 Task: Open a blank sheet, save the file as Mindfulness.epub and add heading 'Mindfulness',with the parapraph 'Mindfulness is the practice of being fully present in the moment, observing thoughts and feelings without judgment. It cultivates awareness, clarity, and a deeper connection with oneself and the surrounding world. Mindfulness helps reduce stress, enhance focus, and promote overall well-being.'Apply Font Style Oswald And font size 18. Apply font style in  Heading 'Tahoma' and font size 30 Change heading alignment to  Left and paragraph alignment to  Left
Action: Mouse moved to (337, 192)
Screenshot: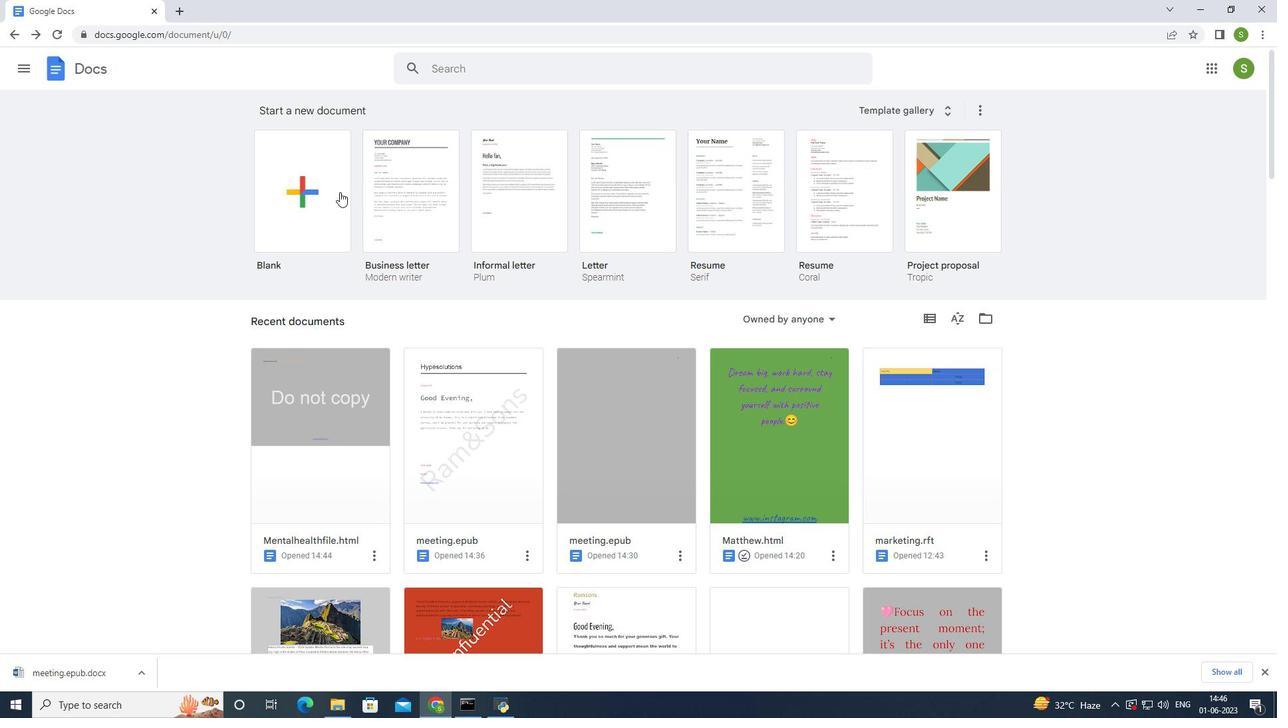 
Action: Mouse pressed left at (337, 192)
Screenshot: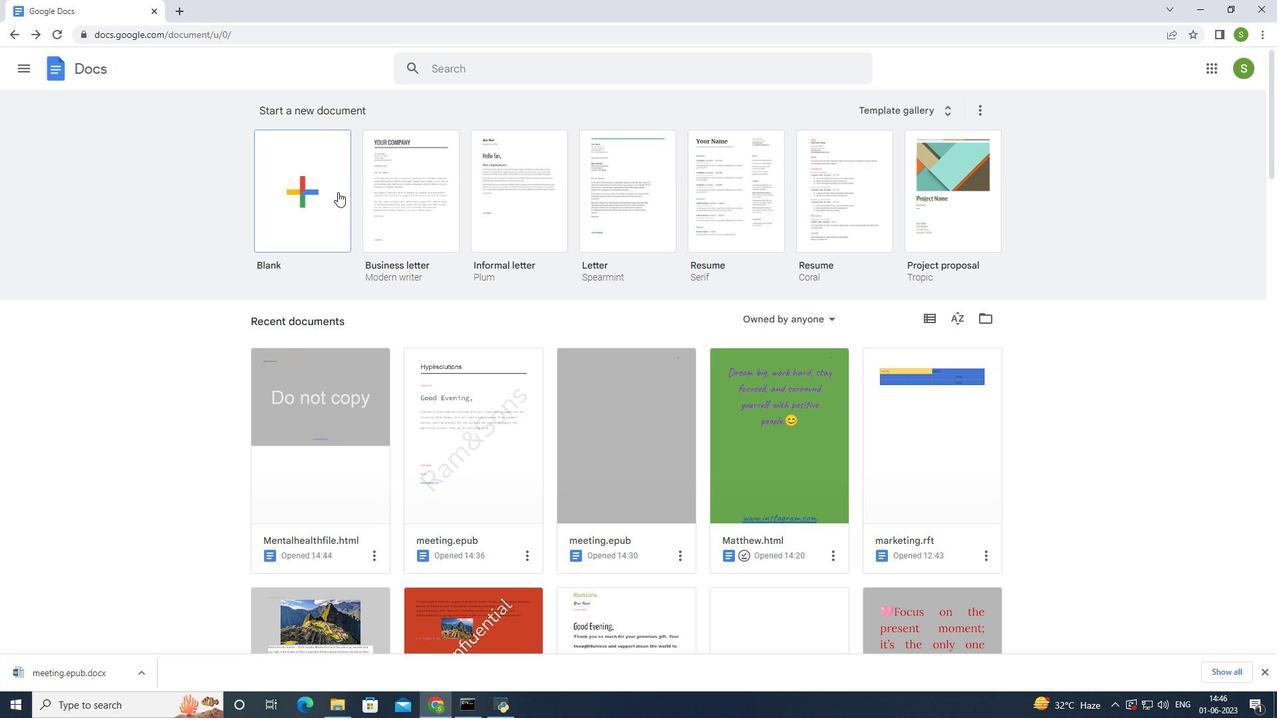 
Action: Mouse moved to (99, 55)
Screenshot: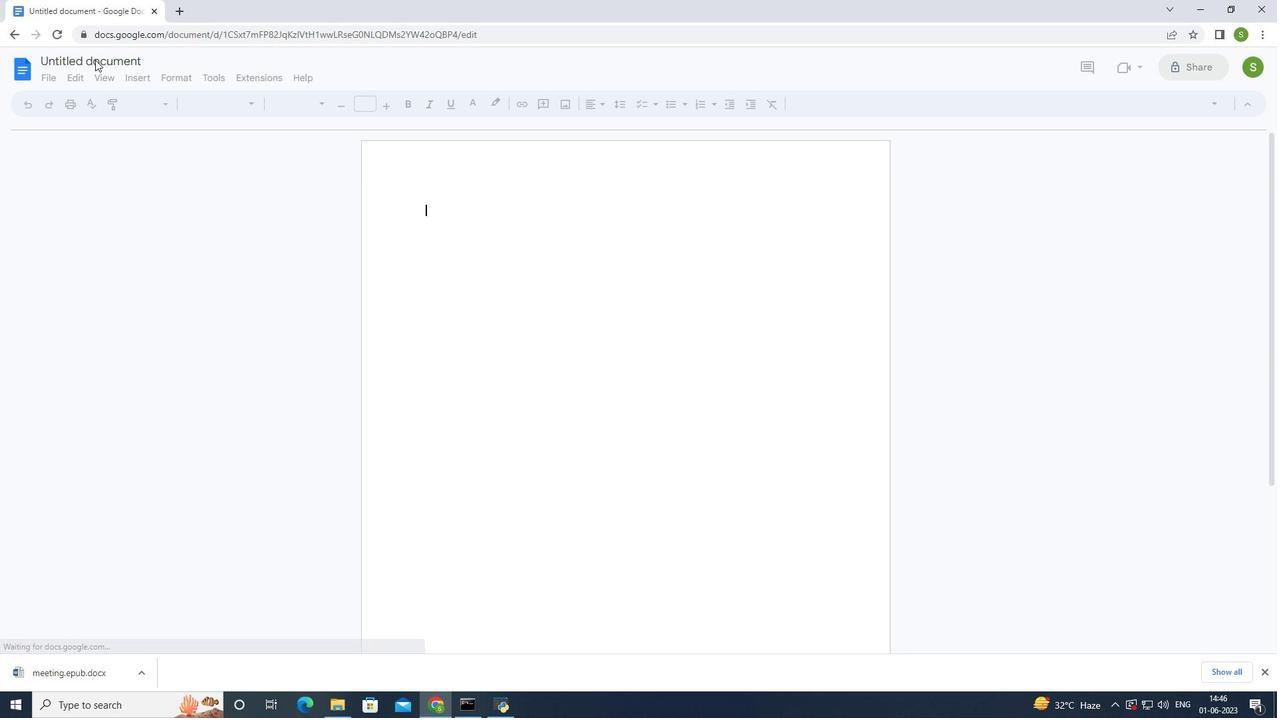 
Action: Mouse pressed left at (99, 55)
Screenshot: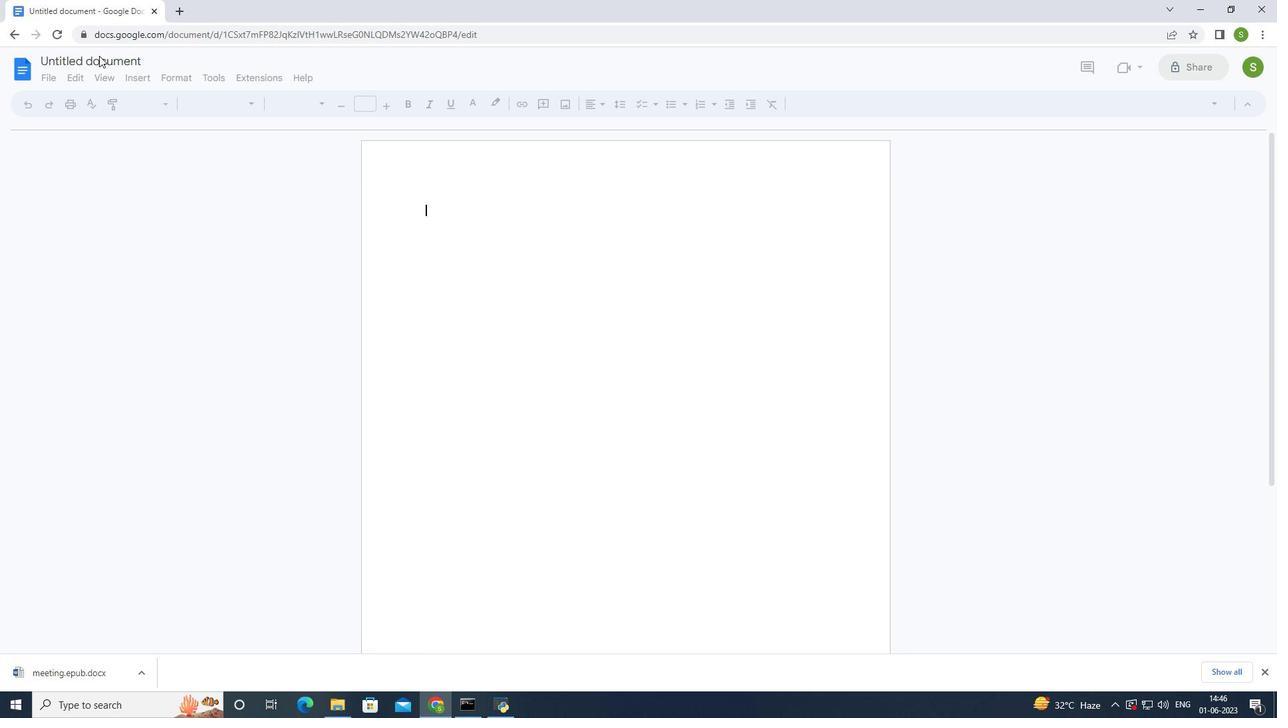 
Action: Mouse moved to (953, 310)
Screenshot: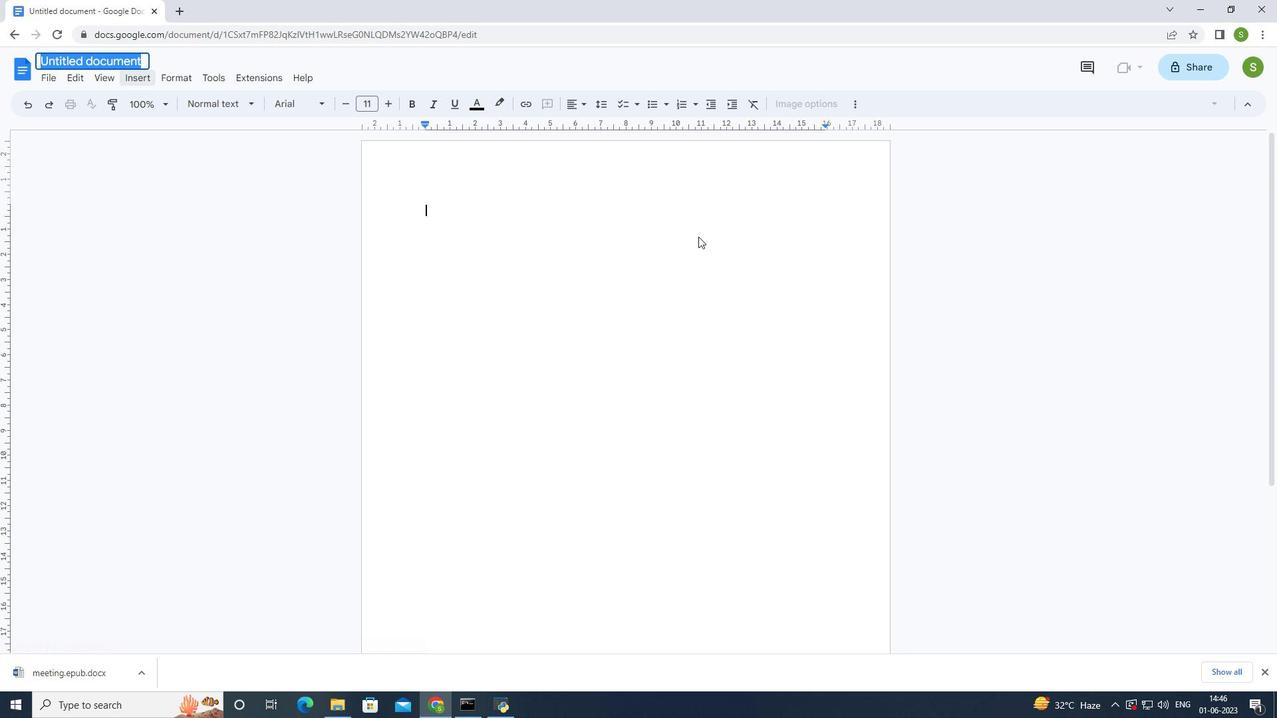 
Action: Key pressed <Key.shift>Mindfulness
Screenshot: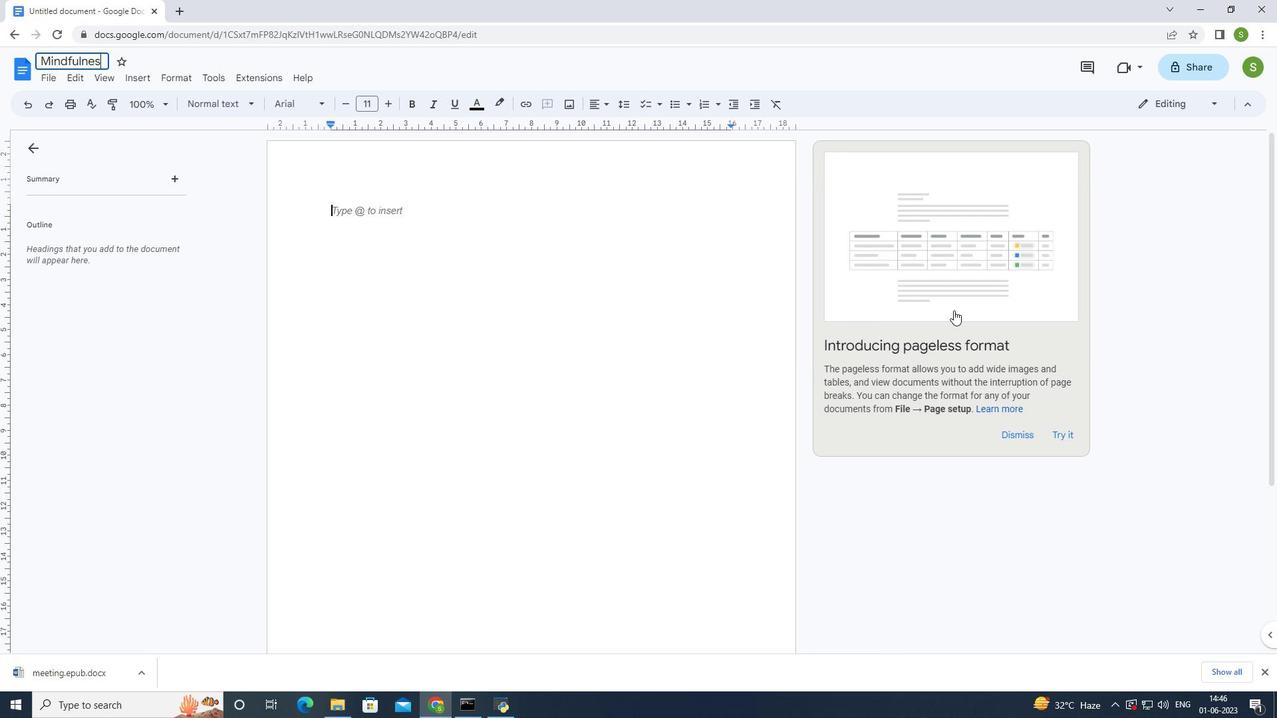 
Action: Mouse moved to (967, 333)
Screenshot: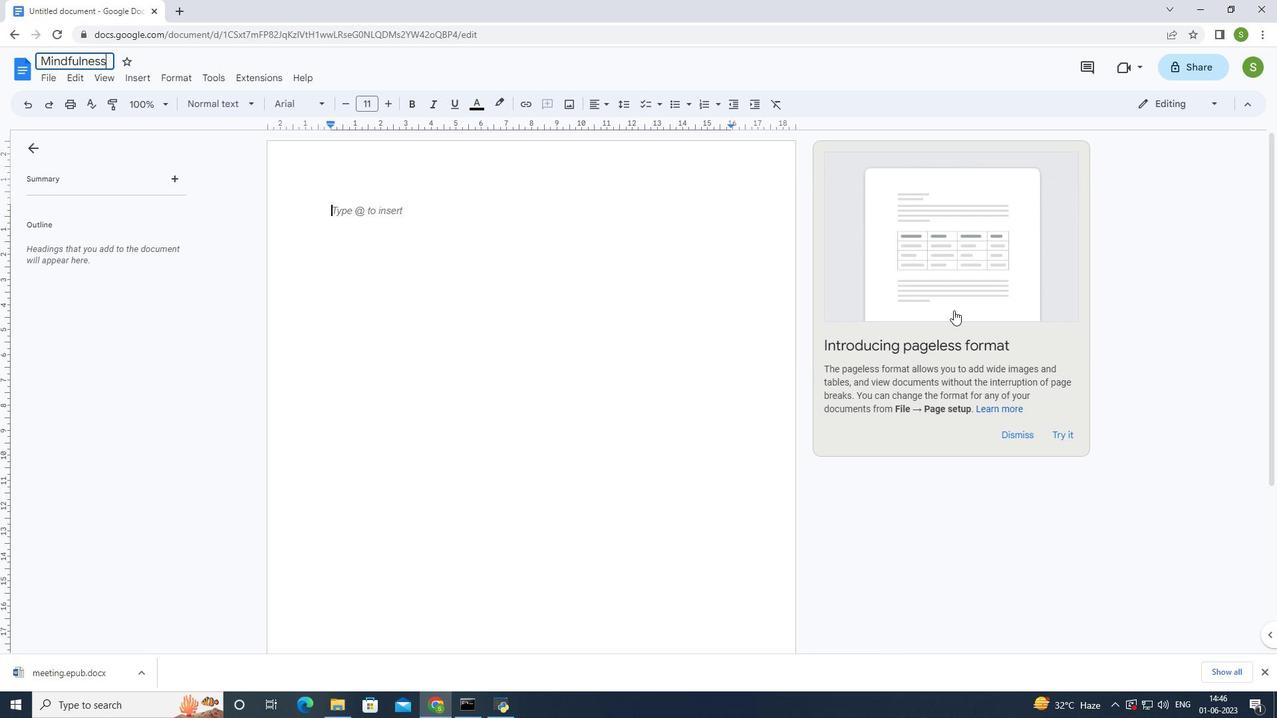 
Action: Key pressed <Key.enter>
Screenshot: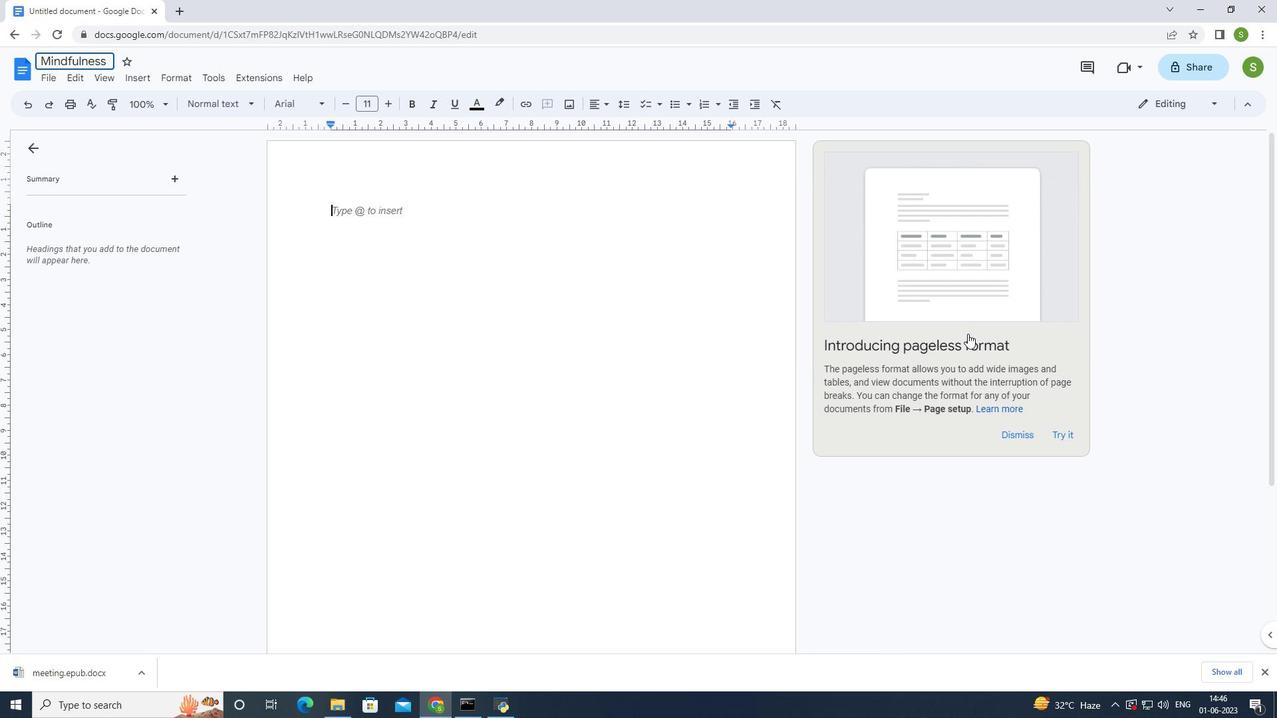 
Action: Mouse moved to (522, 314)
Screenshot: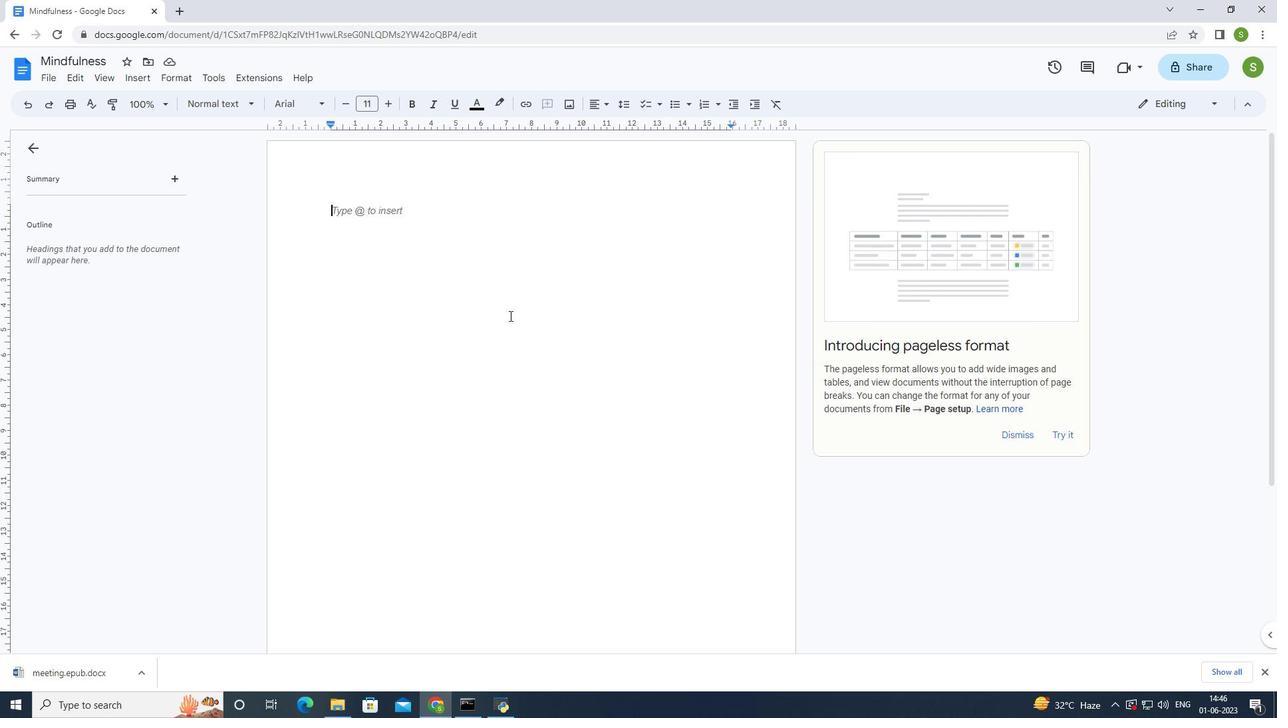 
Action: Key pressed <Key.shift>Mindfulness
Screenshot: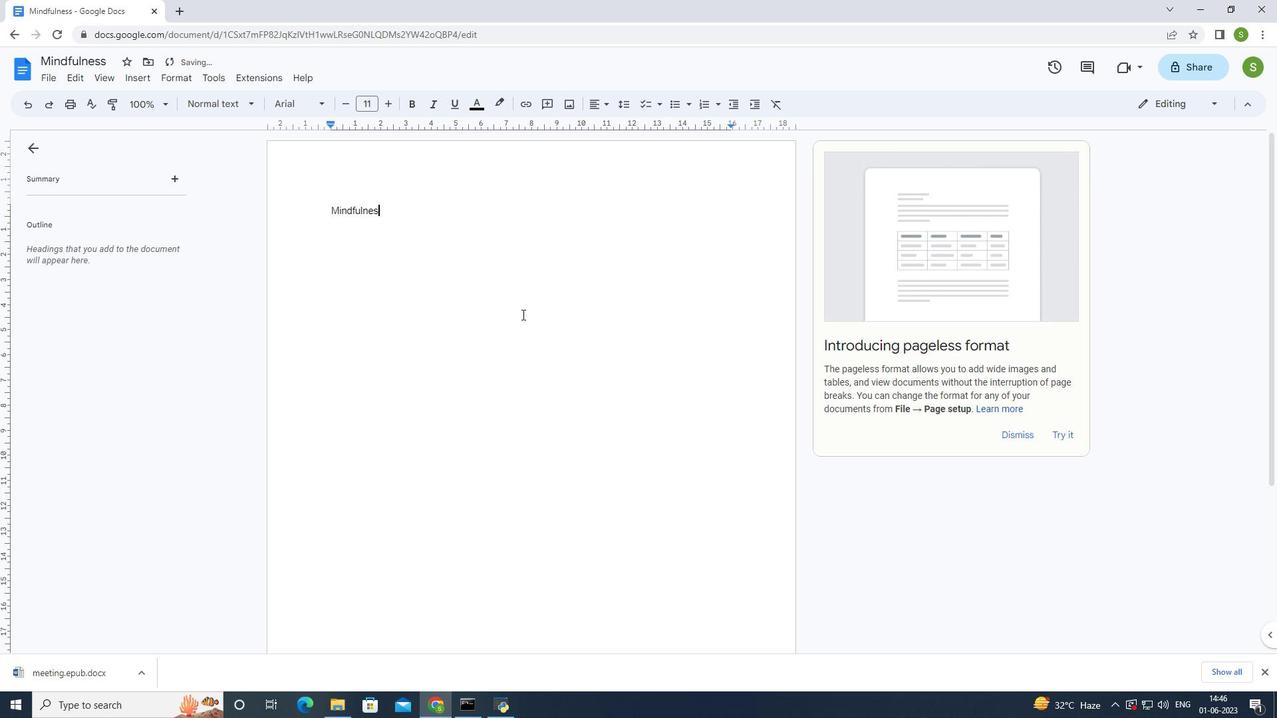 
Action: Mouse moved to (603, 429)
Screenshot: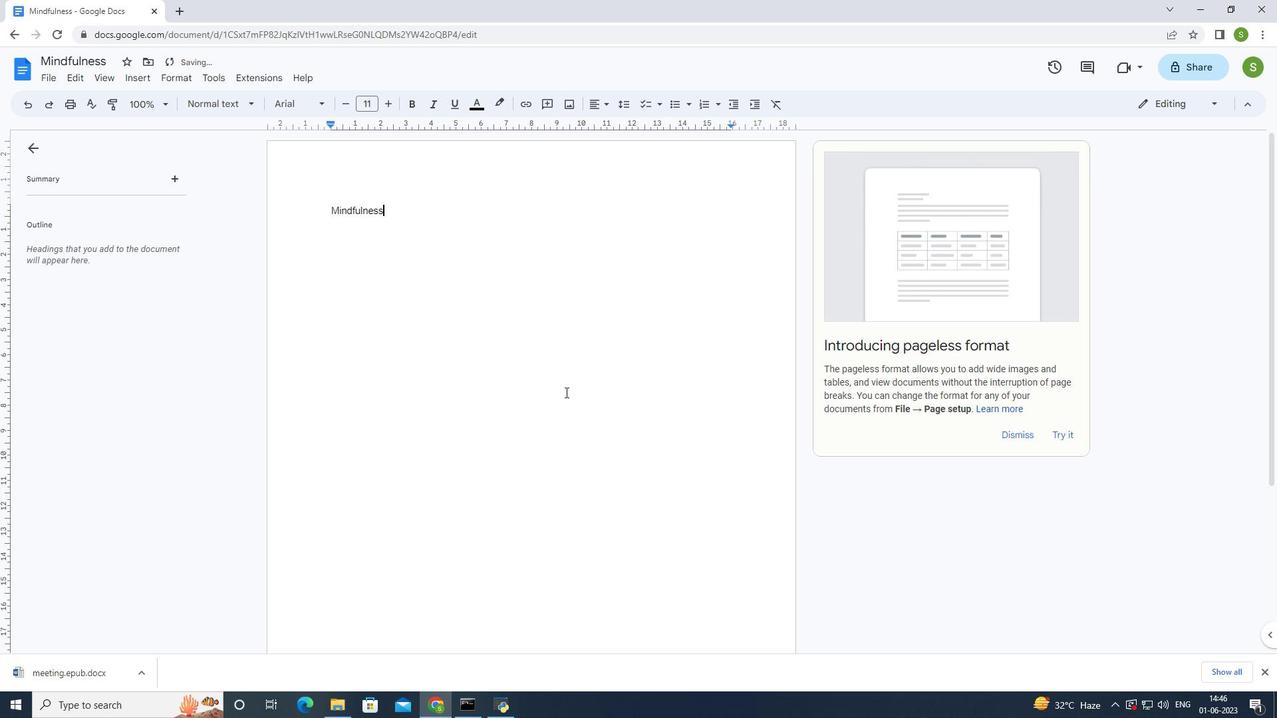 
Action: Key pressed <Key.enter><Key.shift>Mind
Screenshot: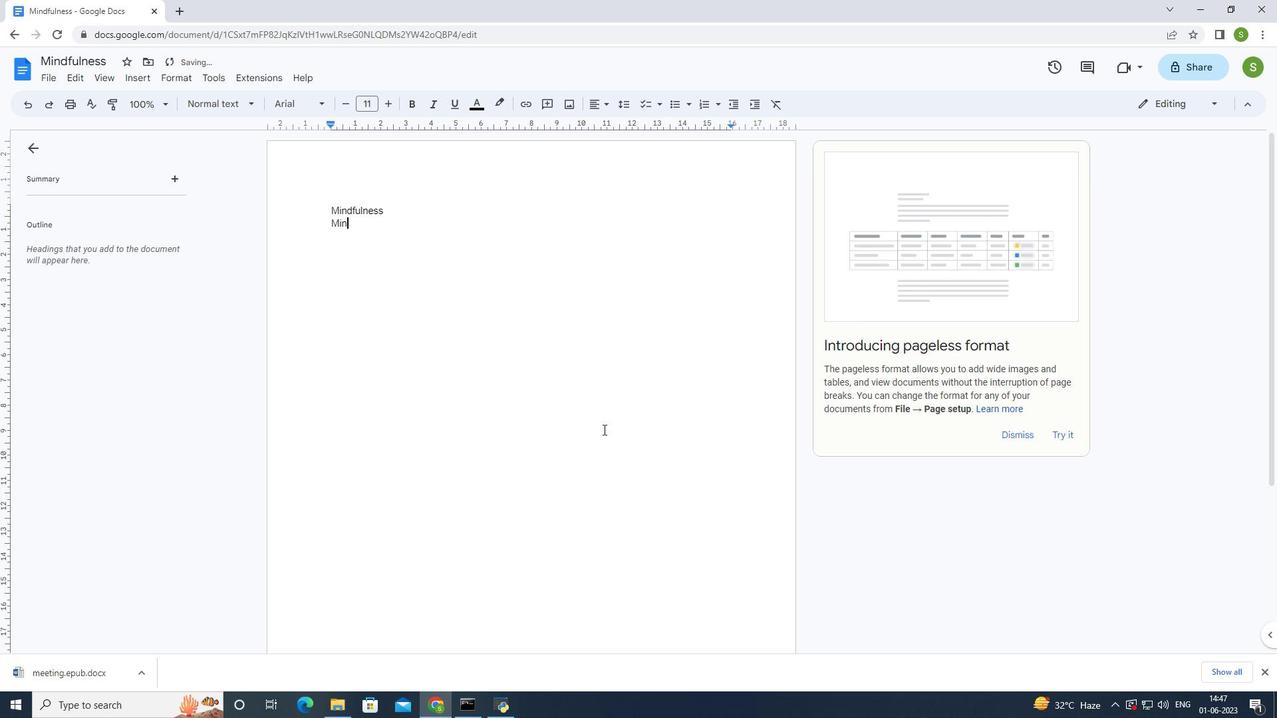 
Action: Mouse moved to (692, 405)
Screenshot: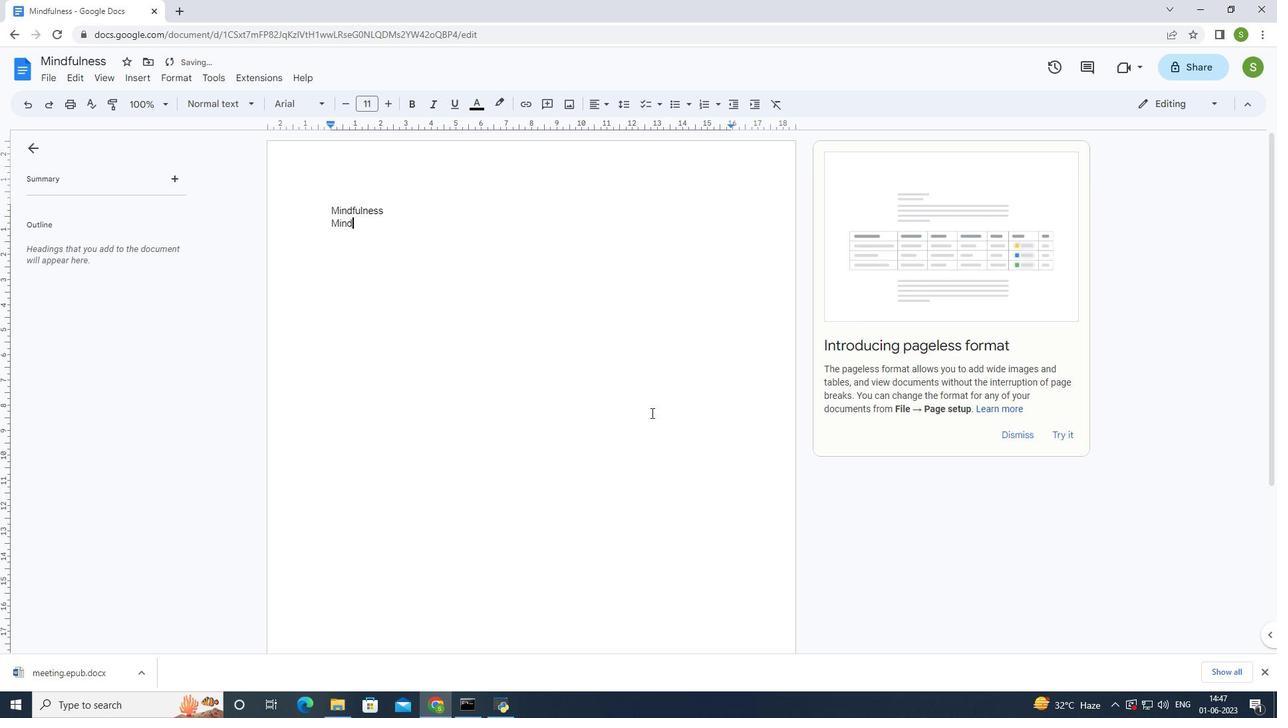 
Action: Key pressed f
Screenshot: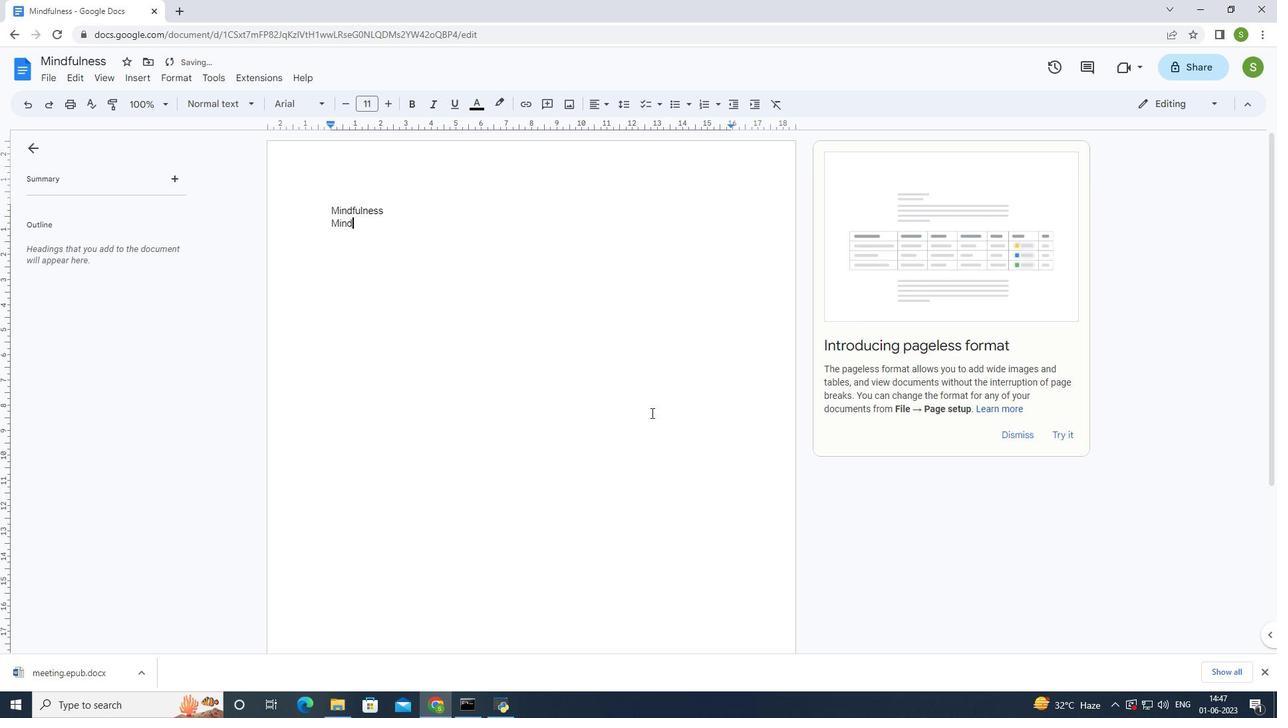 
Action: Mouse moved to (791, 390)
Screenshot: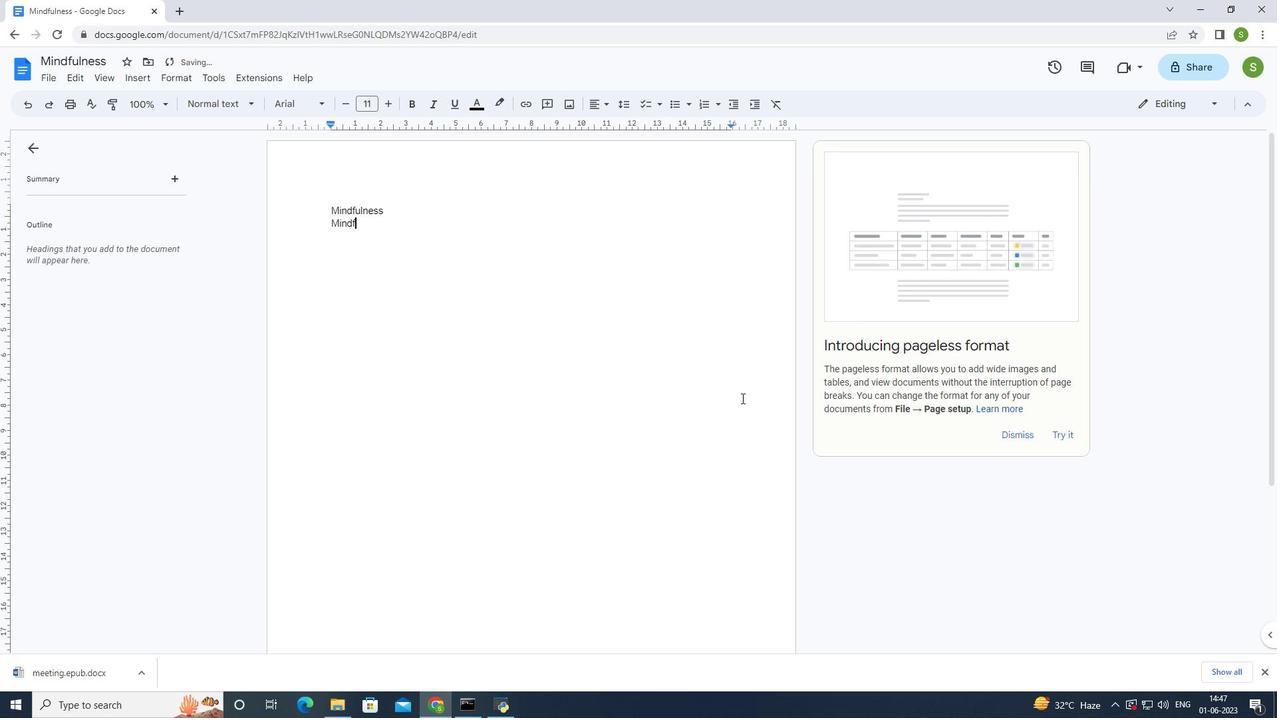 
Action: Key pressed ulness<Key.space>is<Key.space>the<Key.space>
Screenshot: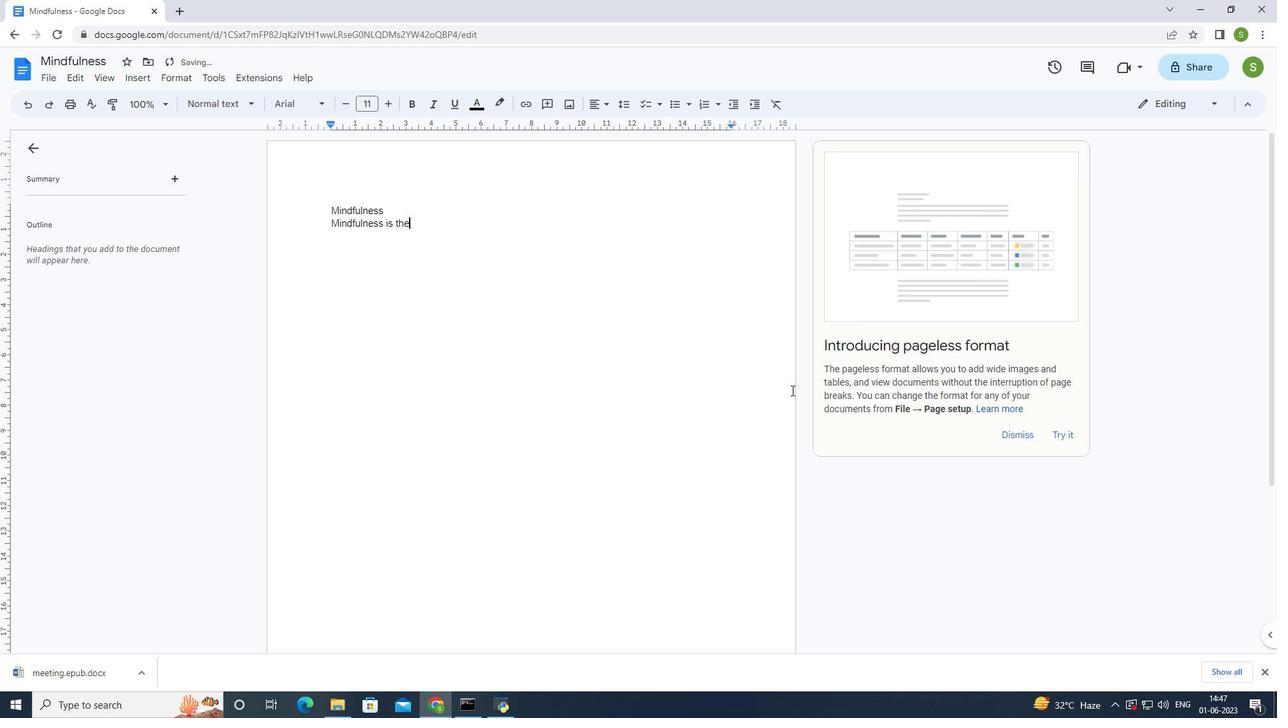 
Action: Mouse moved to (812, 396)
Screenshot: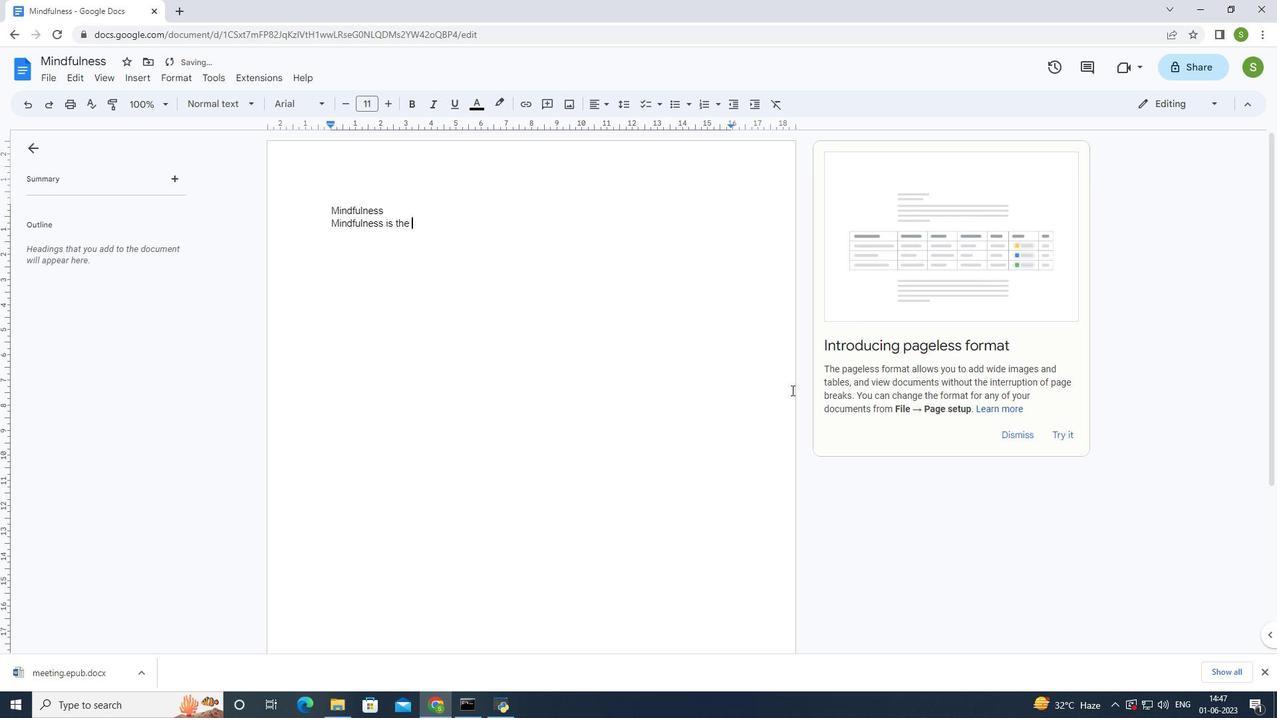 
Action: Key pressed practis
Screenshot: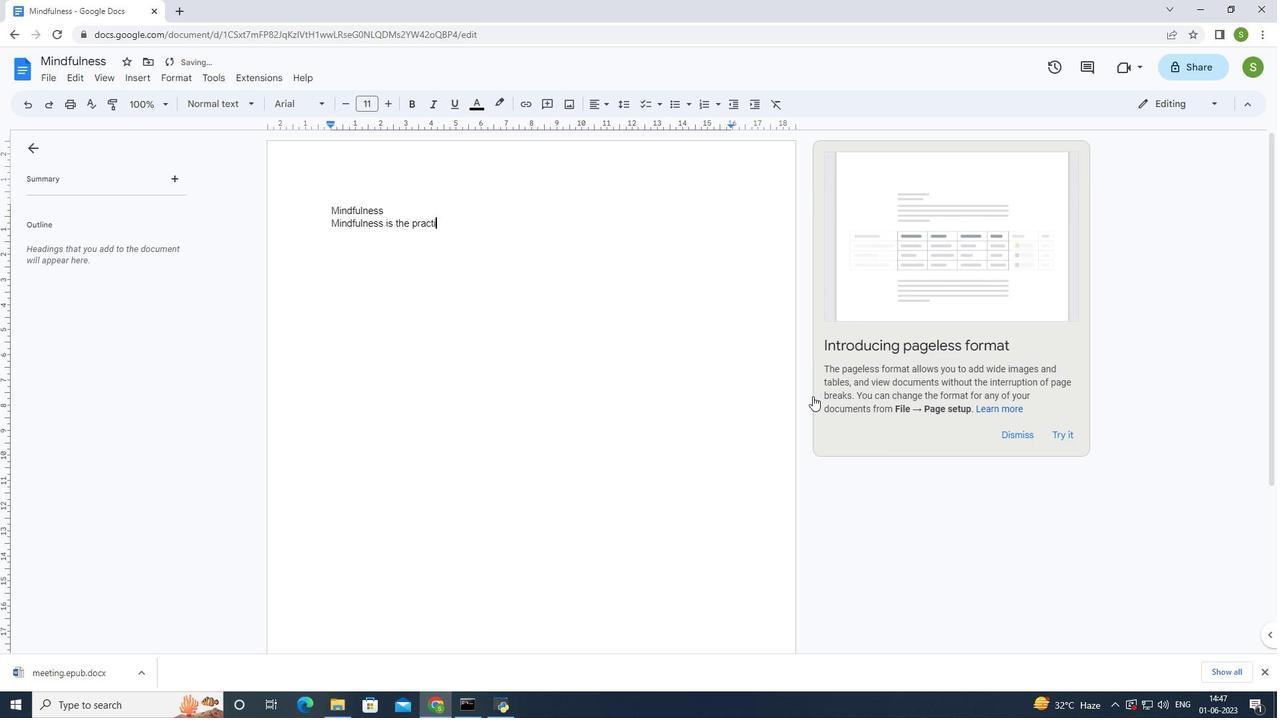 
Action: Mouse moved to (894, 407)
Screenshot: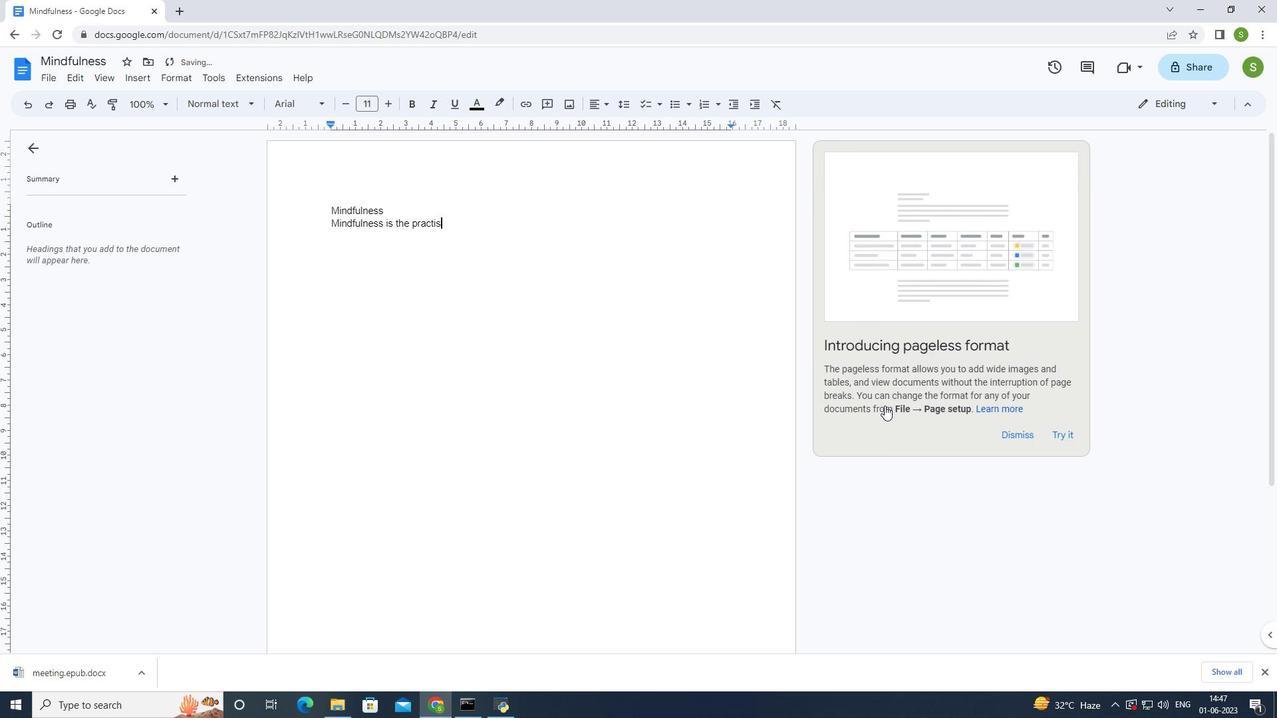 
Action: Key pressed <Key.backspace>
Screenshot: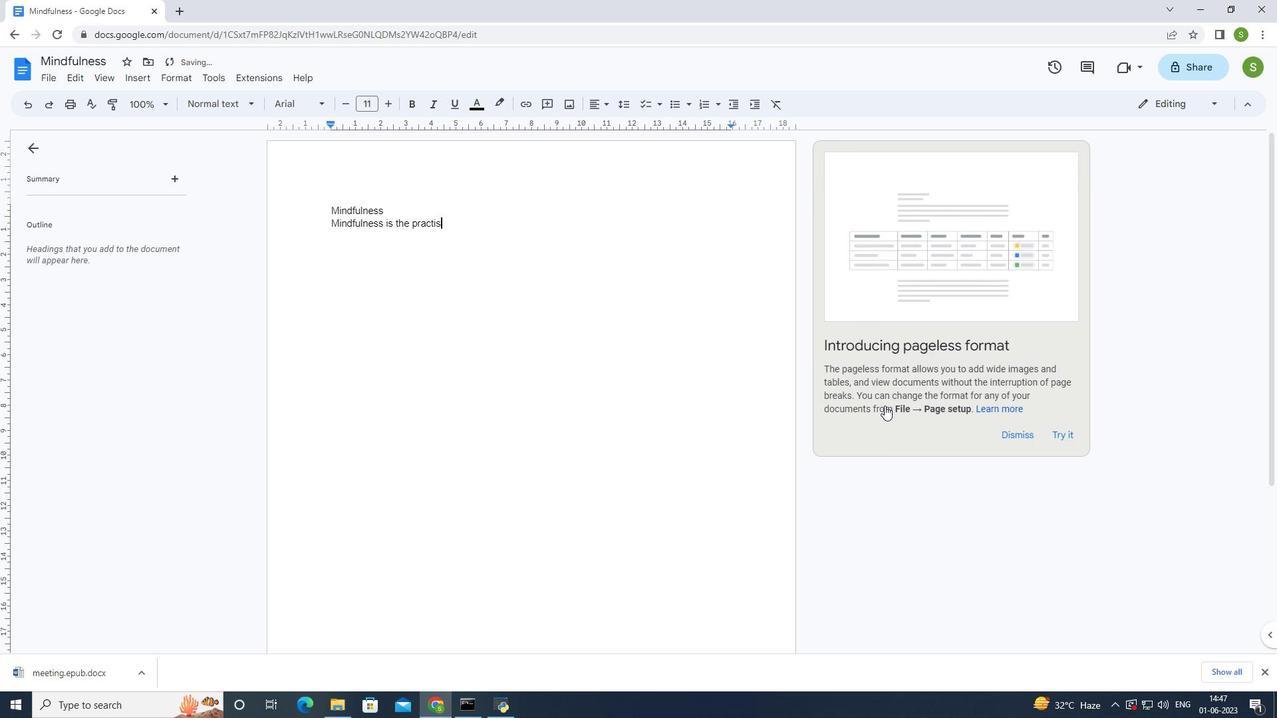
Action: Mouse moved to (902, 409)
Screenshot: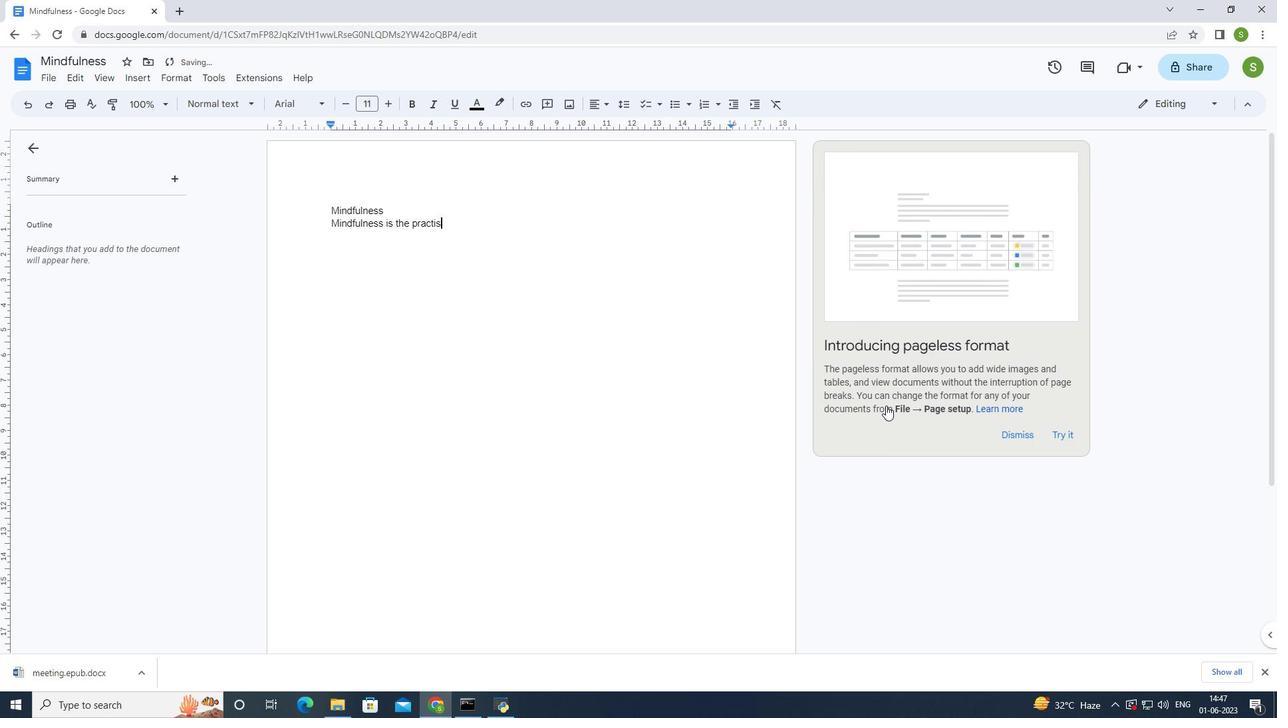 
Action: Key pressed ce<Key.space>of<Key.space>being<Key.space>fully<Key.space>
Screenshot: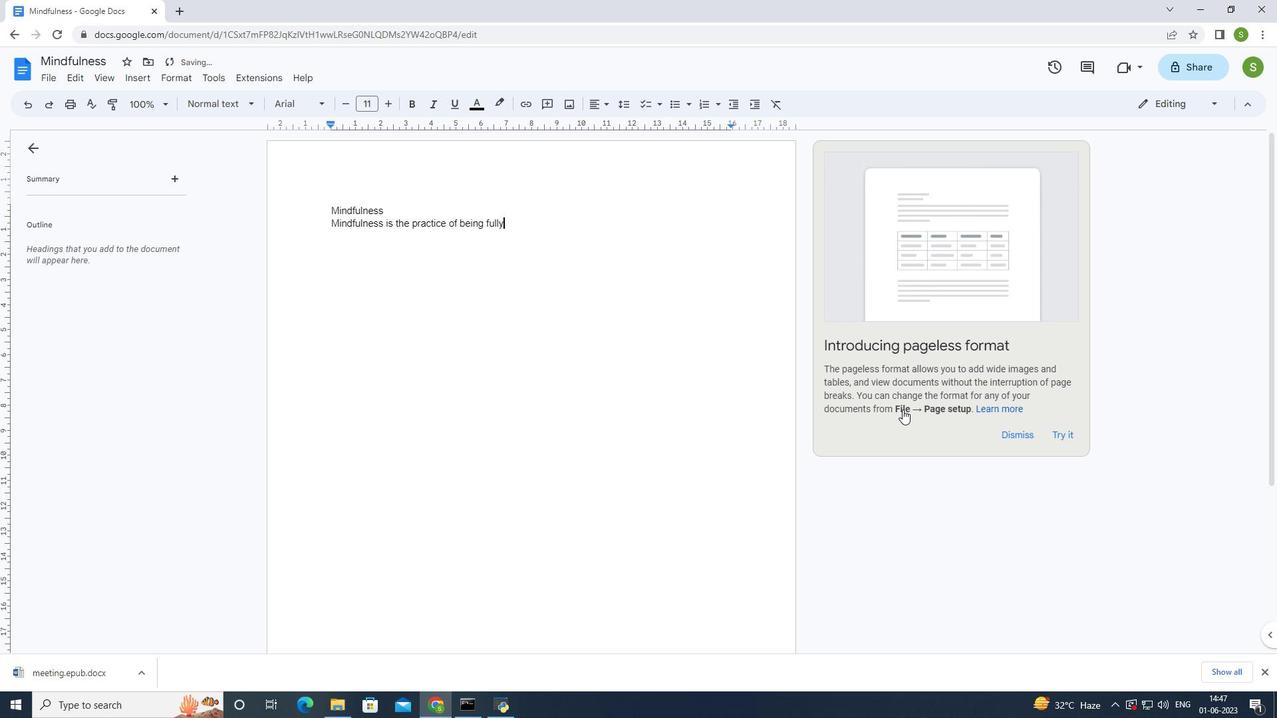 
Action: Mouse moved to (938, 420)
Screenshot: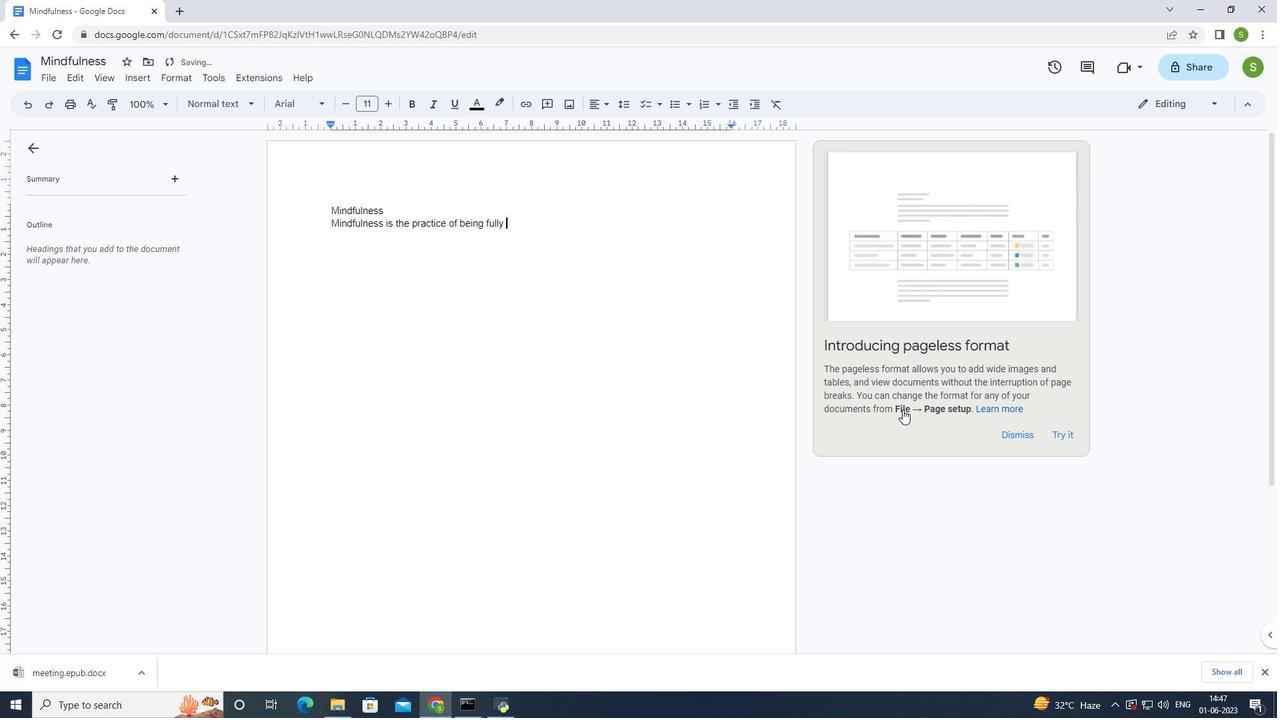 
Action: Key pressed present<Key.space>in<Key.space>the<Key.space>moment,<Key.space>observing<Key.space>thoughts<Key.space>and<Key.space>filing<Key.space>without<Key.space>judgment.<Key.space>it<Key.backspace>
Screenshot: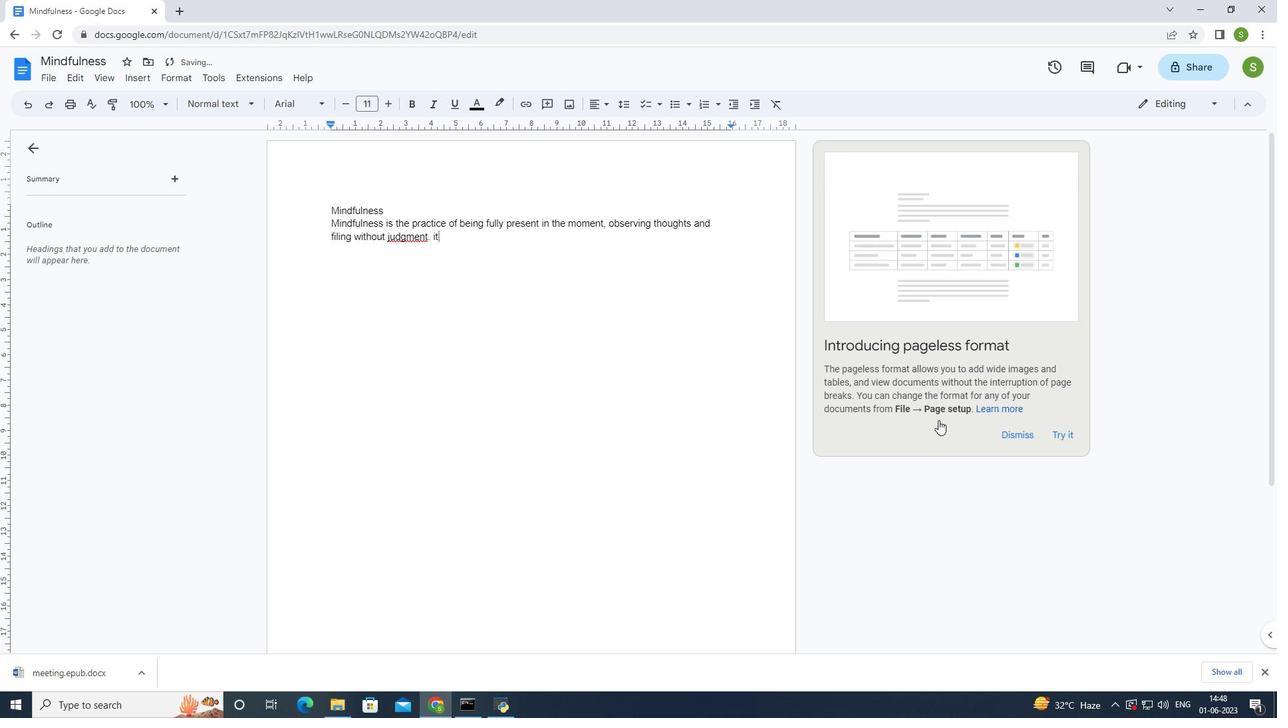 
Action: Mouse moved to (940, 420)
Screenshot: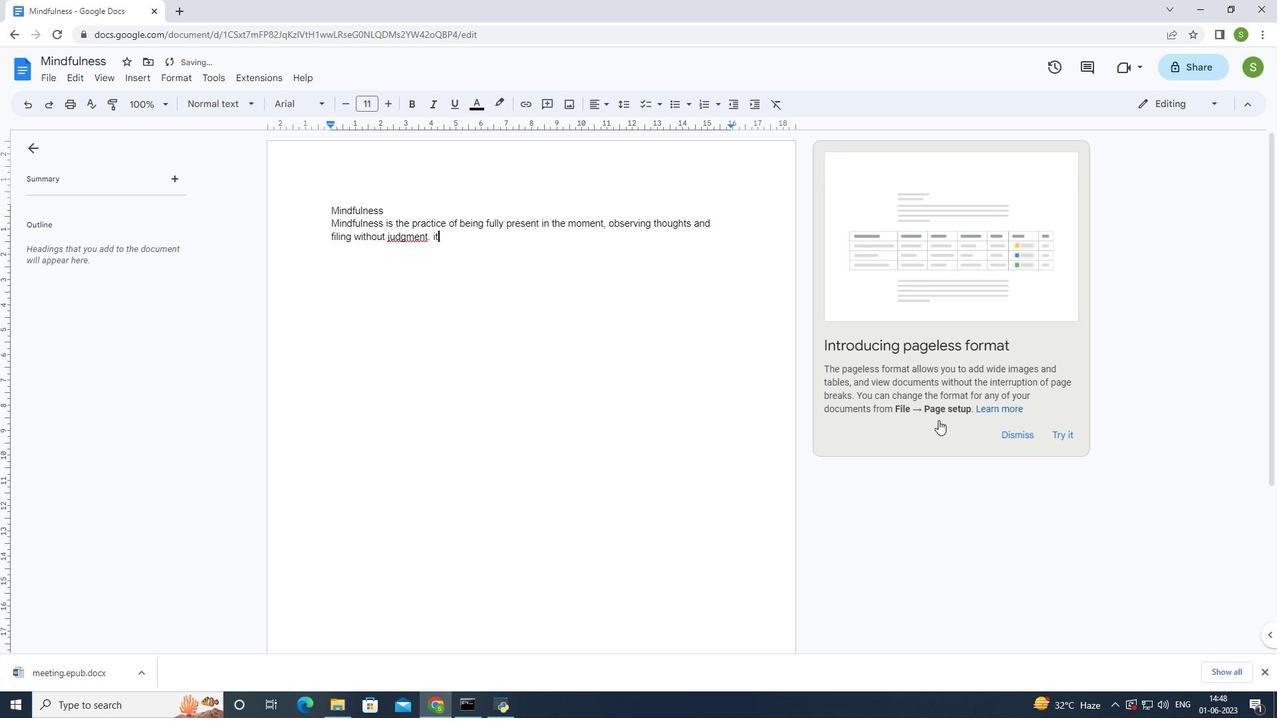 
Action: Key pressed <Key.backspace><Key.shift>It<Key.space>cultivates<Key.space>awareness
Screenshot: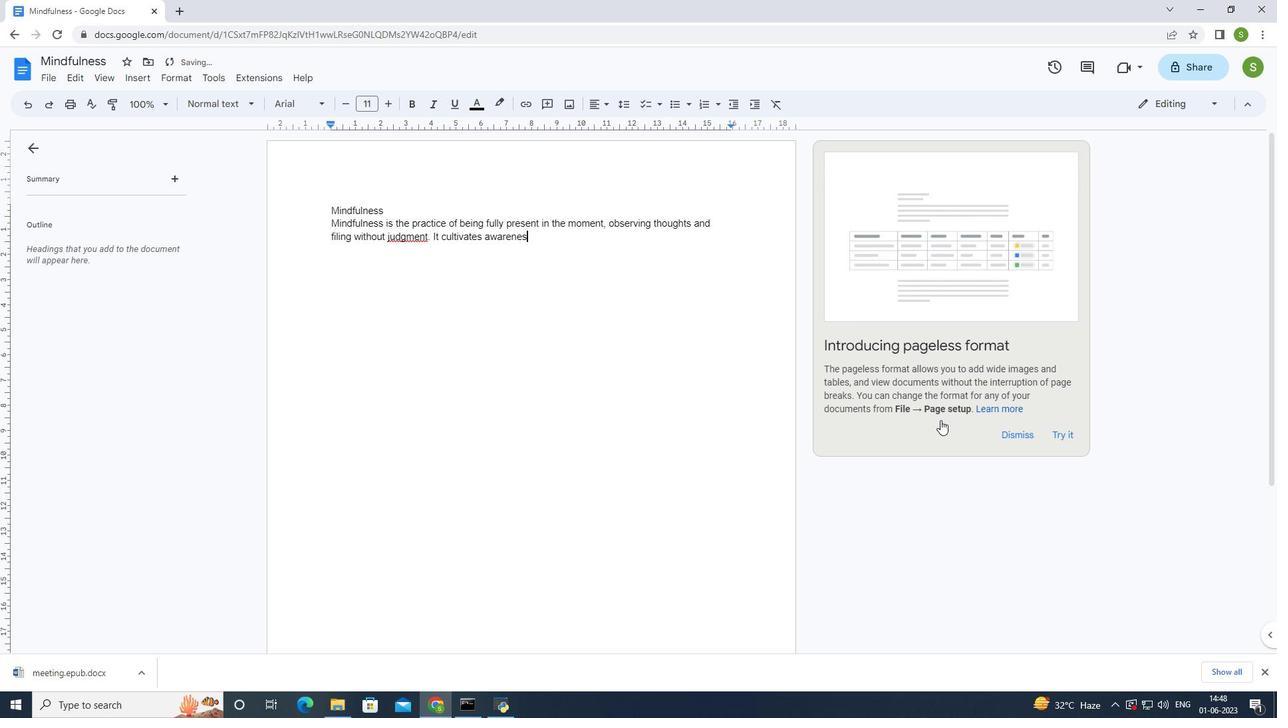 
Action: Mouse moved to (952, 425)
Screenshot: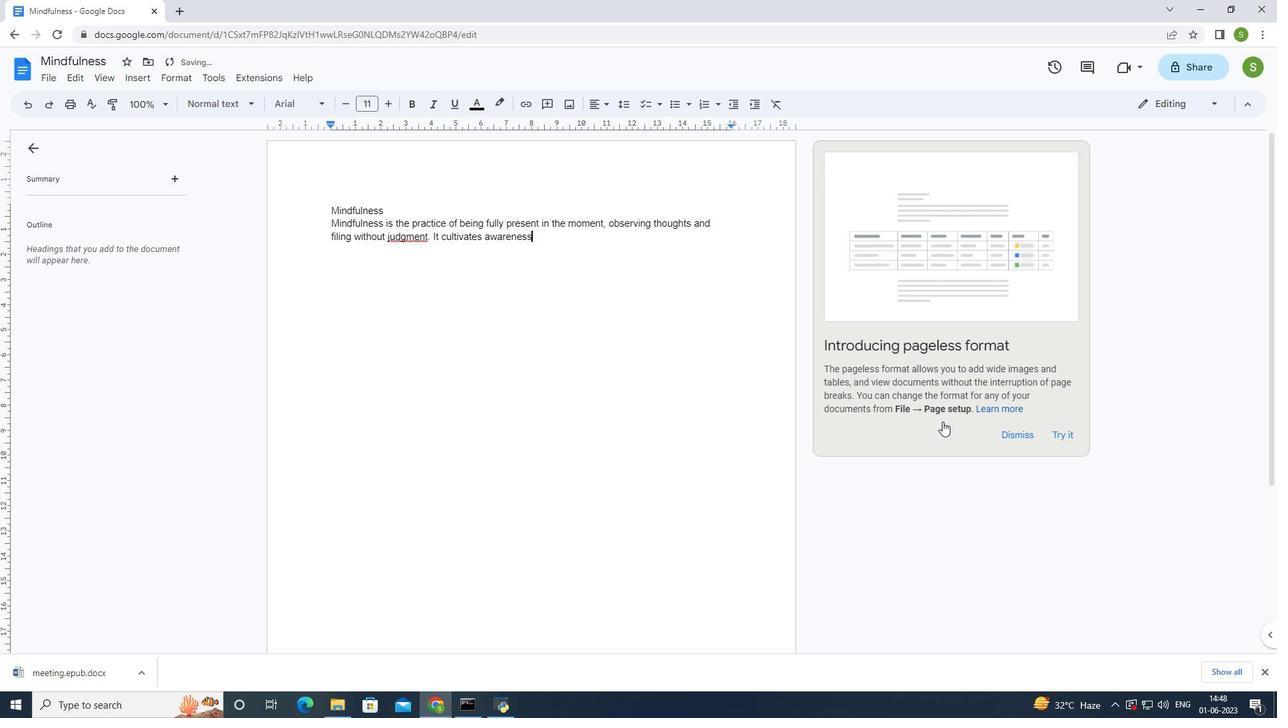 
Action: Key pressed ,<Key.space>clarity,<Key.space>and<Key.space>a<Key.space>deeper<Key.space>connection<Key.space>with<Key.space>oneself<Key.space>and<Key.space>the<Key.space>surrounding<Key.space>world.<Key.space><Key.shift>Mindfulness<Key.space>helps<Key.space>reduce<Key.space>stree<Key.space>enhance<Key.space>fou<Key.backspace>cus<Key.space>
Screenshot: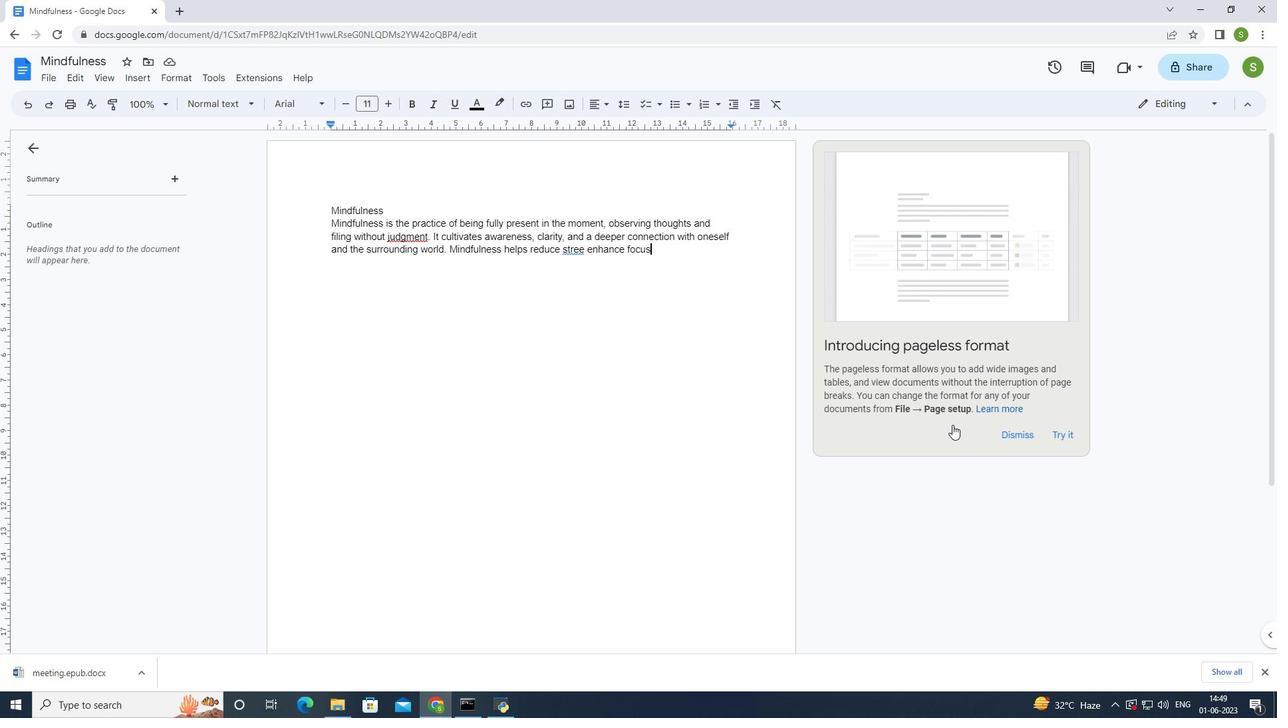 
Action: Mouse moved to (1145, 478)
Screenshot: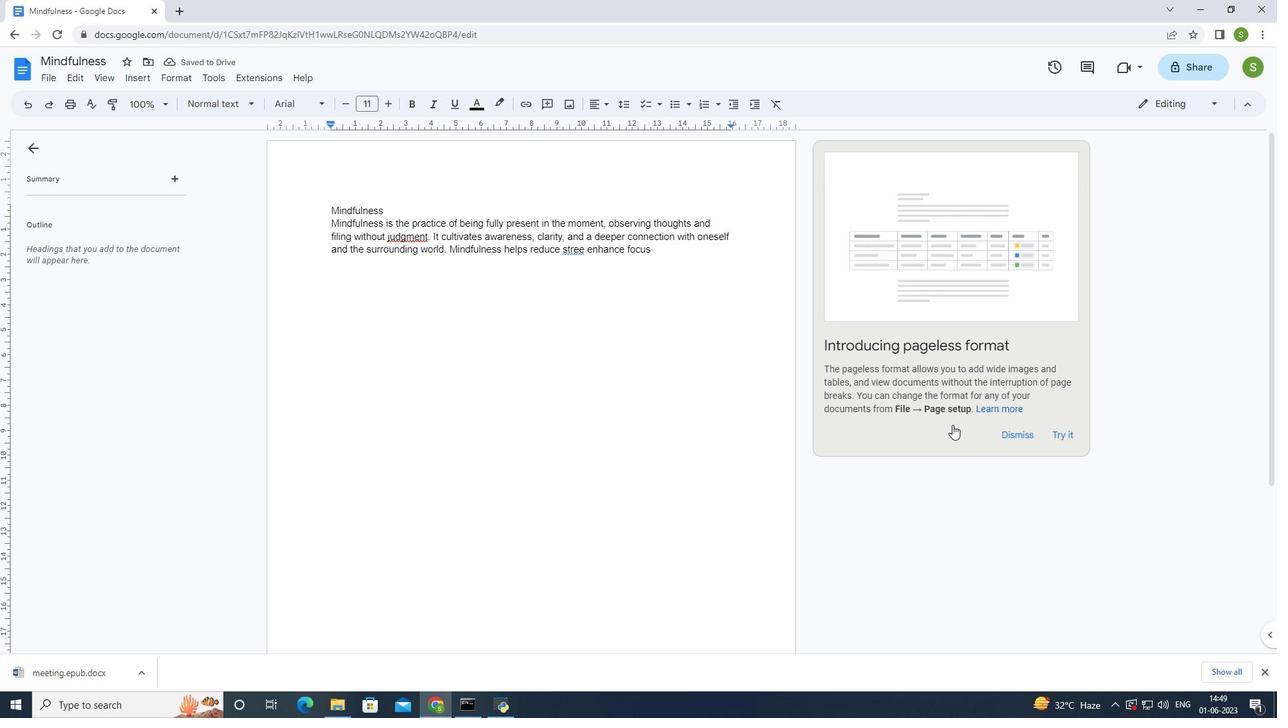
Action: Key pressed ,<Key.space>and<Key.space>promote<Key.space>overall<Key.space>well-being
Screenshot: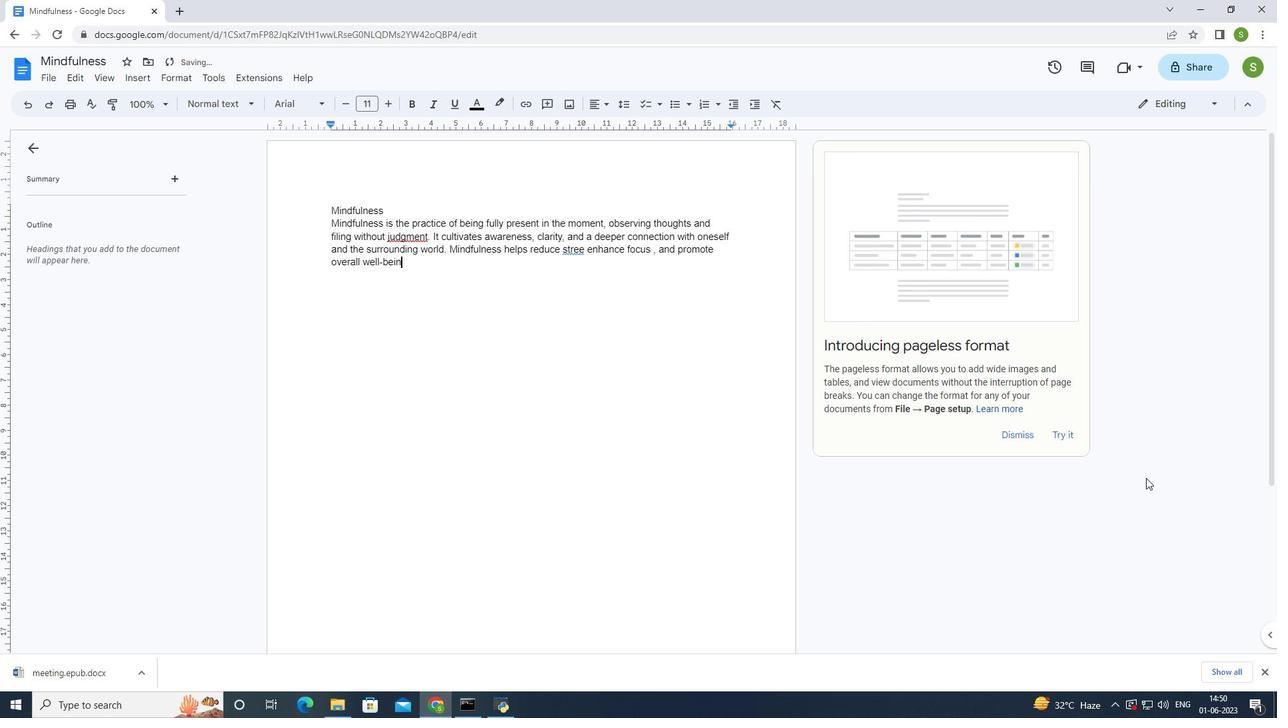 
Action: Mouse moved to (1276, 524)
Screenshot: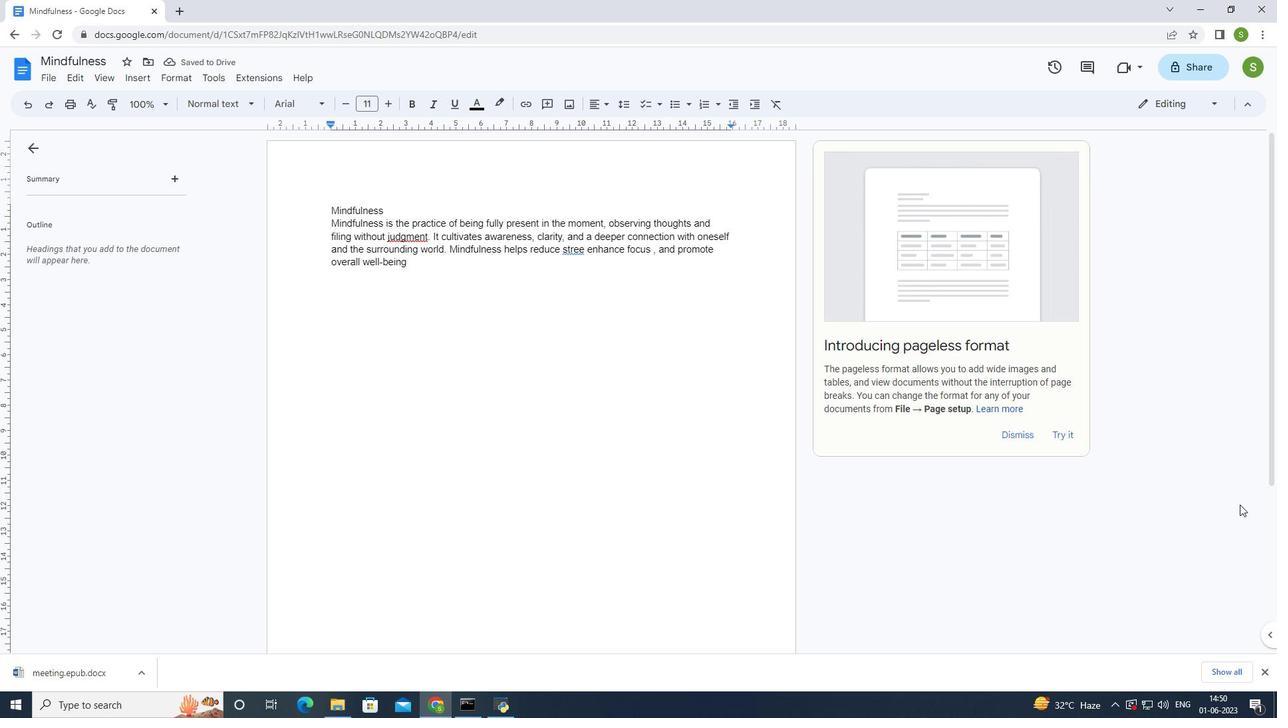 
Action: Key pressed .
Screenshot: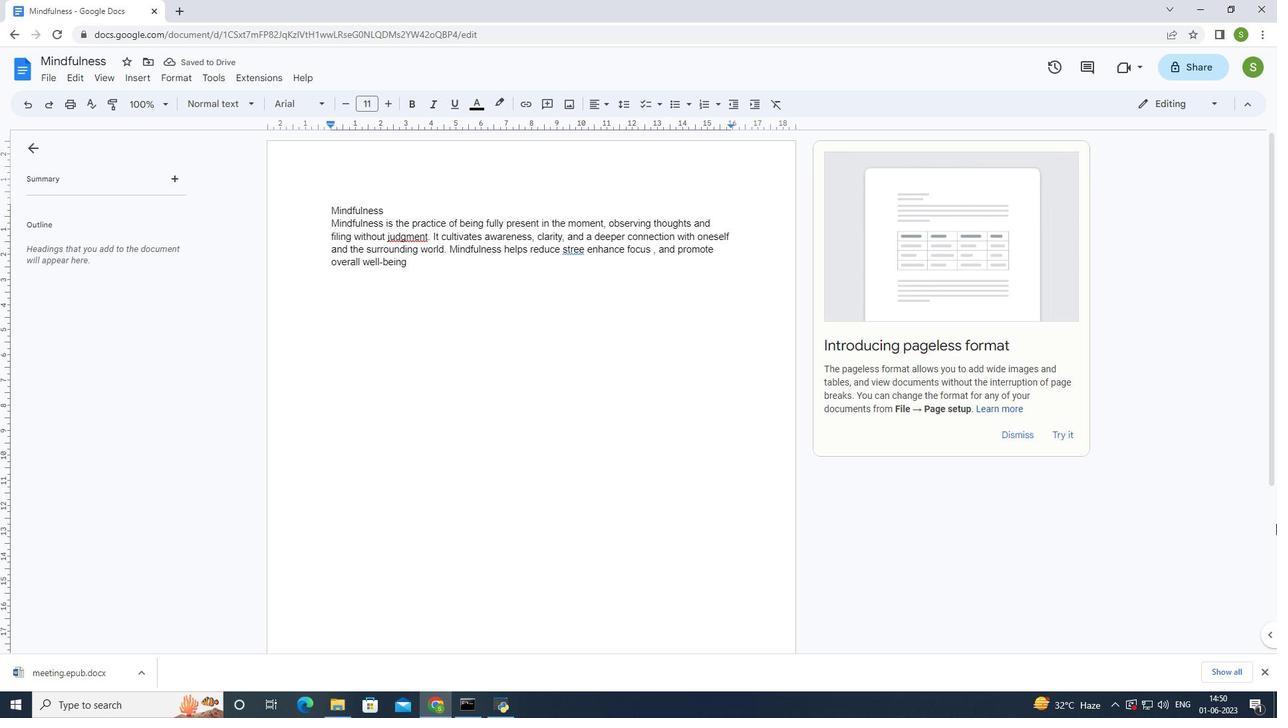
Action: Mouse moved to (422, 236)
Screenshot: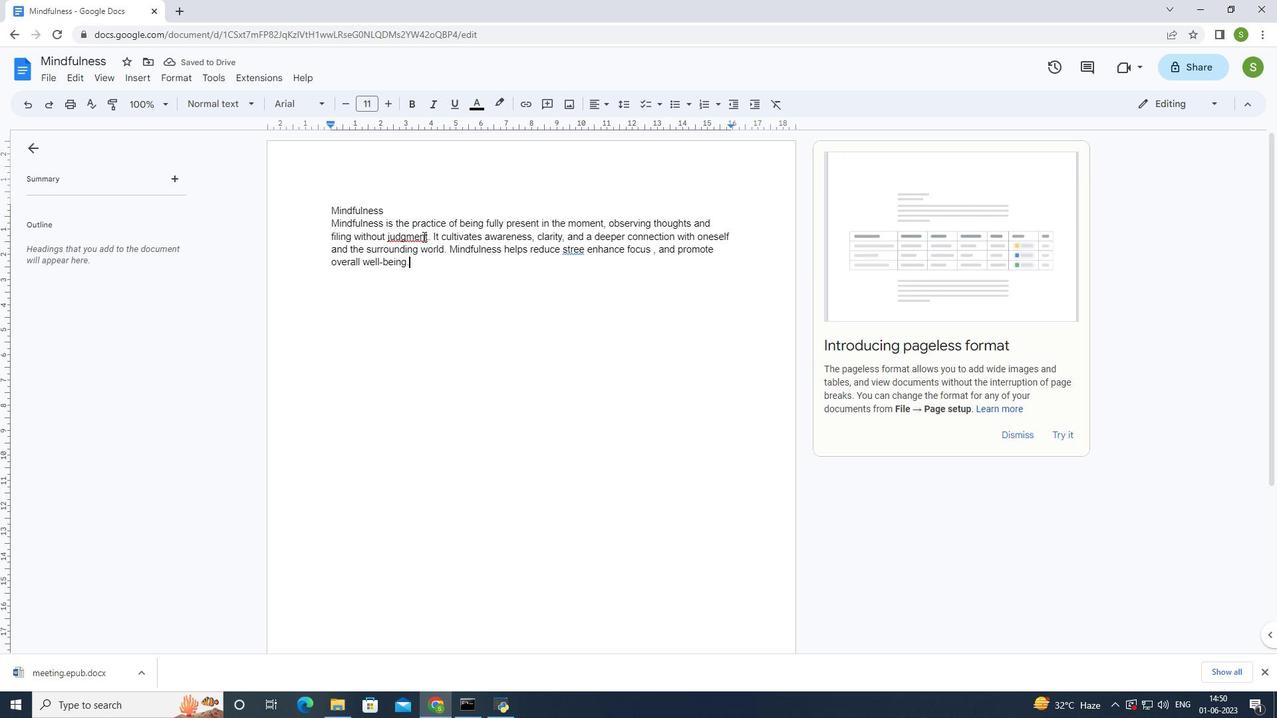
Action: Mouse pressed right at (422, 236)
Screenshot: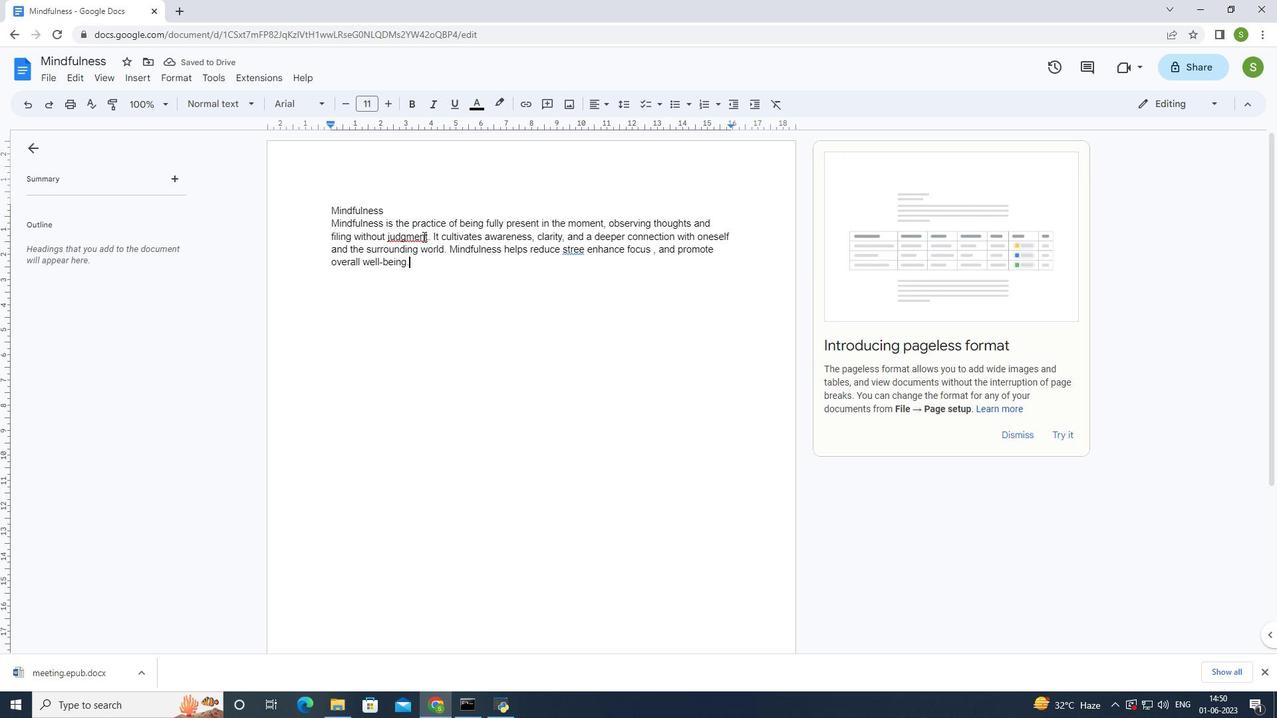 
Action: Mouse moved to (451, 266)
Screenshot: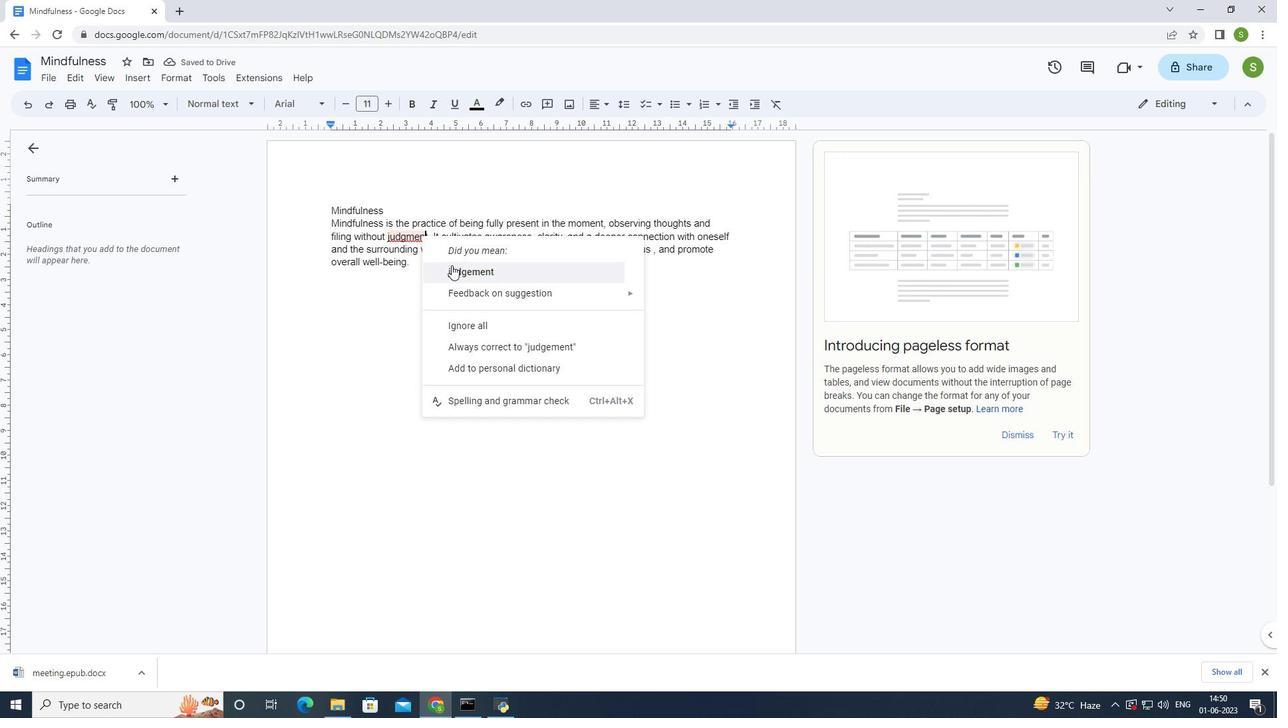 
Action: Mouse pressed left at (451, 266)
Screenshot: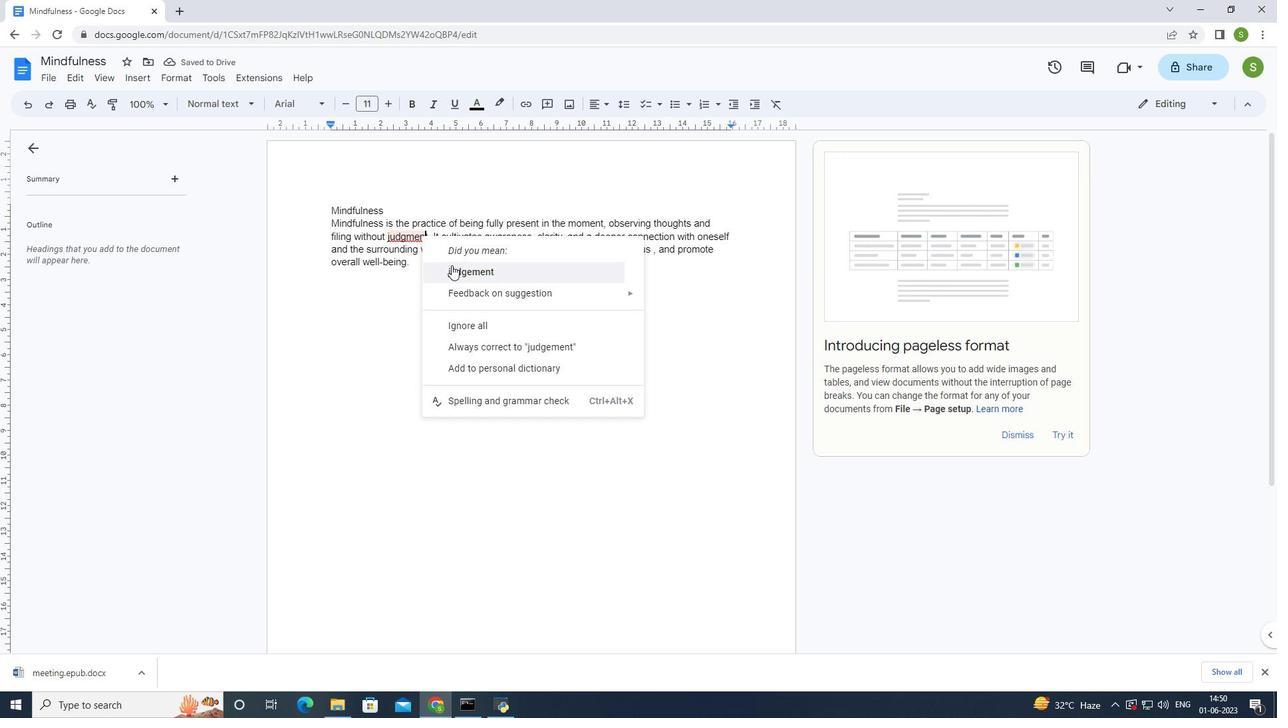 
Action: Mouse moved to (611, 254)
Screenshot: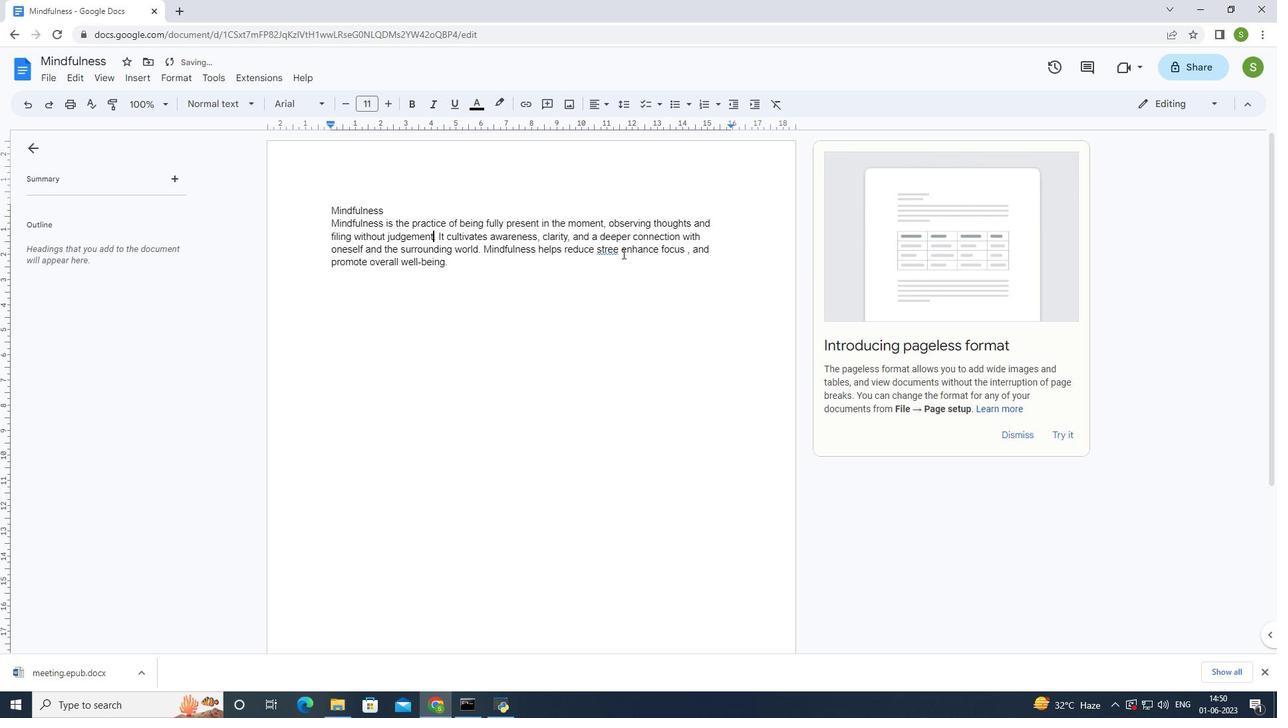 
Action: Mouse pressed right at (611, 254)
Screenshot: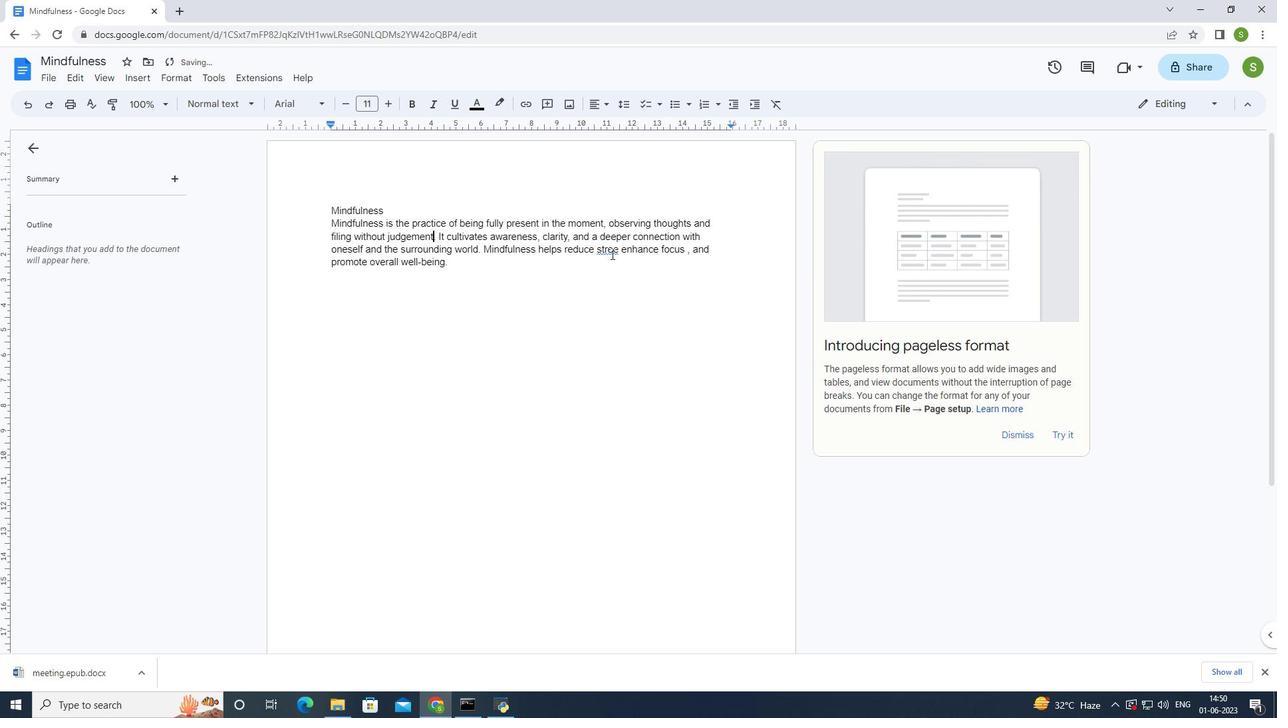 
Action: Mouse moved to (660, 294)
Screenshot: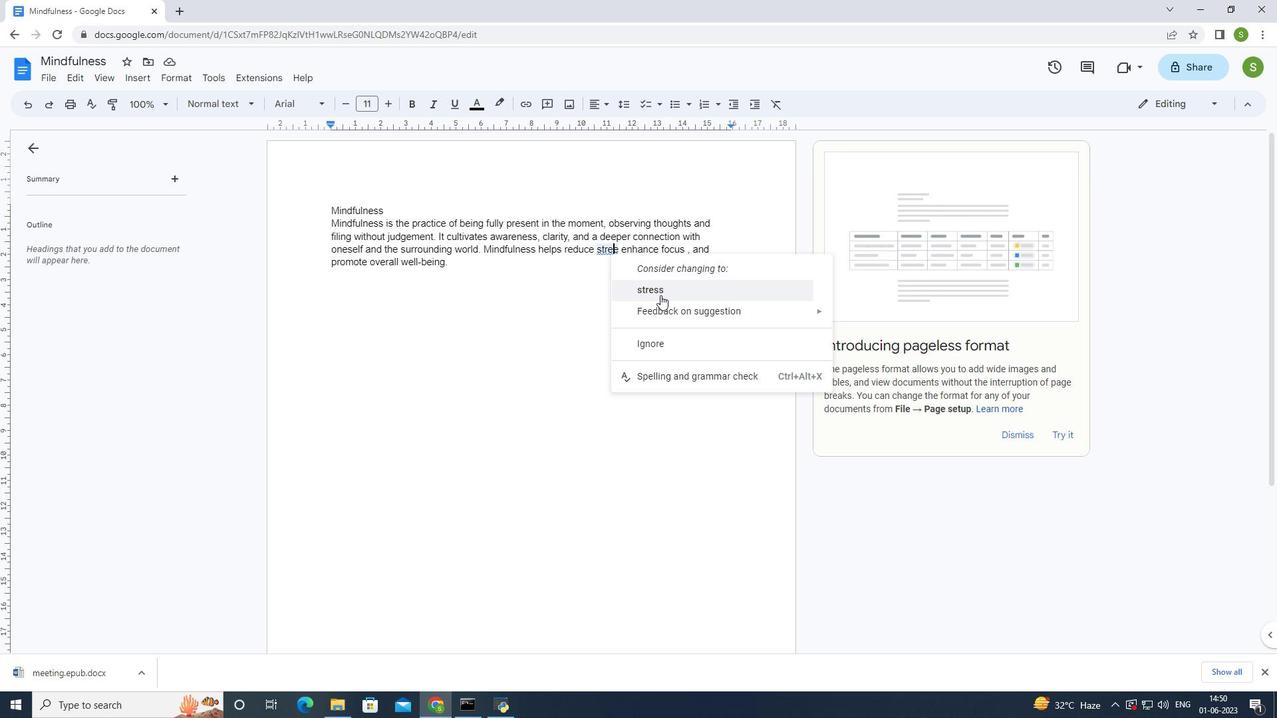 
Action: Mouse pressed right at (660, 294)
Screenshot: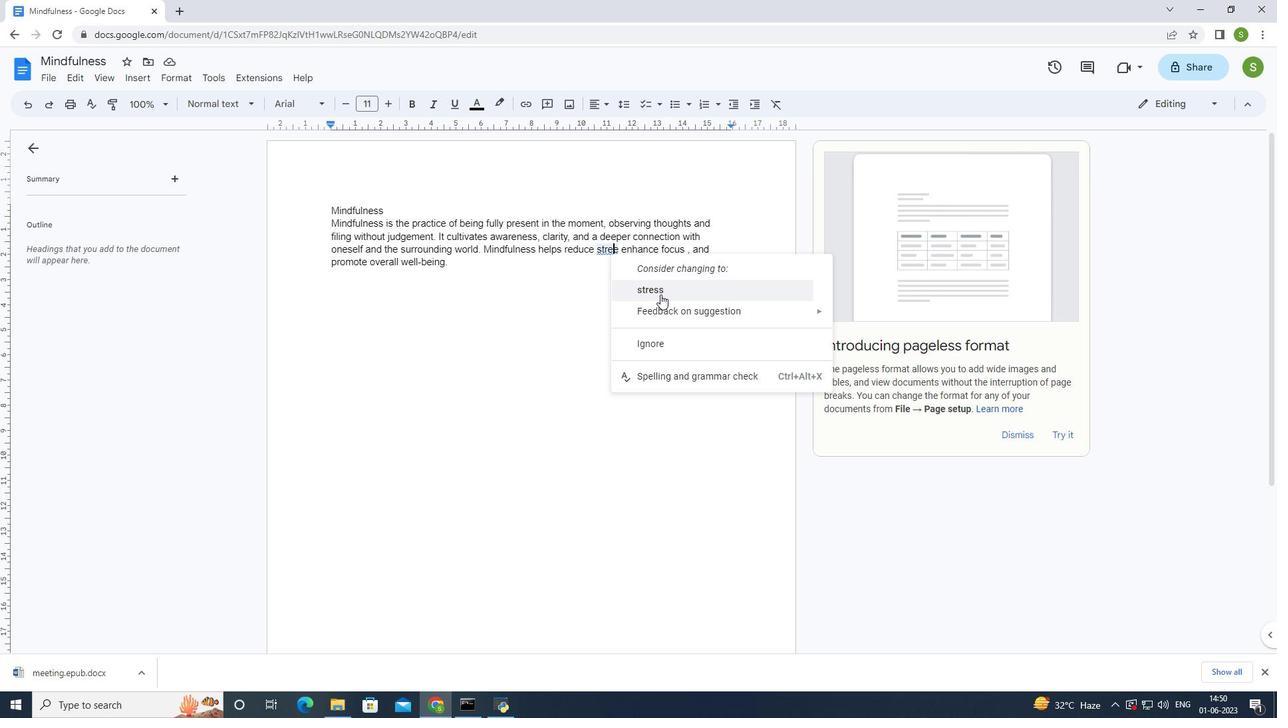 
Action: Mouse moved to (660, 289)
Screenshot: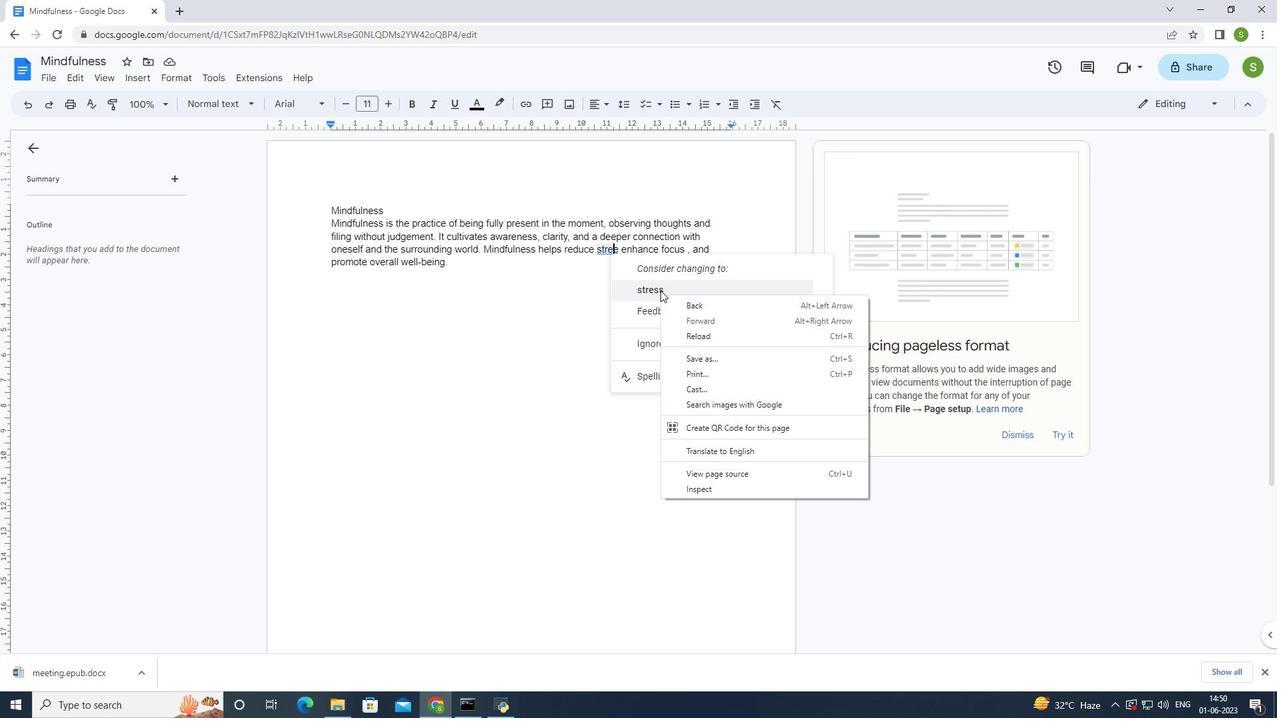 
Action: Mouse pressed right at (660, 289)
Screenshot: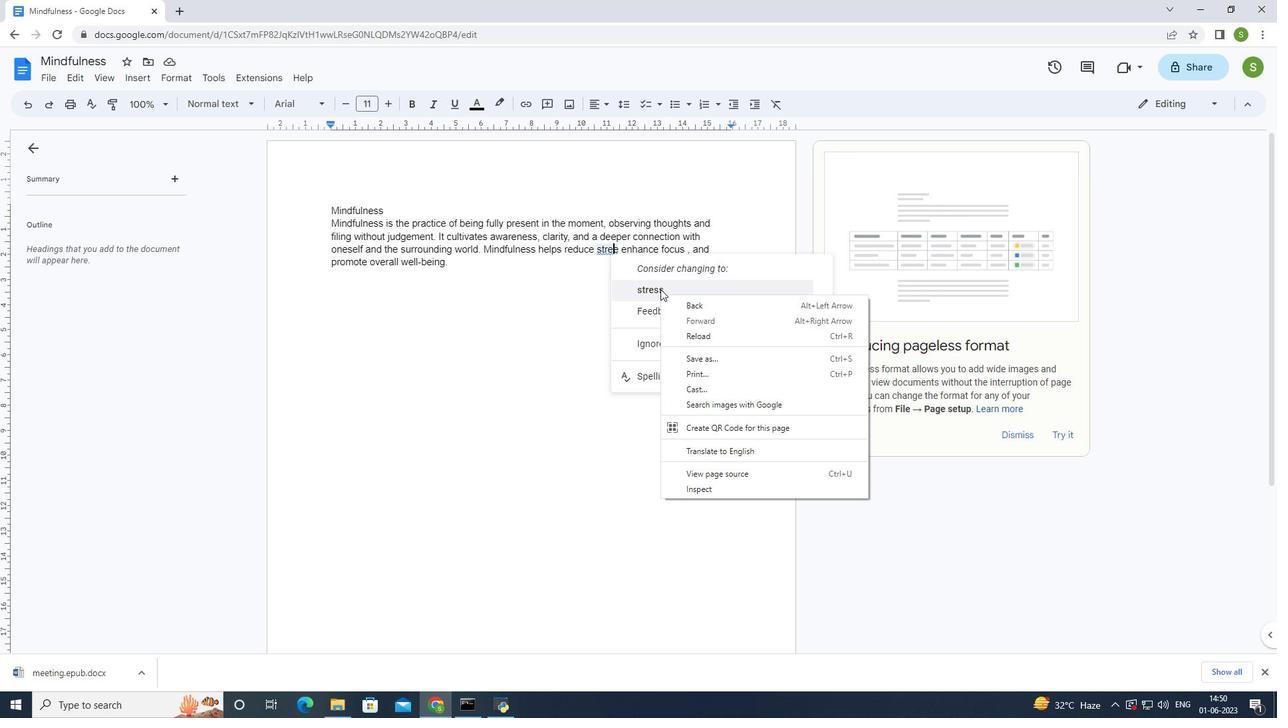 
Action: Mouse pressed left at (660, 289)
Screenshot: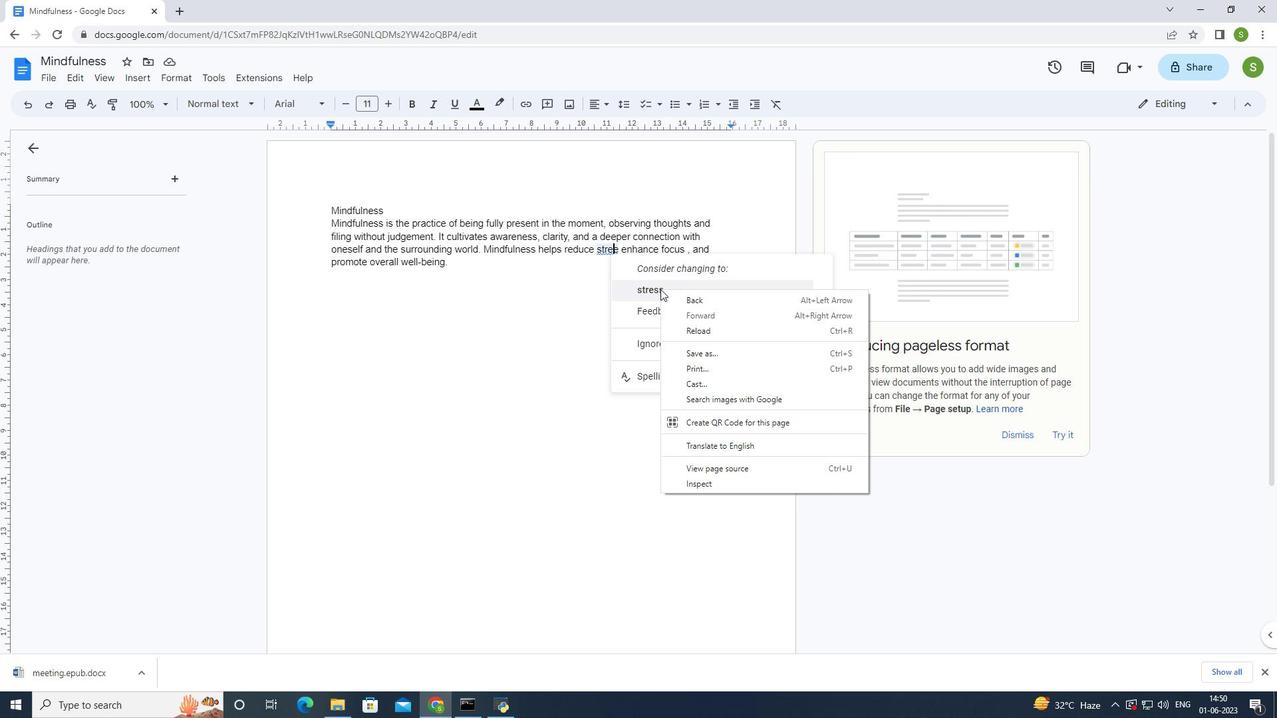 
Action: Mouse moved to (325, 220)
Screenshot: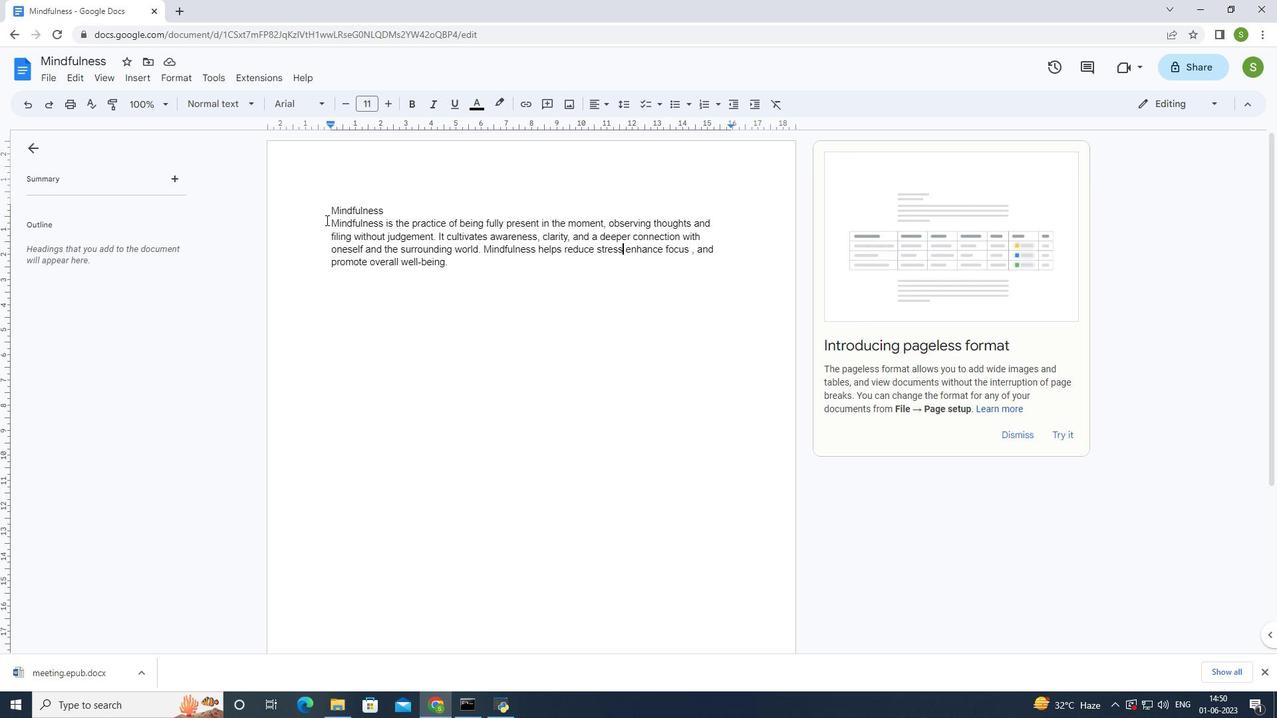 
Action: Mouse pressed left at (325, 220)
Screenshot: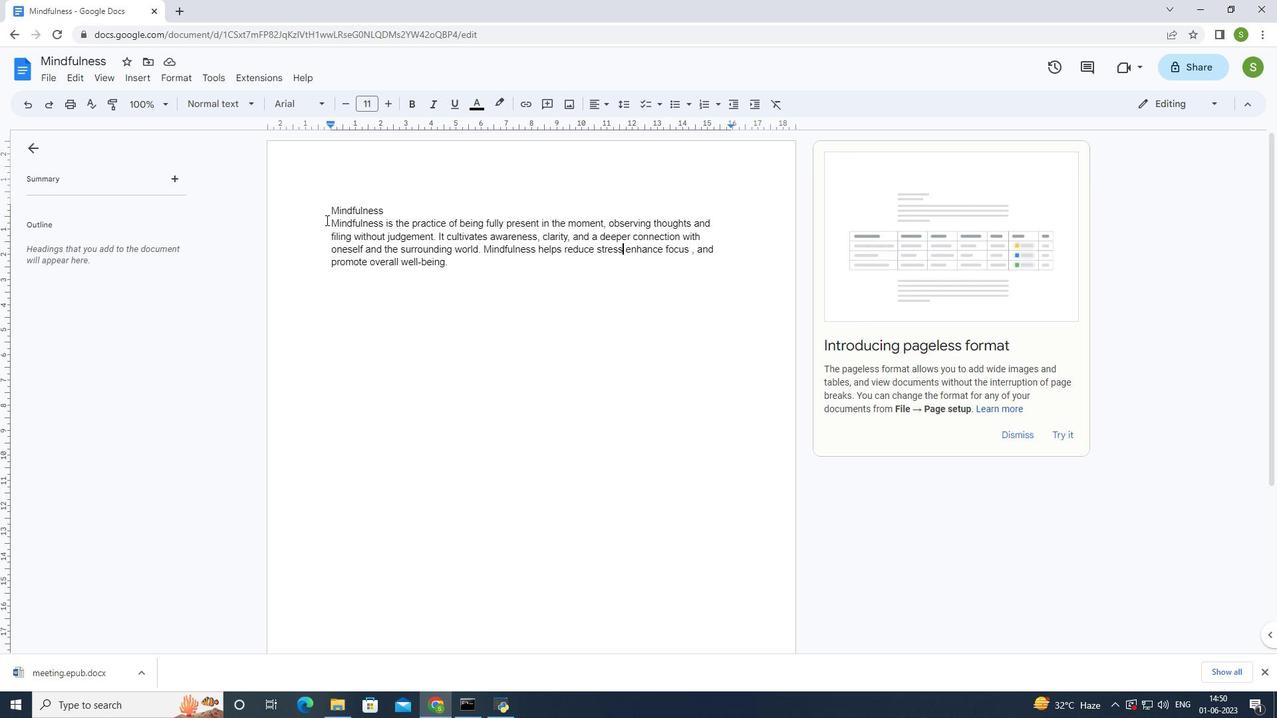 
Action: Mouse moved to (278, 97)
Screenshot: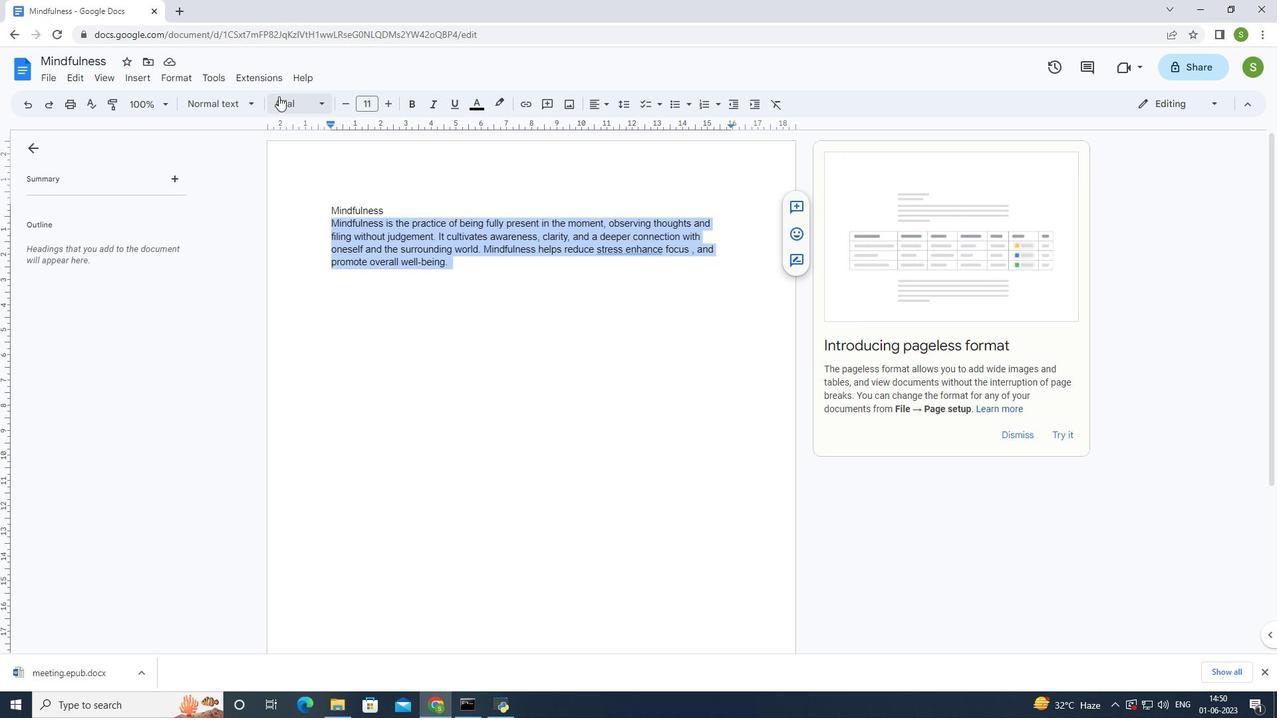 
Action: Mouse pressed left at (278, 97)
Screenshot: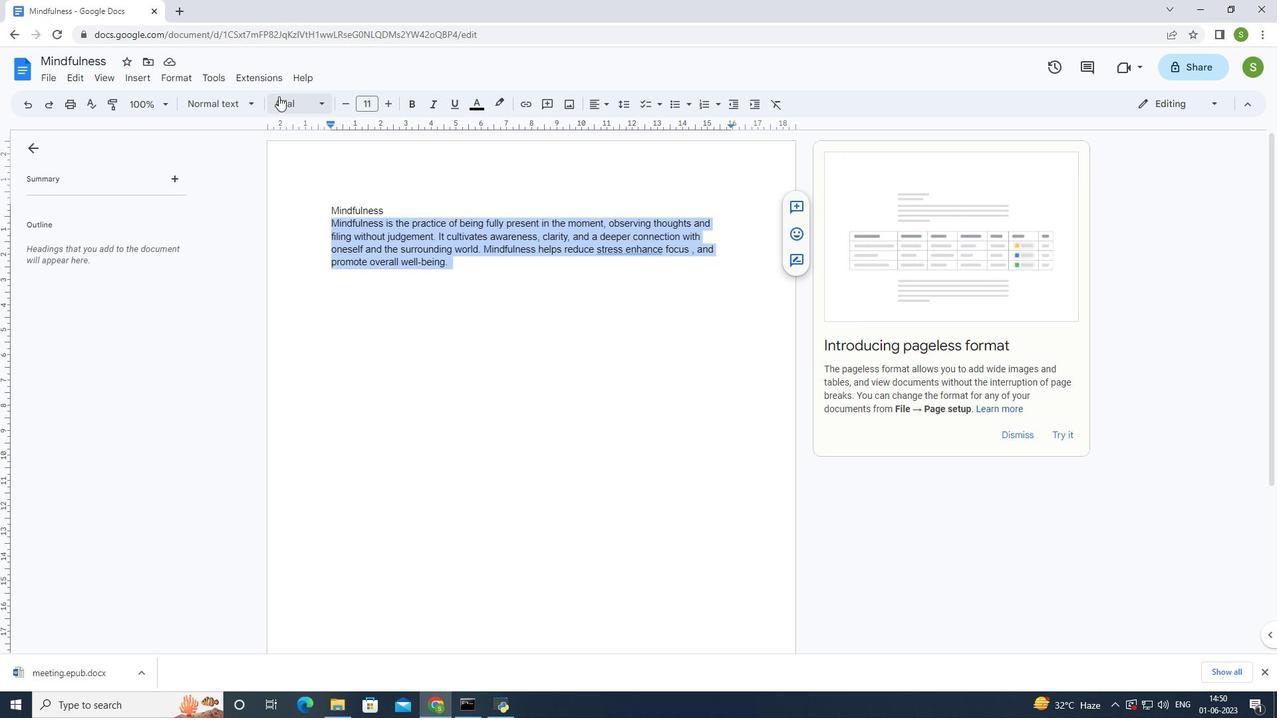 
Action: Mouse moved to (303, 118)
Screenshot: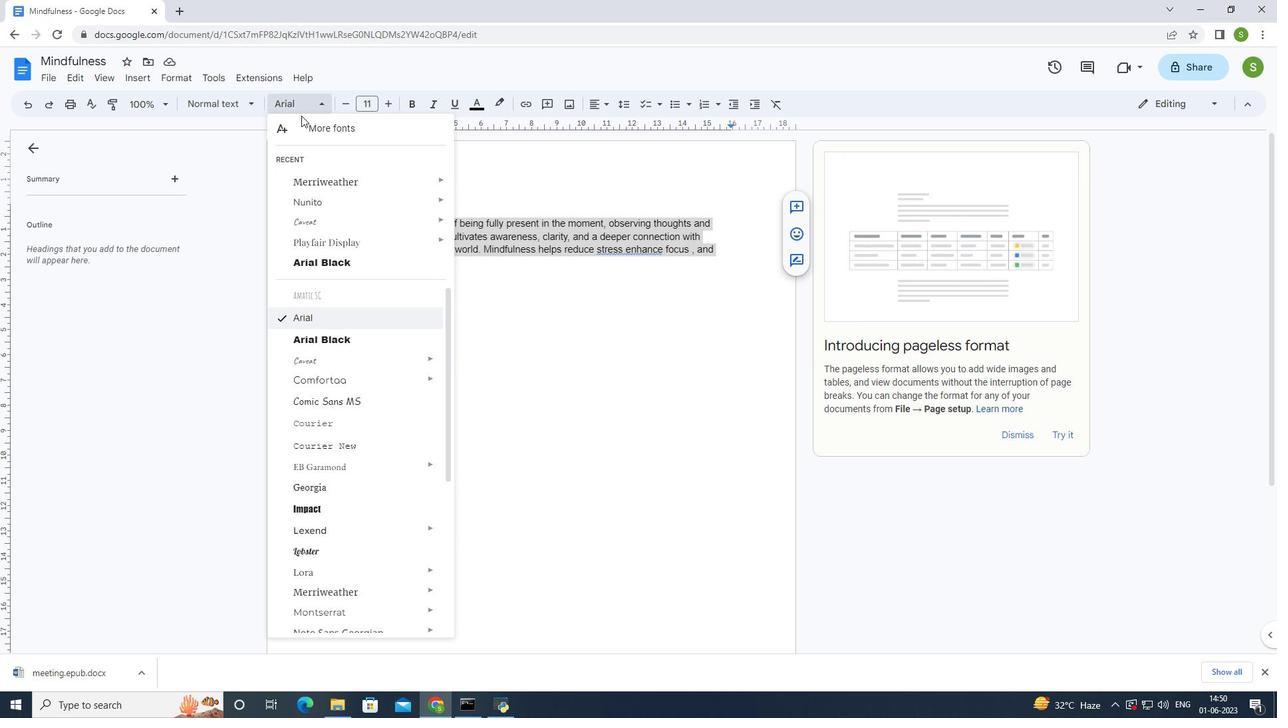 
Action: Mouse pressed left at (303, 118)
Screenshot: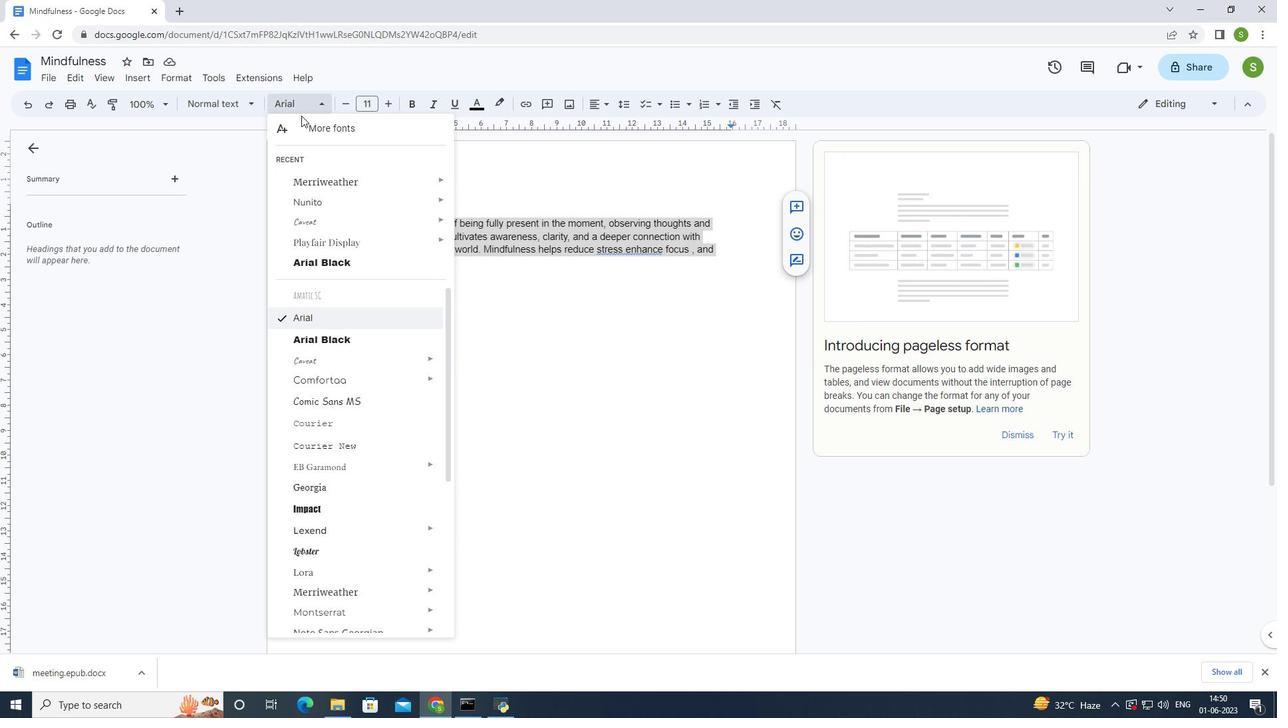 
Action: Mouse moved to (406, 190)
Screenshot: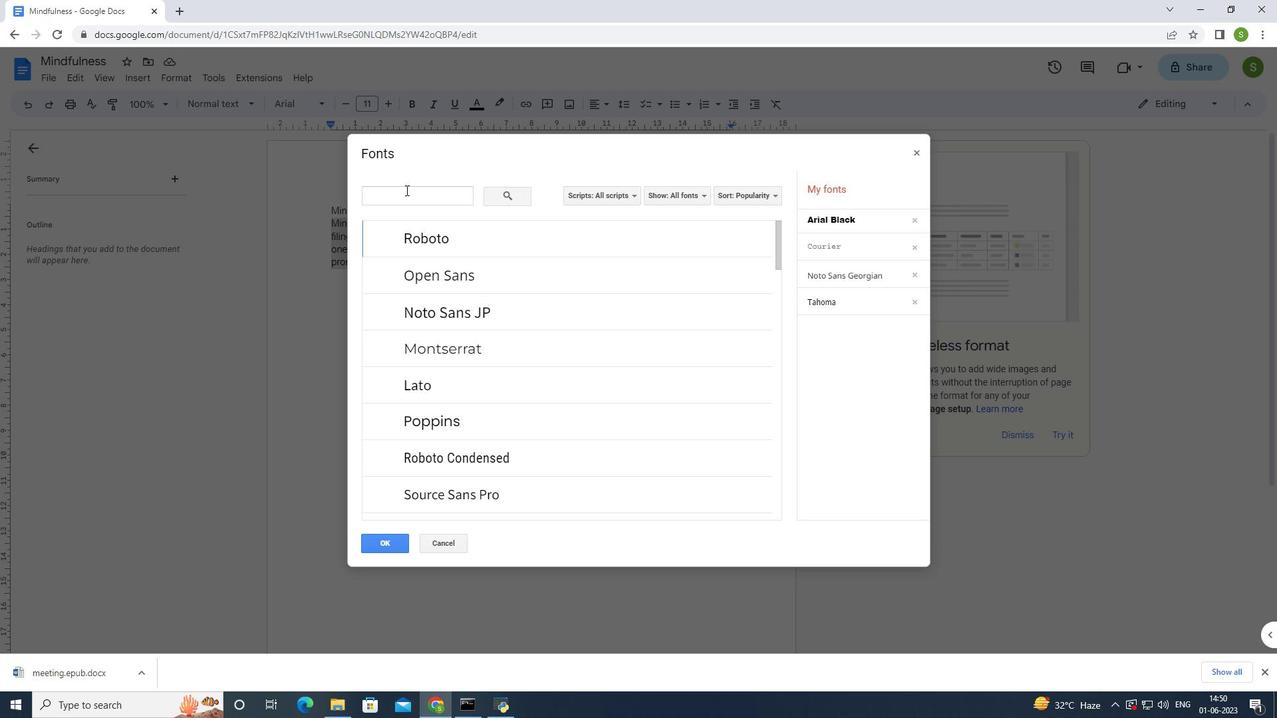 
Action: Mouse pressed left at (406, 190)
Screenshot: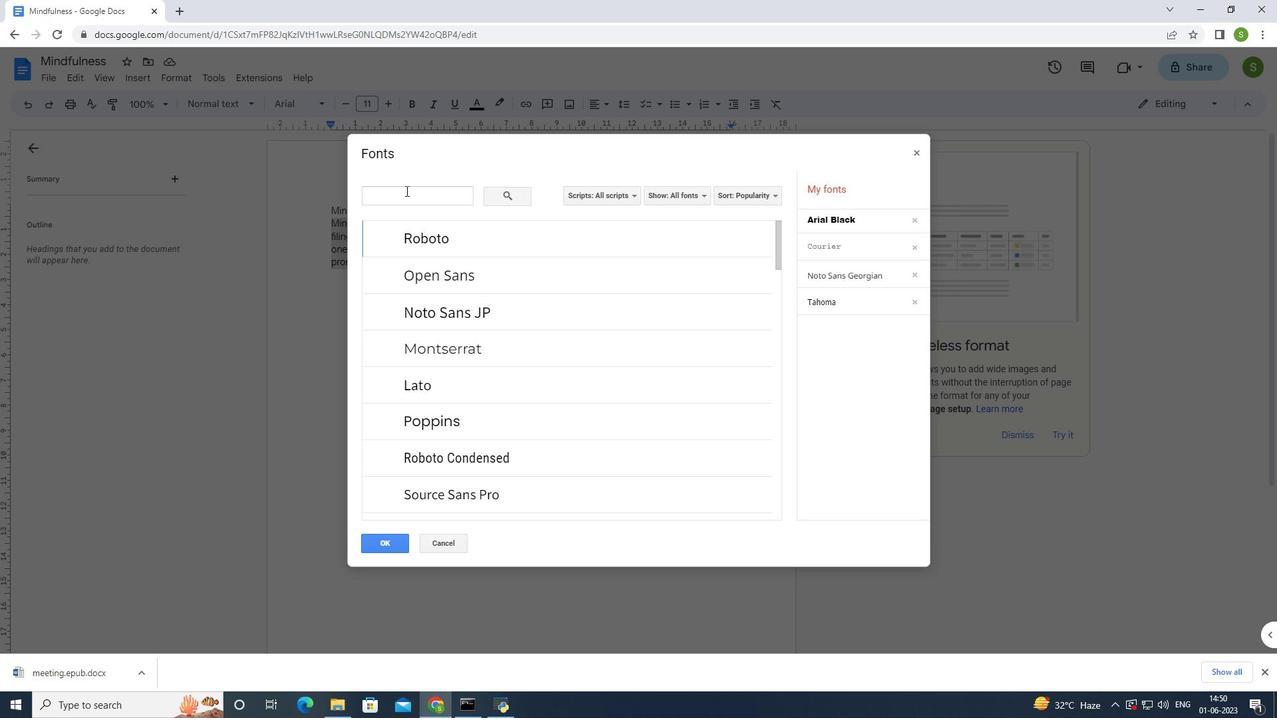 
Action: Mouse moved to (732, 253)
Screenshot: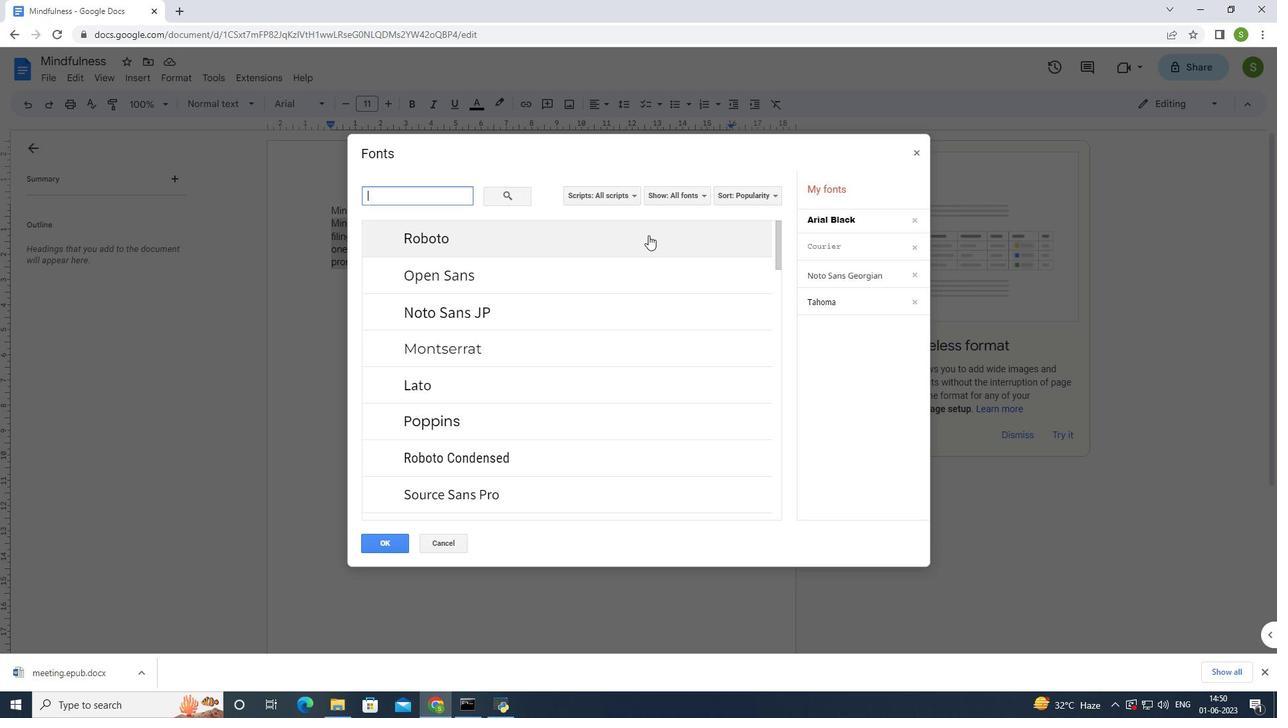 
Action: Key pressed <Key.shift>Oswald<Key.enter>
Screenshot: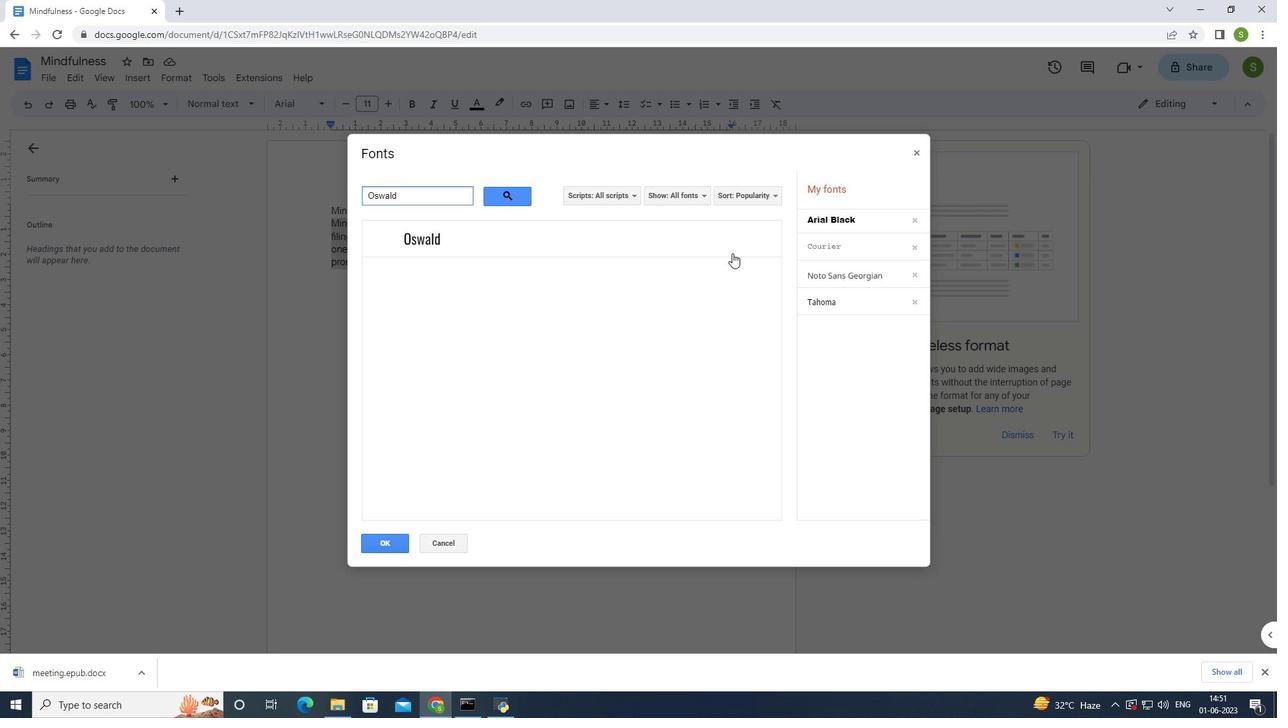 
Action: Mouse moved to (502, 241)
Screenshot: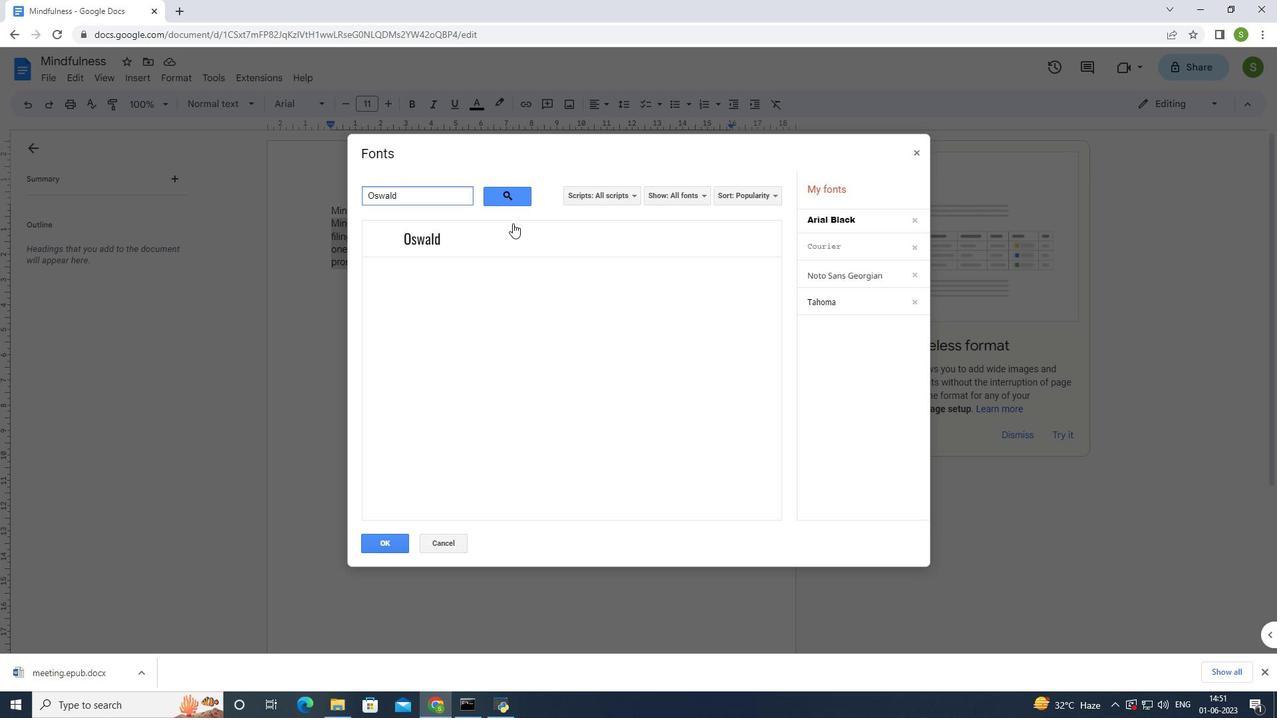 
Action: Mouse pressed left at (502, 241)
Screenshot: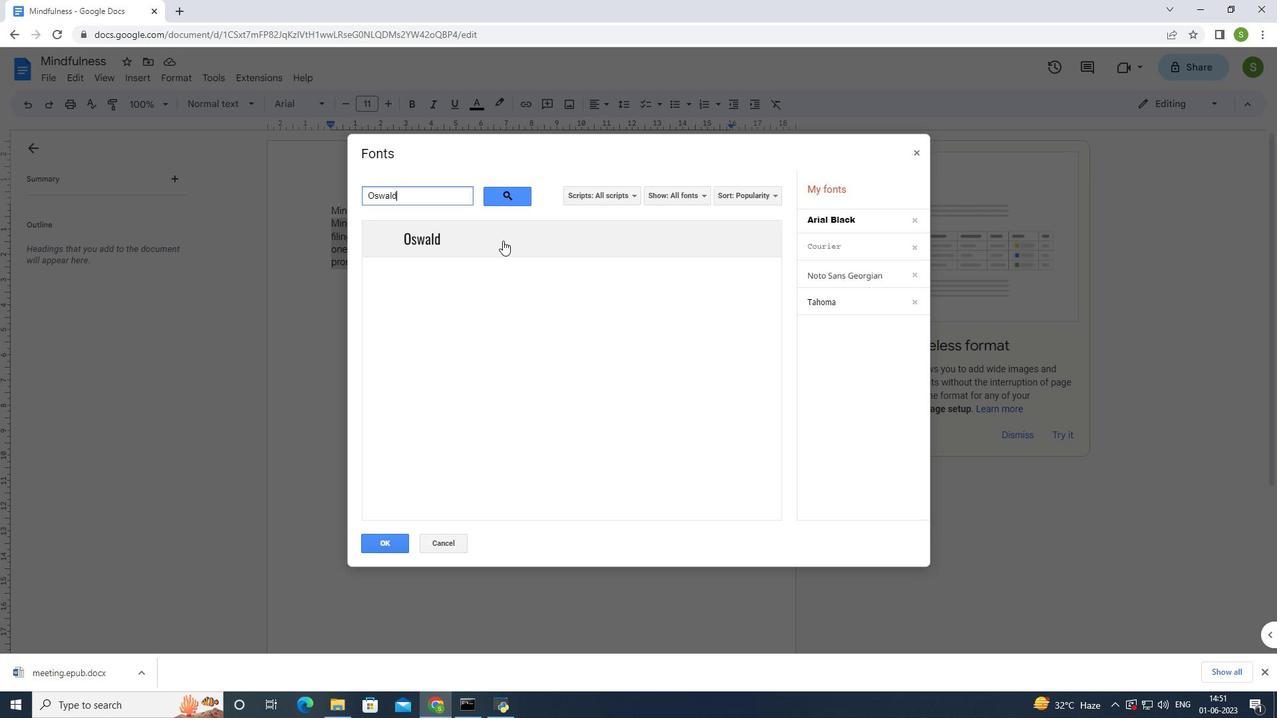 
Action: Mouse moved to (397, 542)
Screenshot: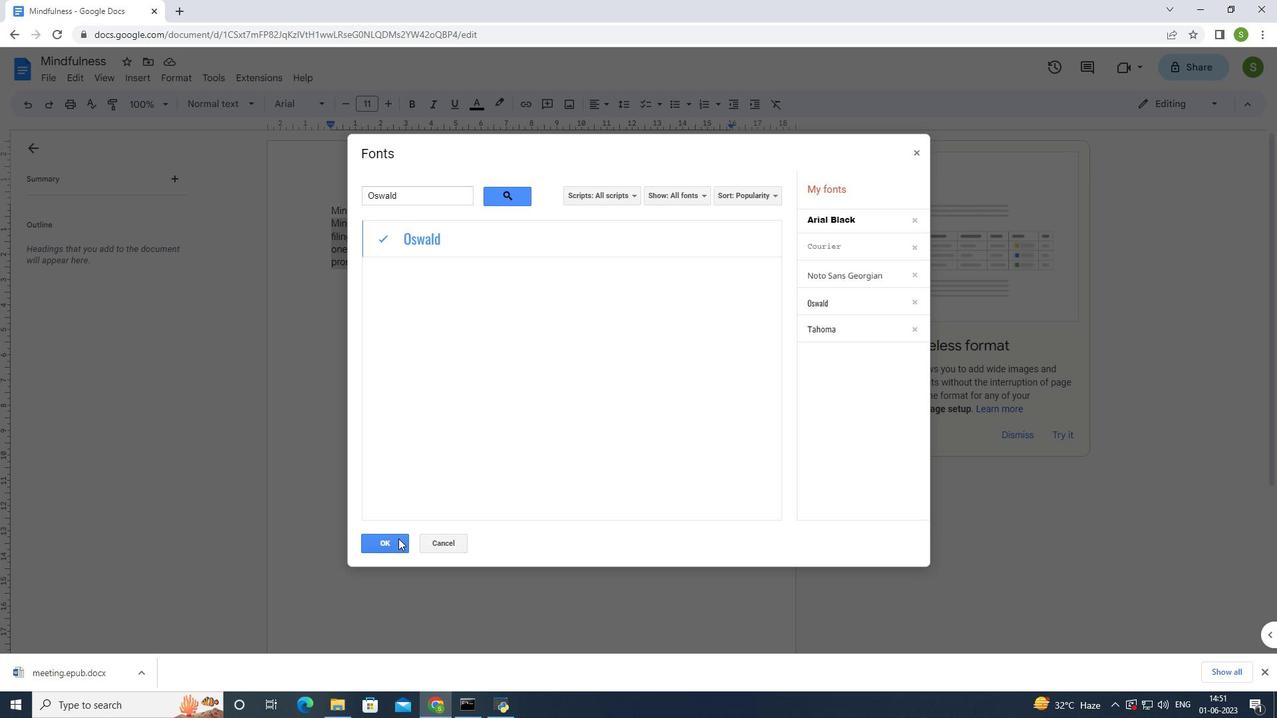 
Action: Mouse pressed left at (397, 542)
Screenshot: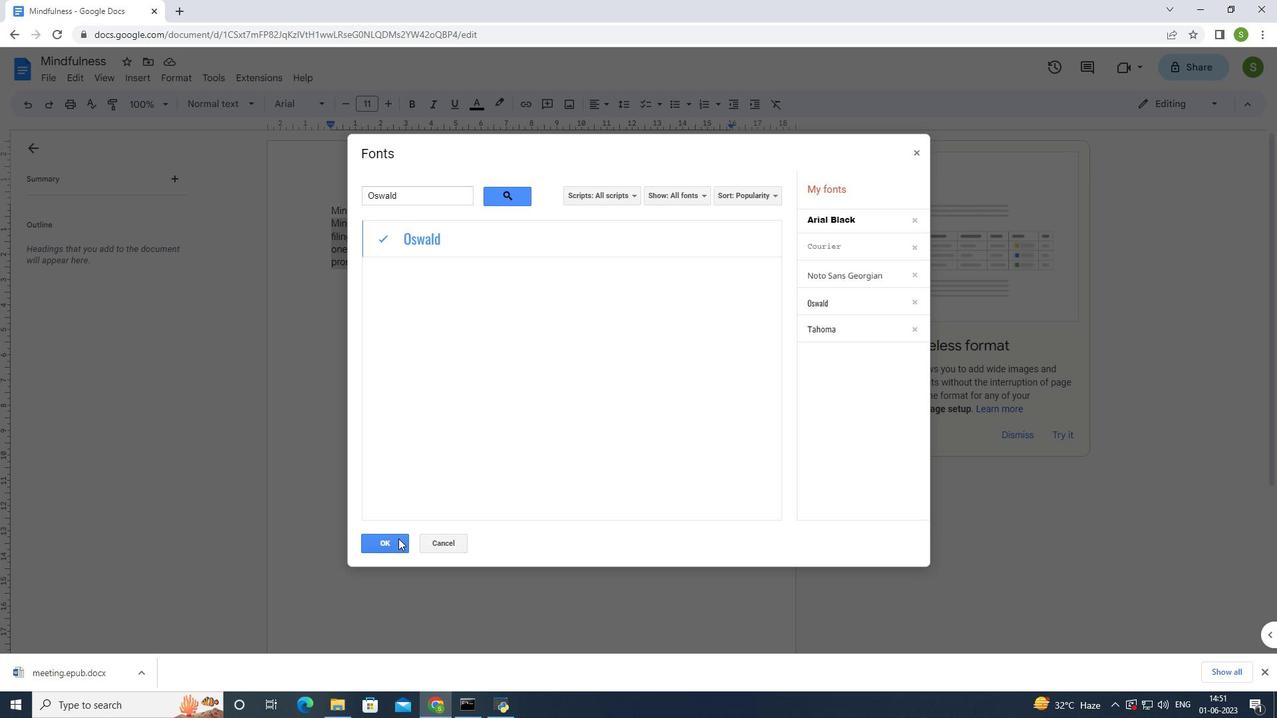 
Action: Mouse moved to (384, 103)
Screenshot: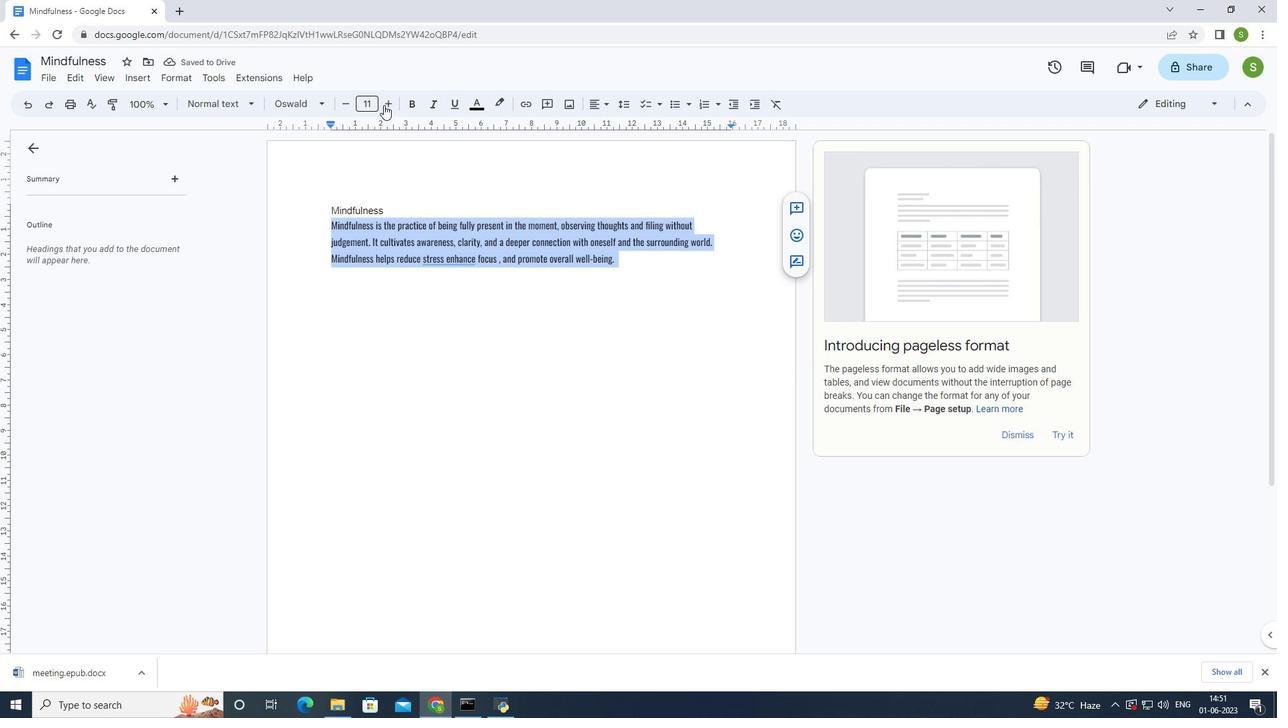 
Action: Mouse pressed left at (384, 103)
Screenshot: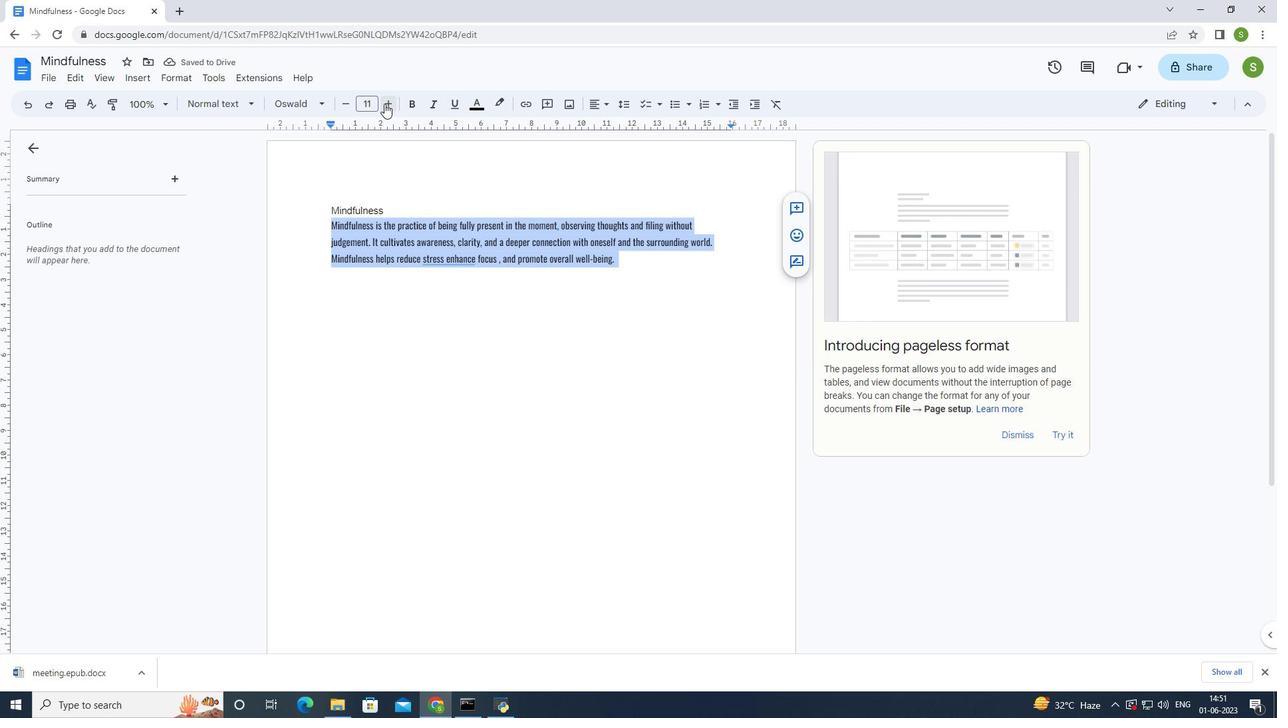 
Action: Mouse pressed left at (384, 103)
Screenshot: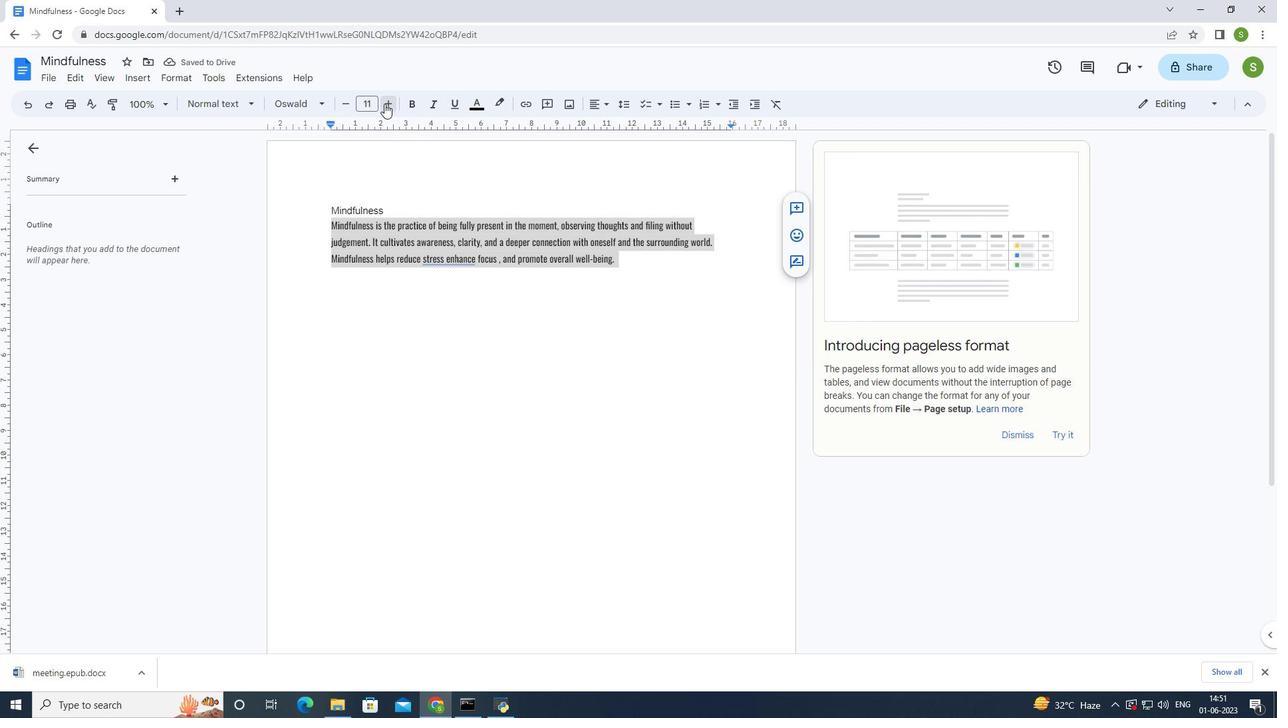 
Action: Mouse pressed left at (384, 103)
Screenshot: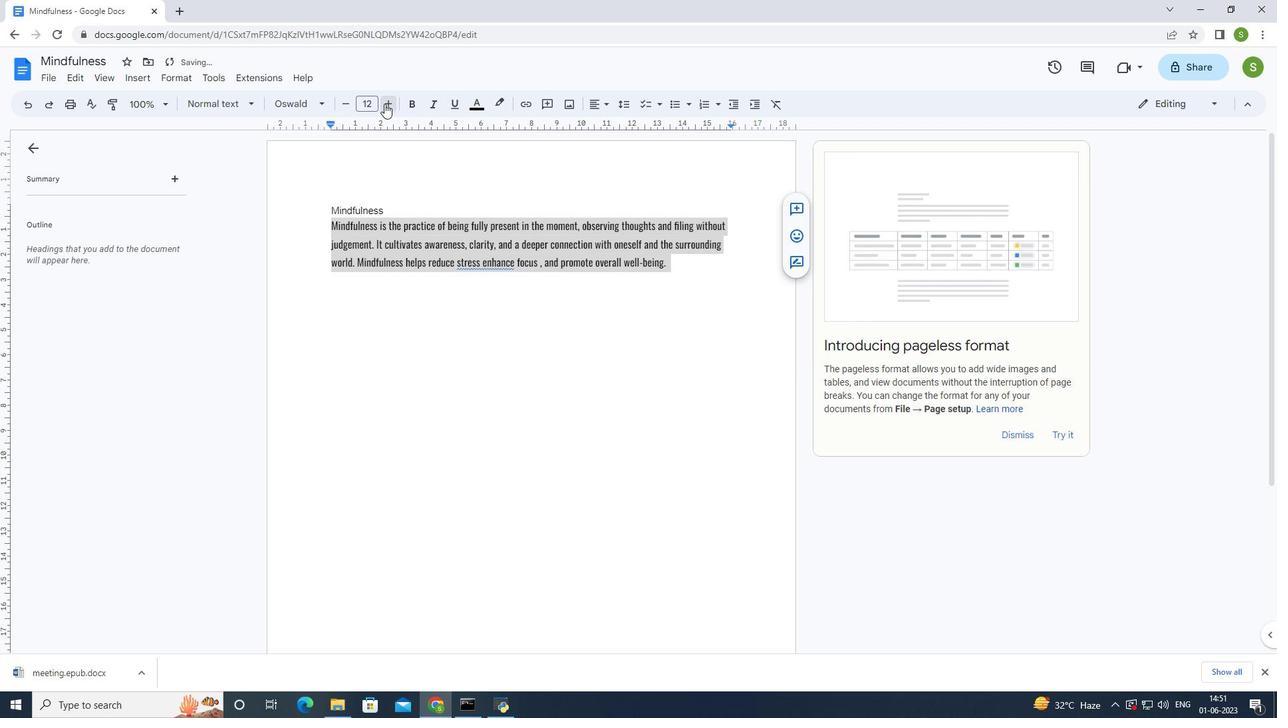 
Action: Mouse pressed left at (384, 103)
Screenshot: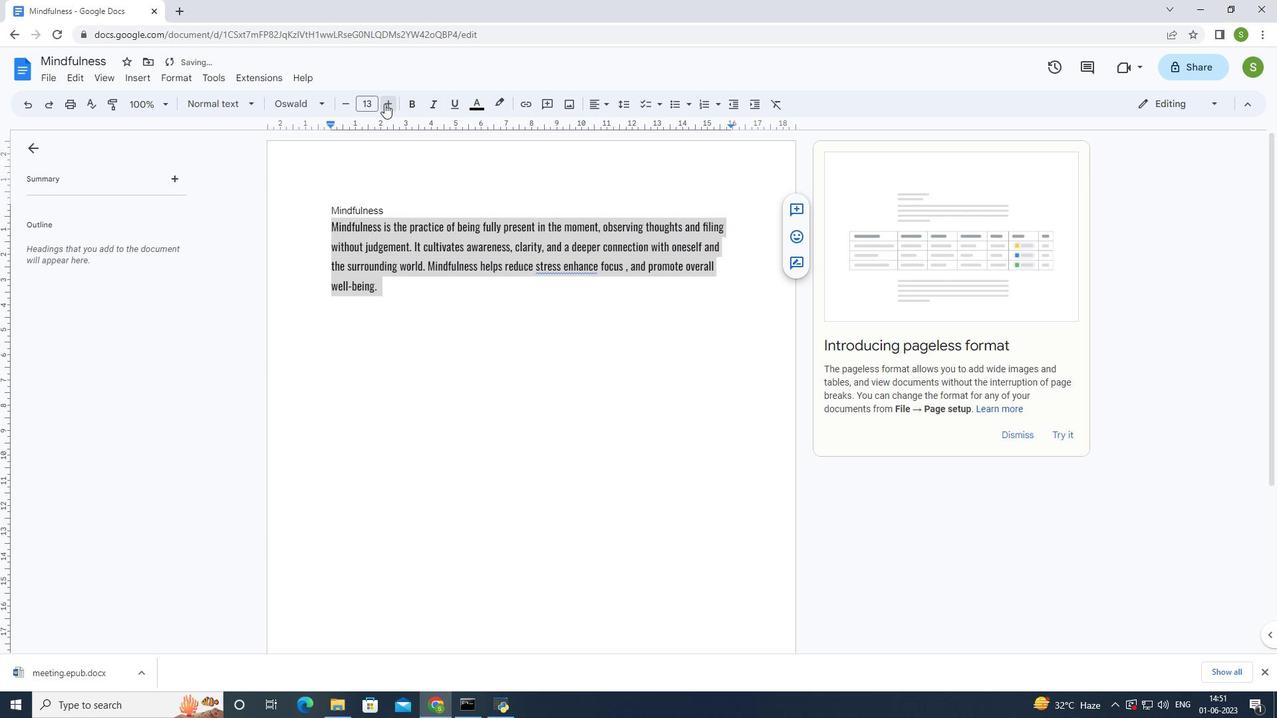 
Action: Mouse pressed left at (384, 103)
Screenshot: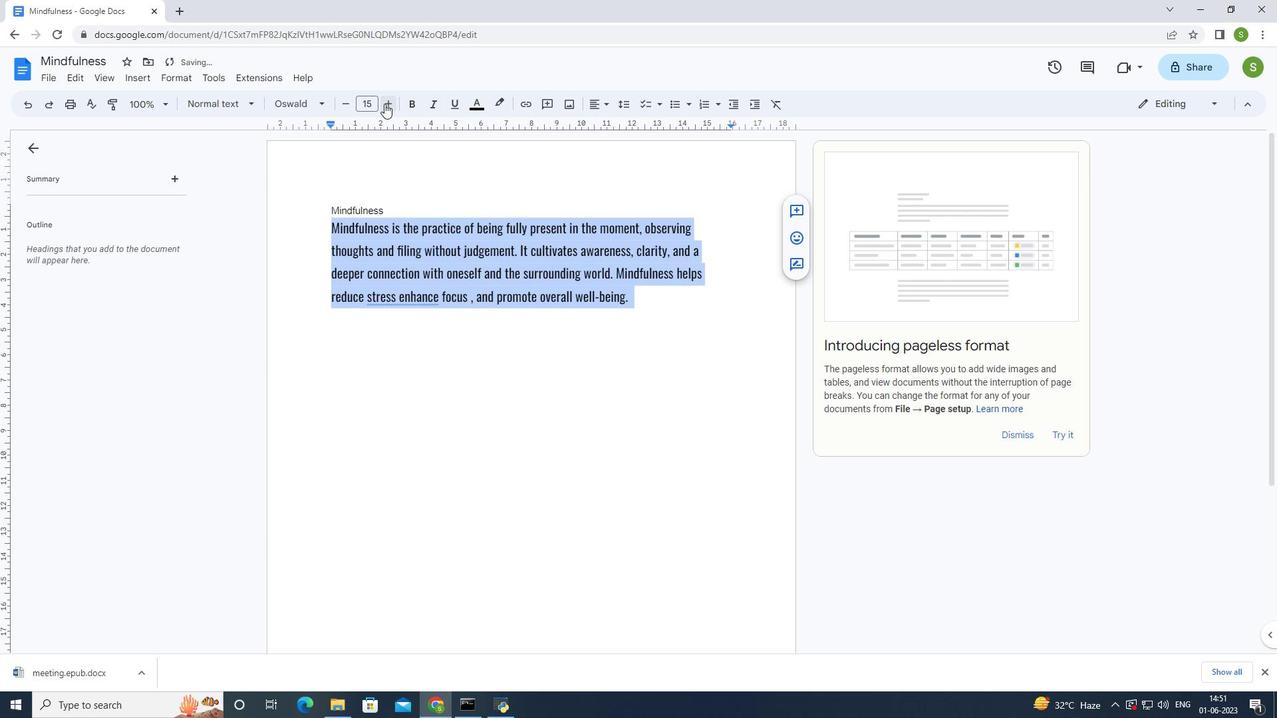 
Action: Mouse pressed left at (384, 103)
Screenshot: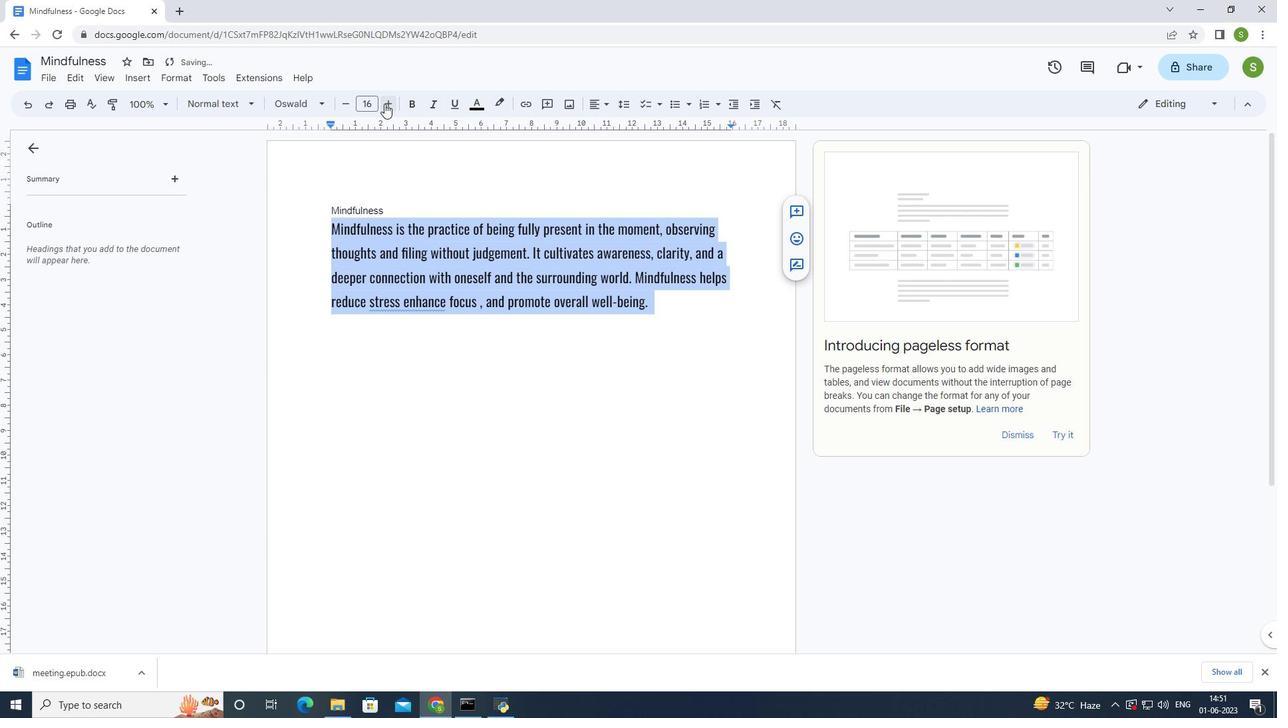 
Action: Mouse pressed left at (384, 103)
Screenshot: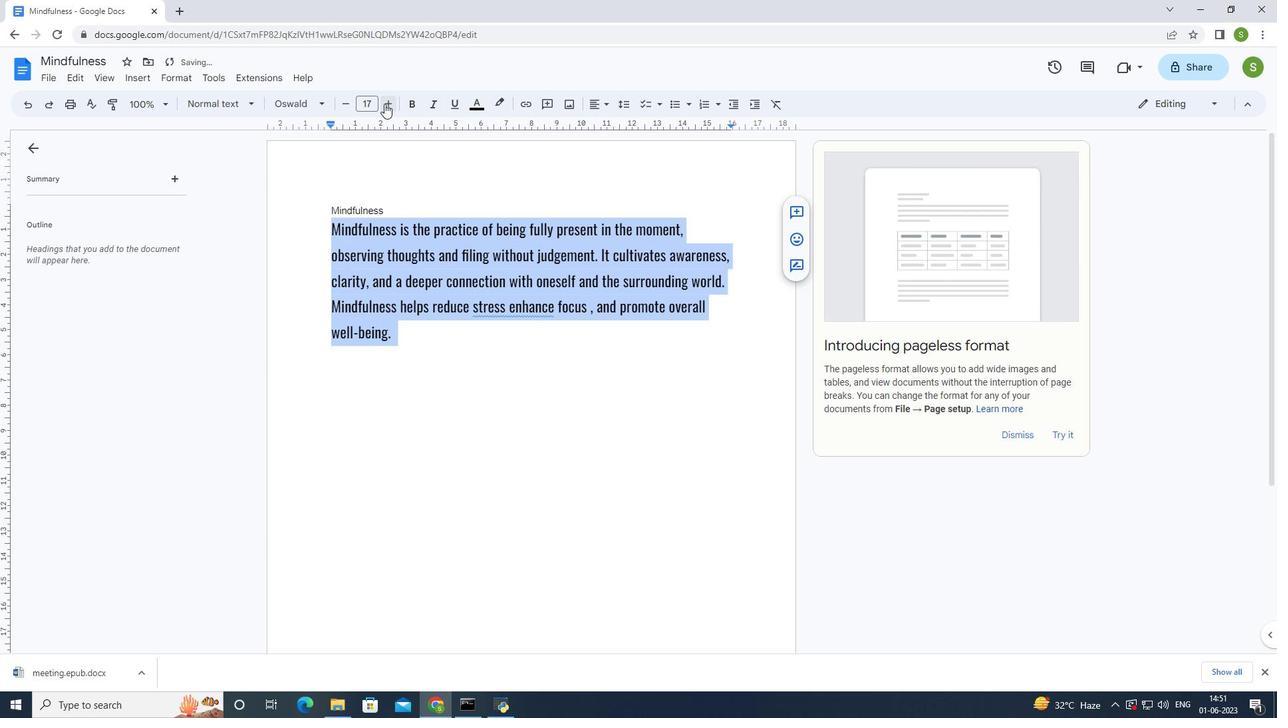 
Action: Mouse moved to (393, 207)
Screenshot: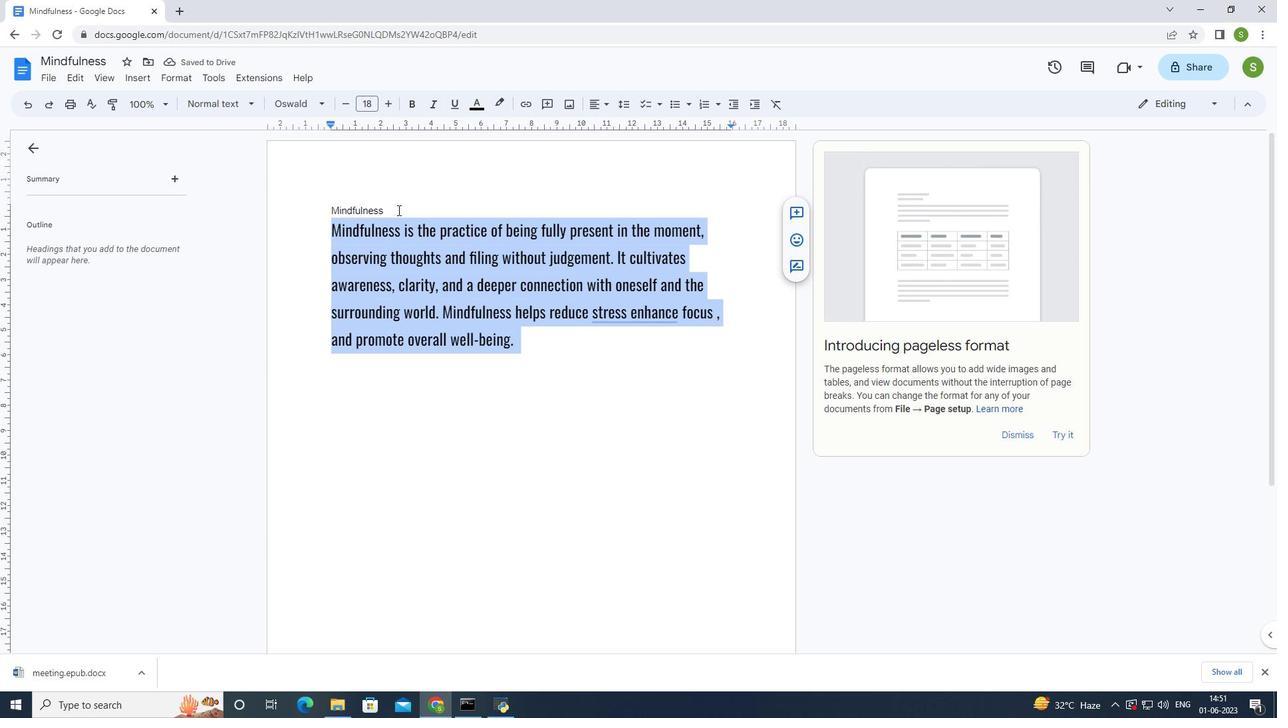 
Action: Mouse pressed left at (393, 207)
Screenshot: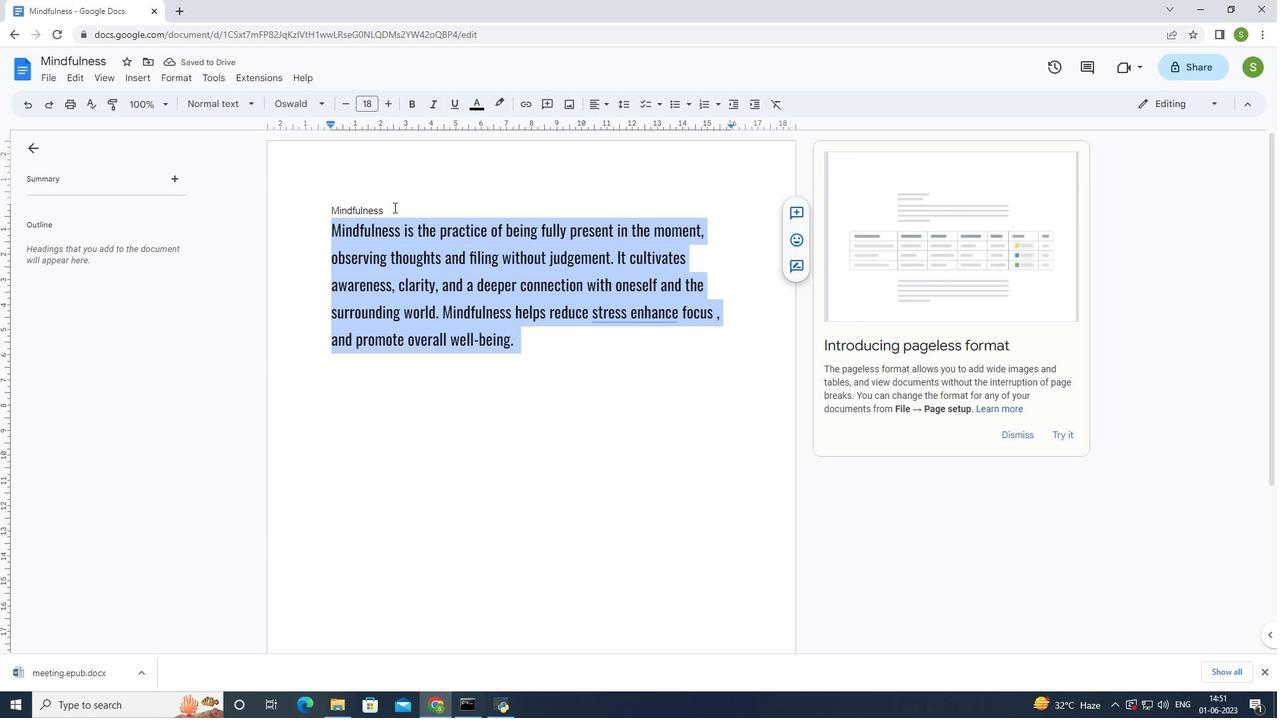 
Action: Mouse moved to (303, 107)
Screenshot: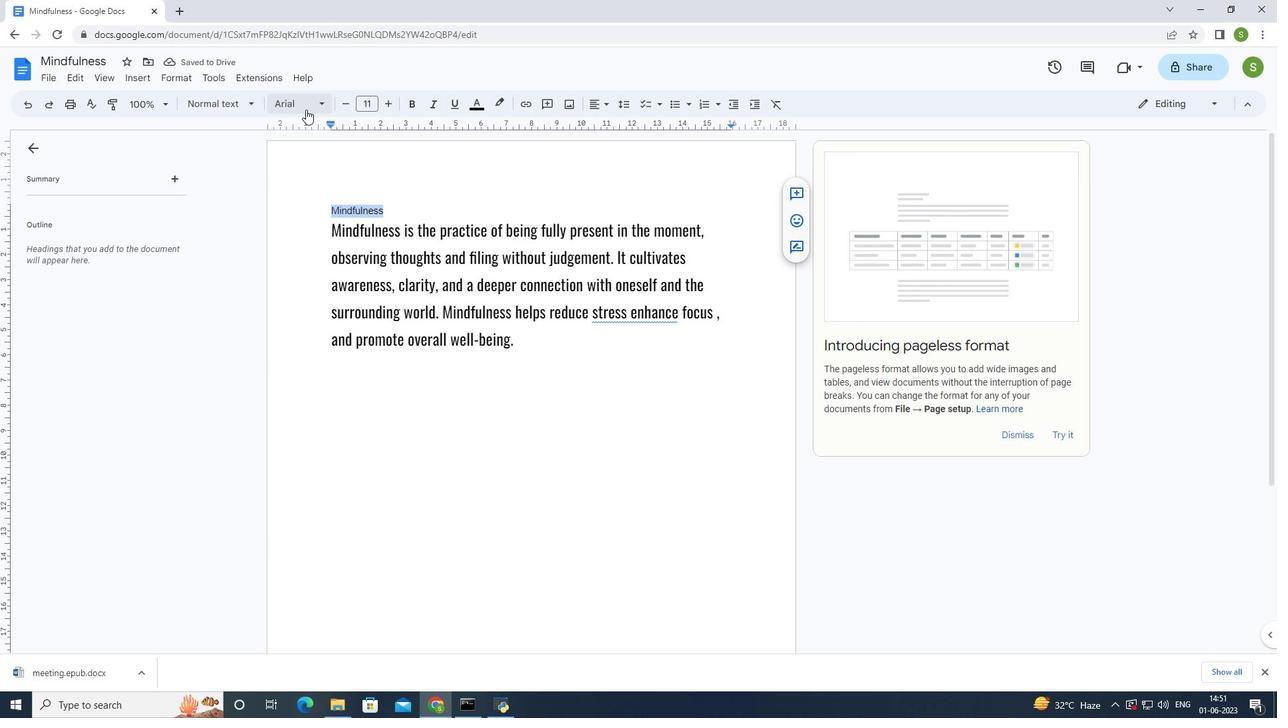 
Action: Mouse pressed left at (303, 107)
Screenshot: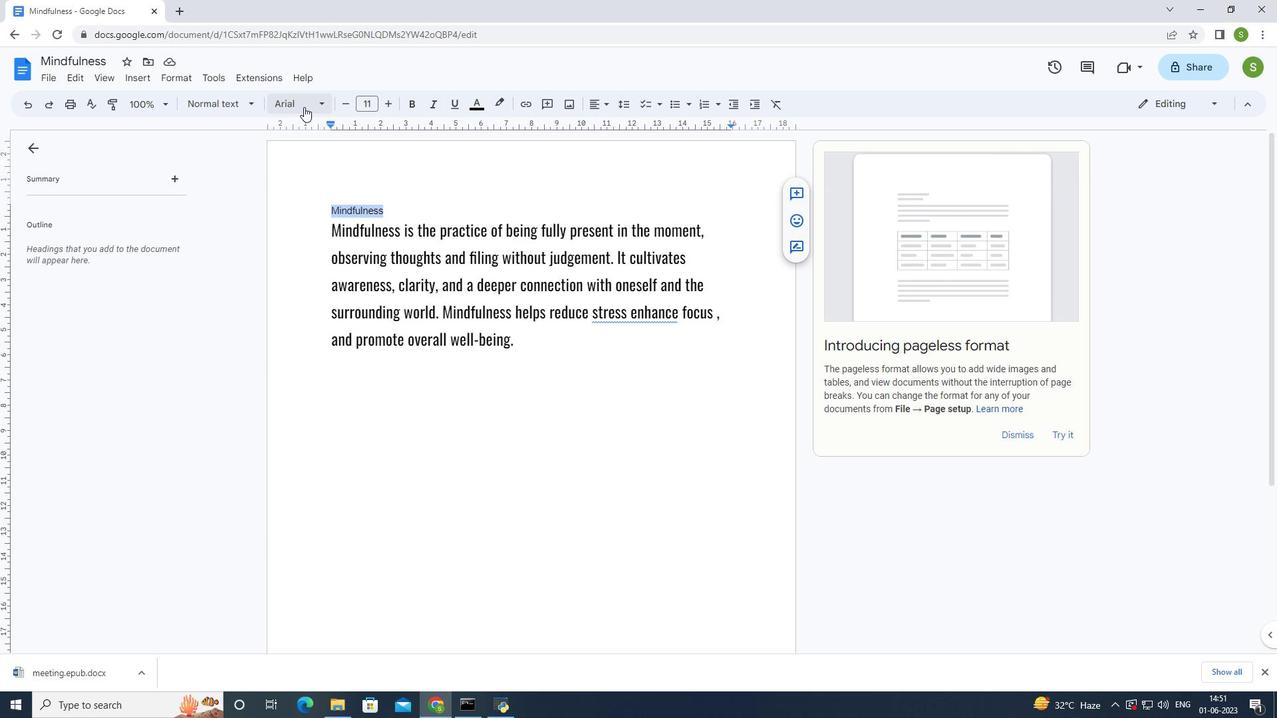 
Action: Mouse moved to (325, 121)
Screenshot: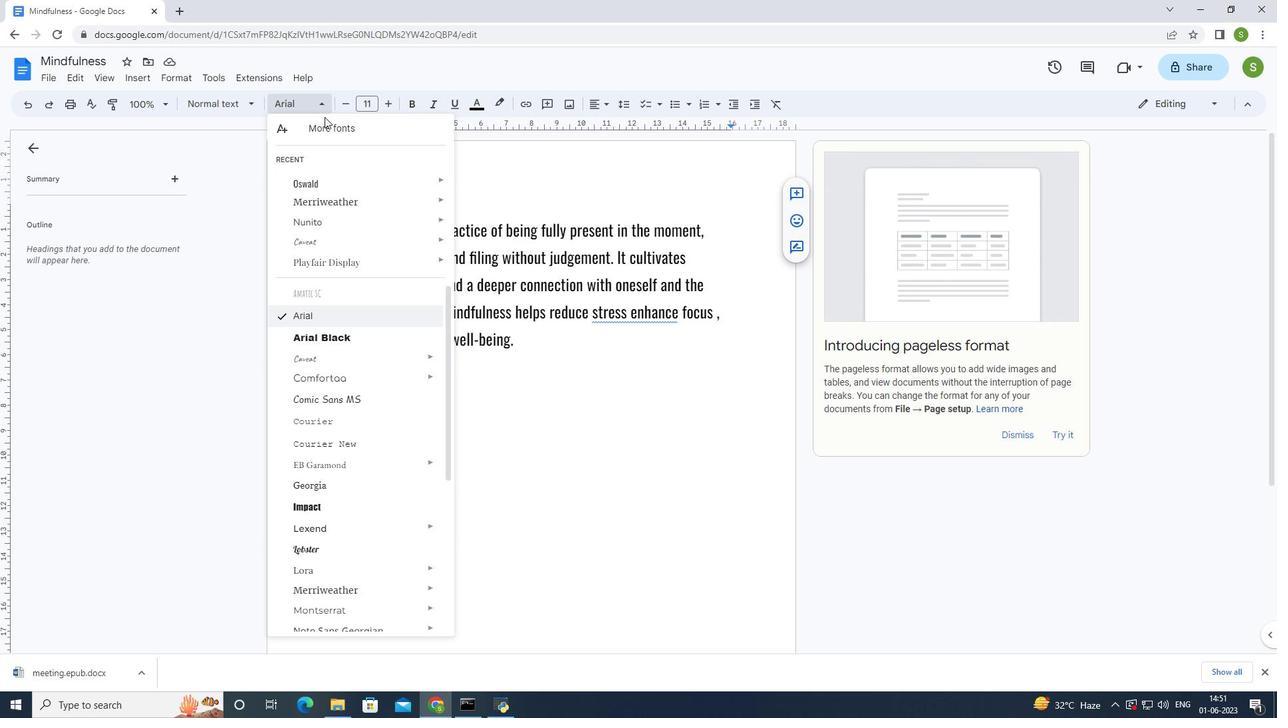 
Action: Mouse pressed left at (325, 121)
Screenshot: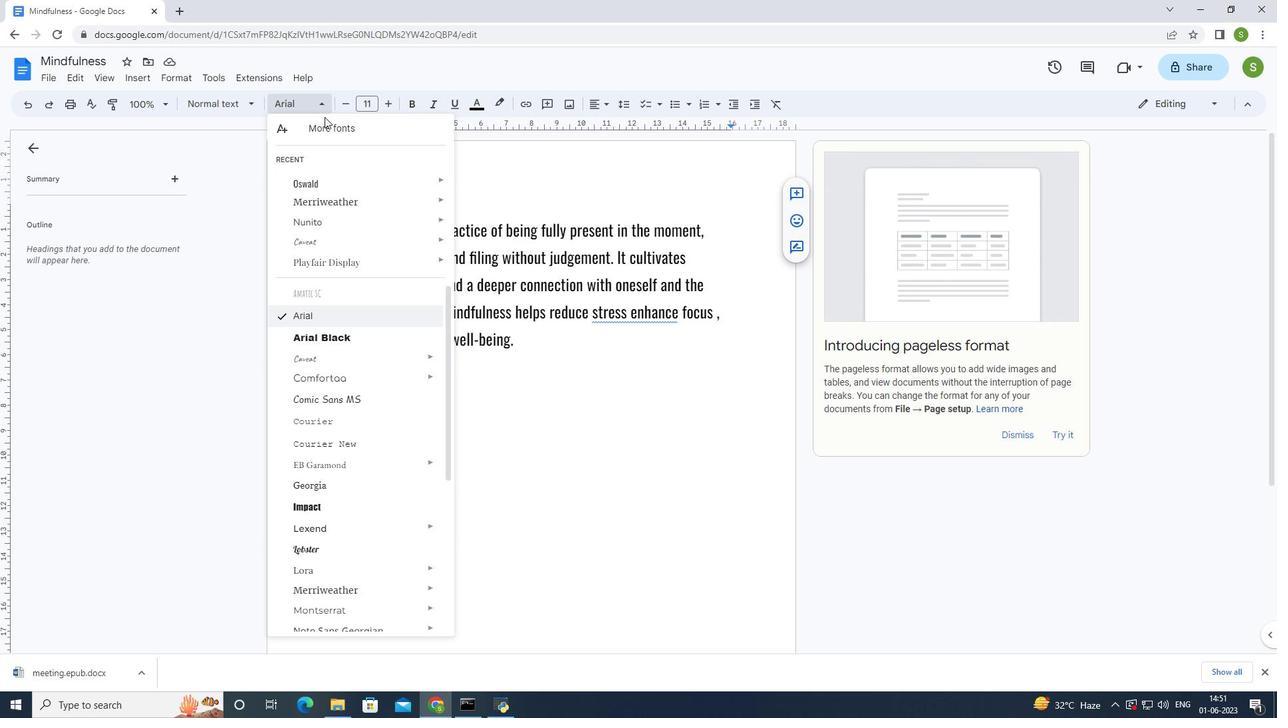 
Action: Mouse moved to (415, 192)
Screenshot: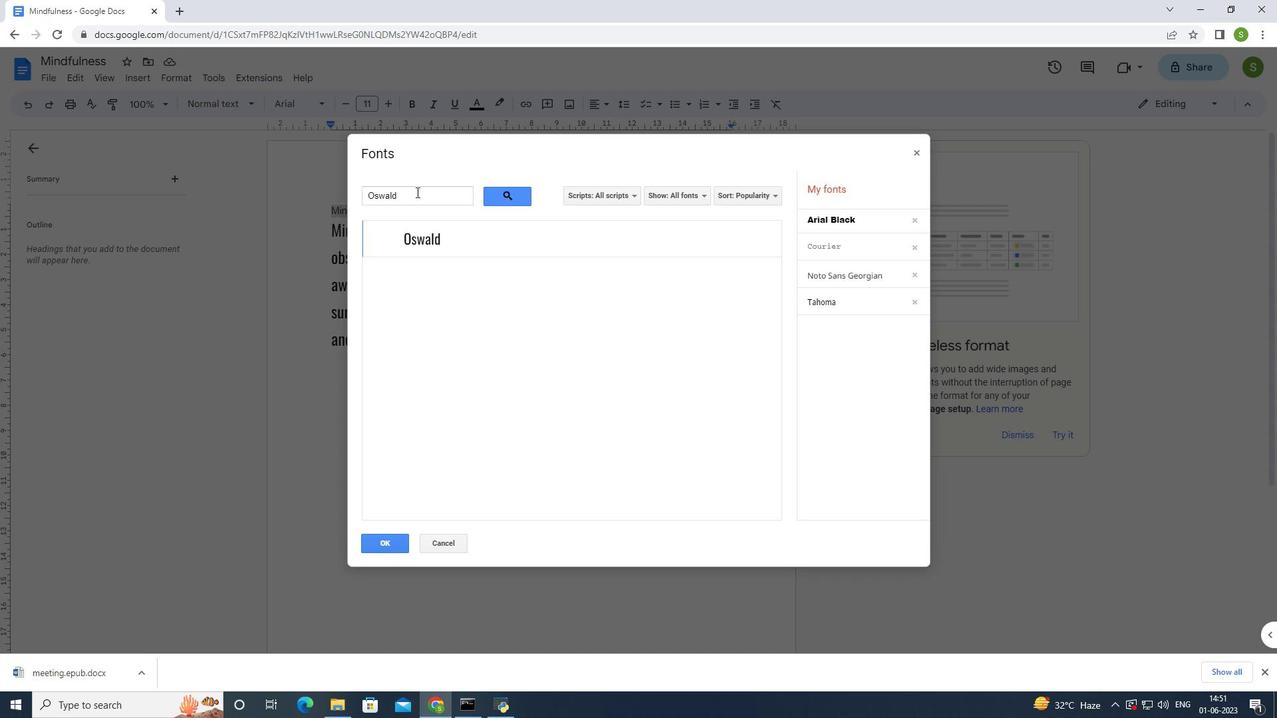 
Action: Mouse pressed left at (415, 192)
Screenshot: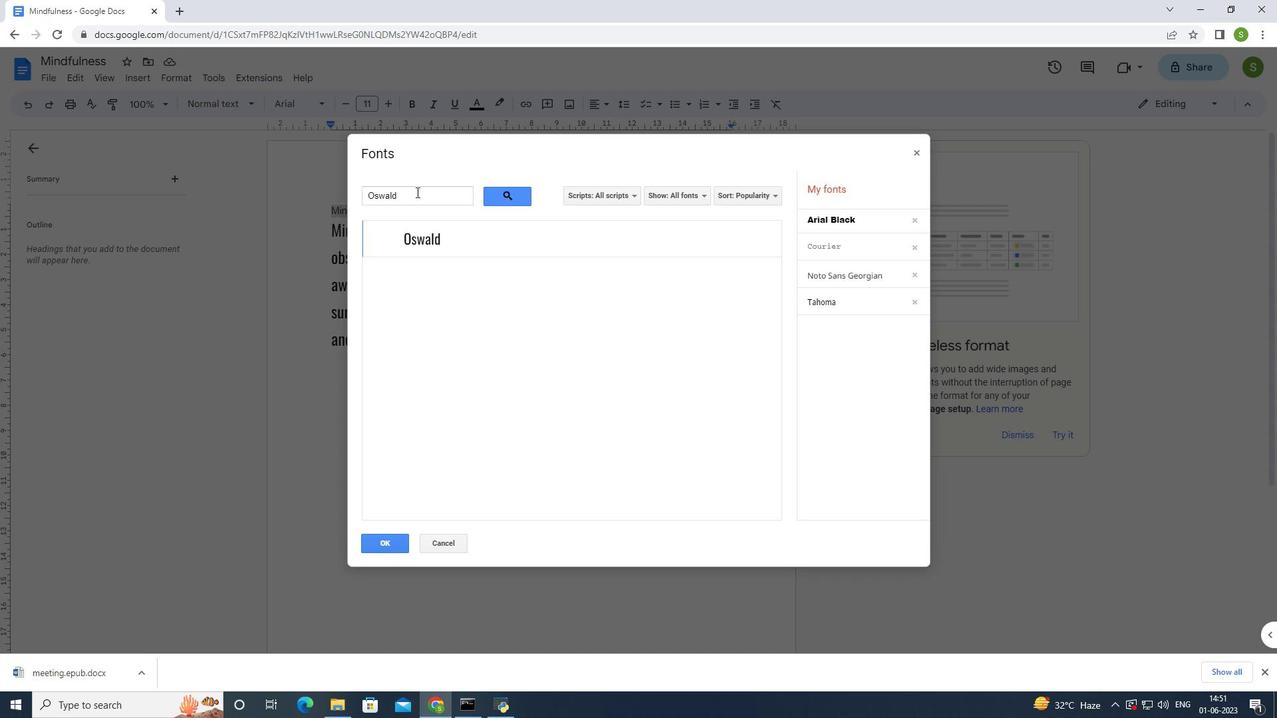 
Action: Mouse moved to (611, 195)
Screenshot: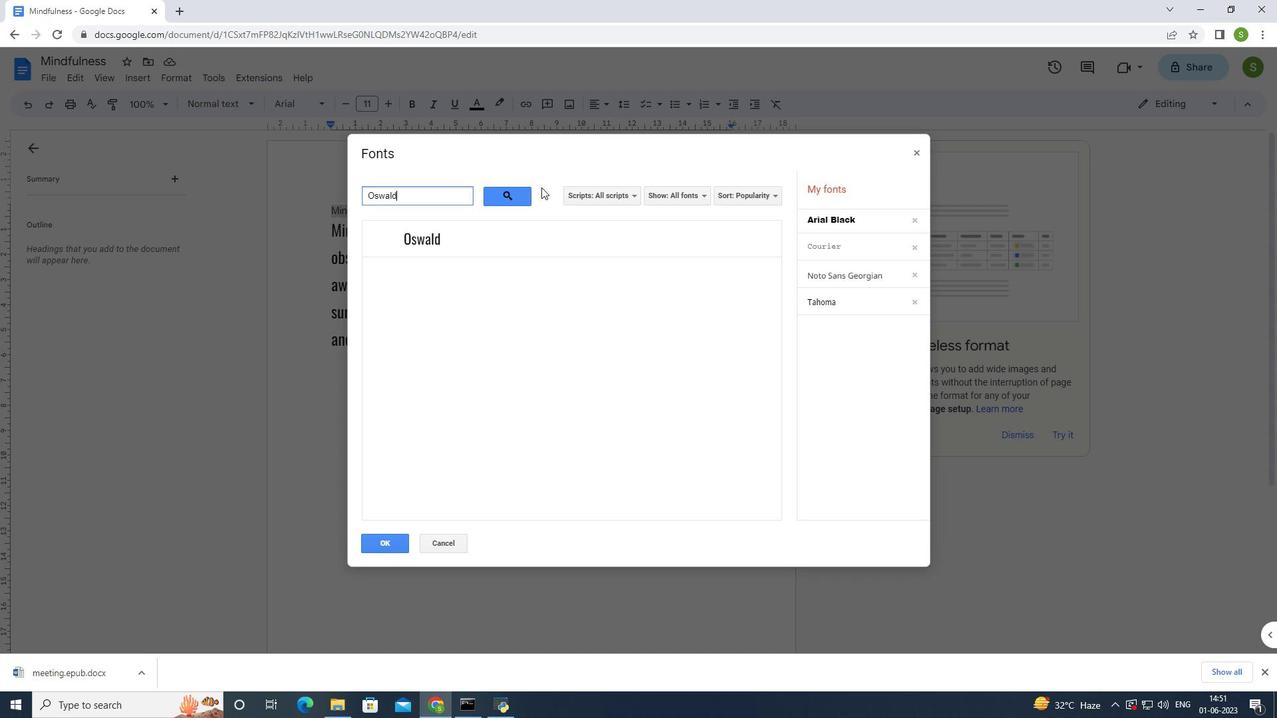 
Action: Key pressed <Key.backspace><Key.backspace><Key.backspace><Key.backspace><Key.backspace><Key.backspace><Key.backspace><Key.backspace><Key.backspace><Key.backspace><Key.backspace><Key.backspace><Key.backspace><Key.backspace><Key.shift>Tahoma
Screenshot: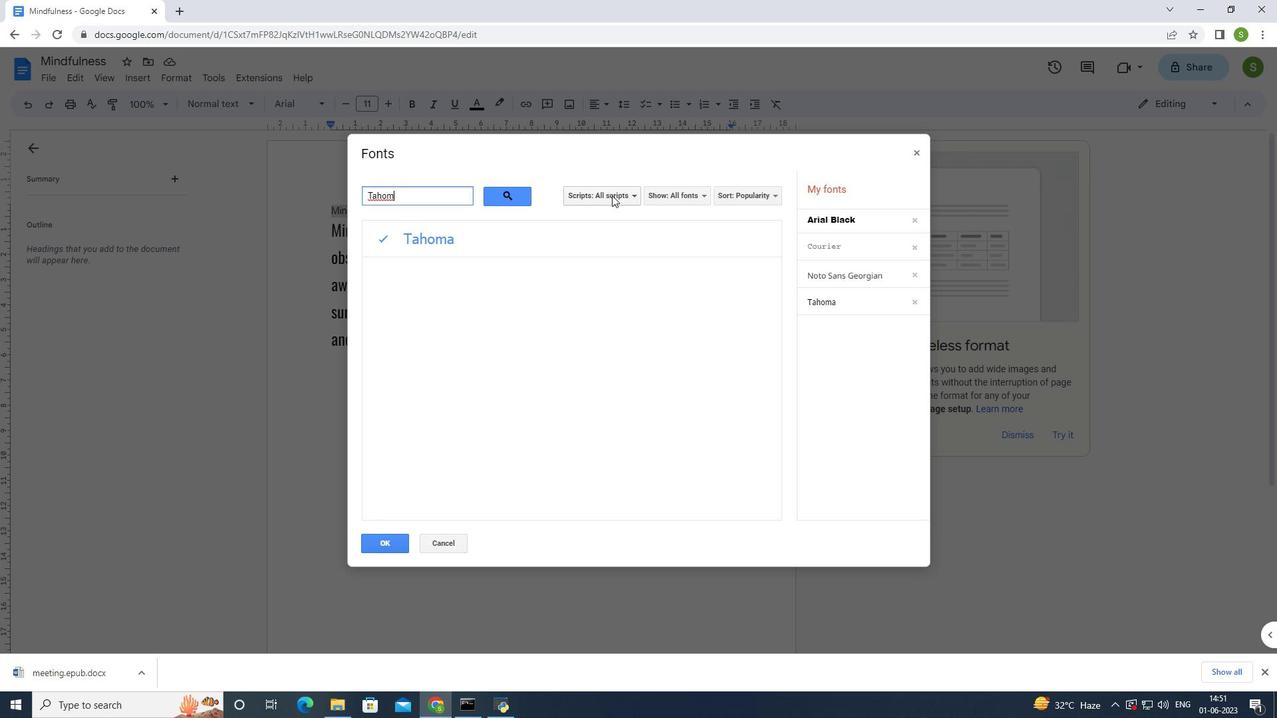 
Action: Mouse moved to (482, 241)
Screenshot: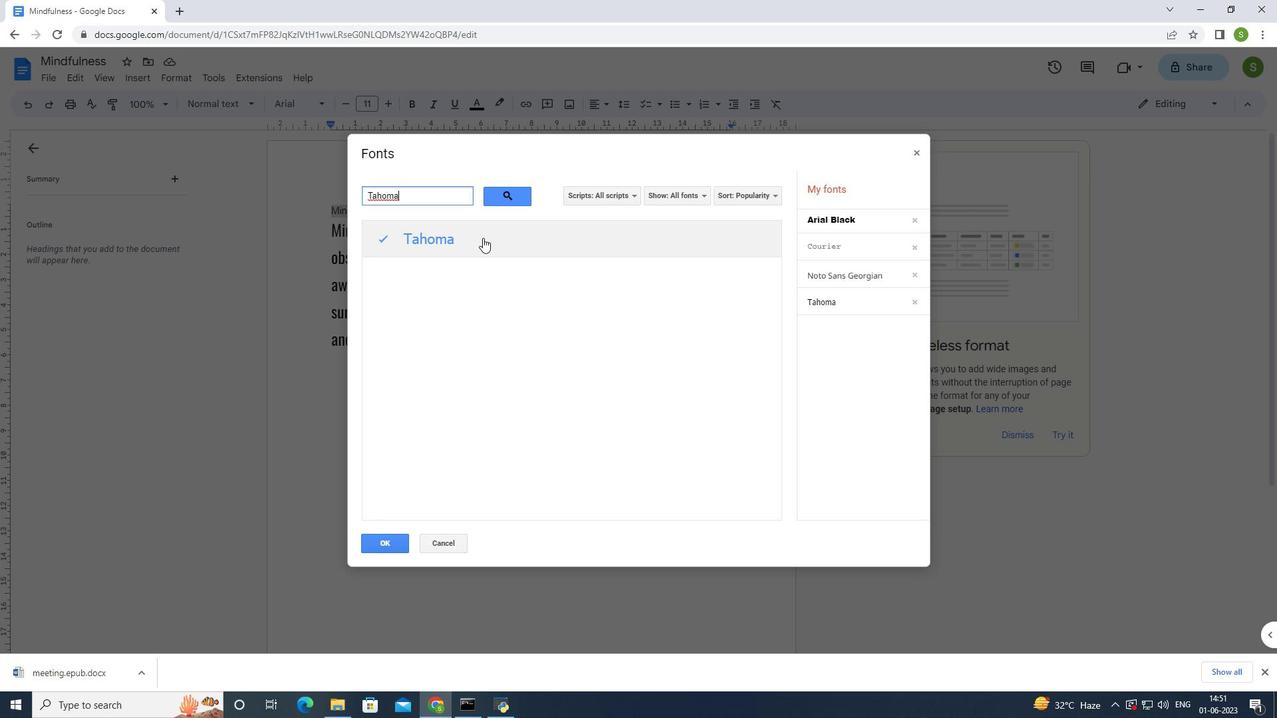 
Action: Mouse pressed left at (482, 241)
Screenshot: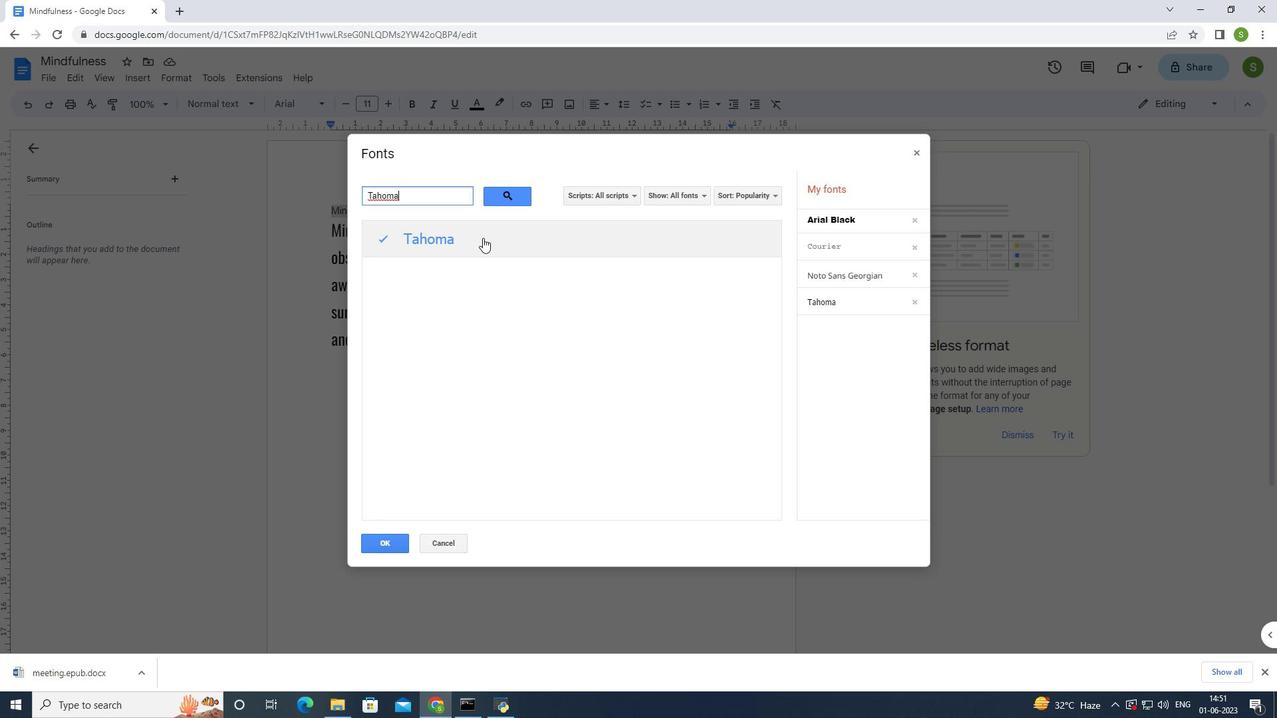 
Action: Mouse moved to (385, 550)
Screenshot: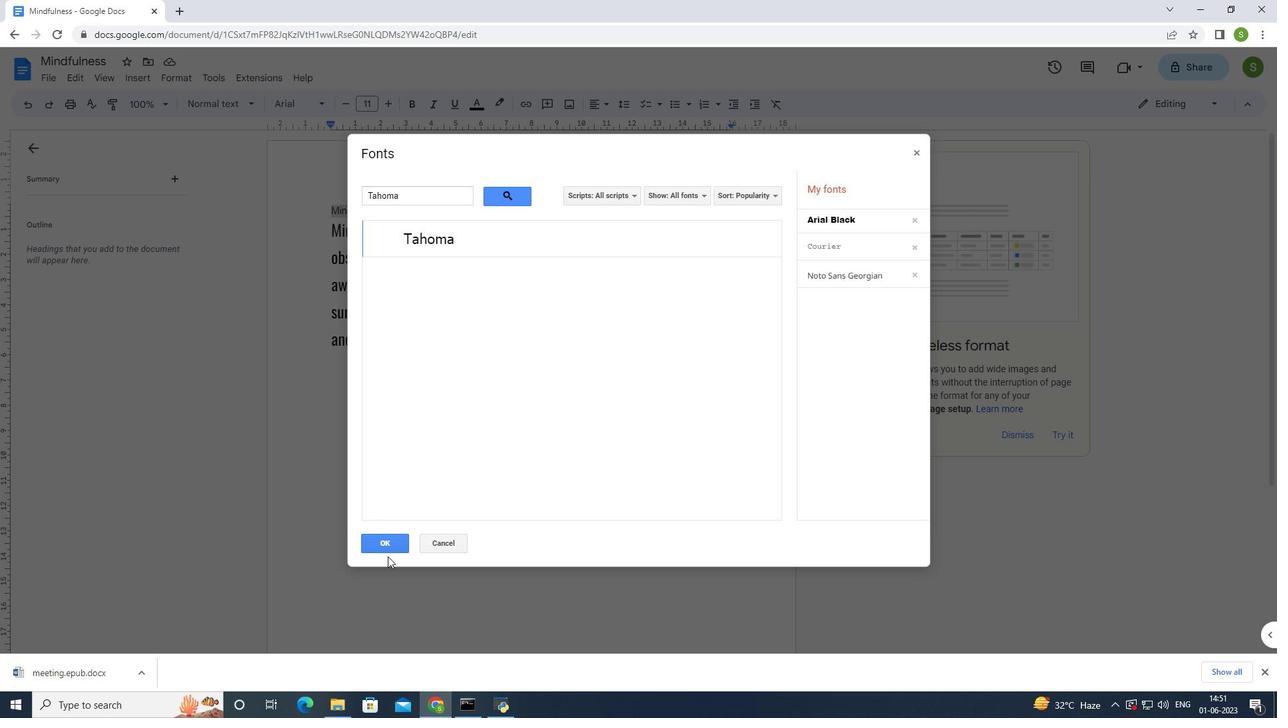 
Action: Mouse pressed left at (385, 550)
Screenshot: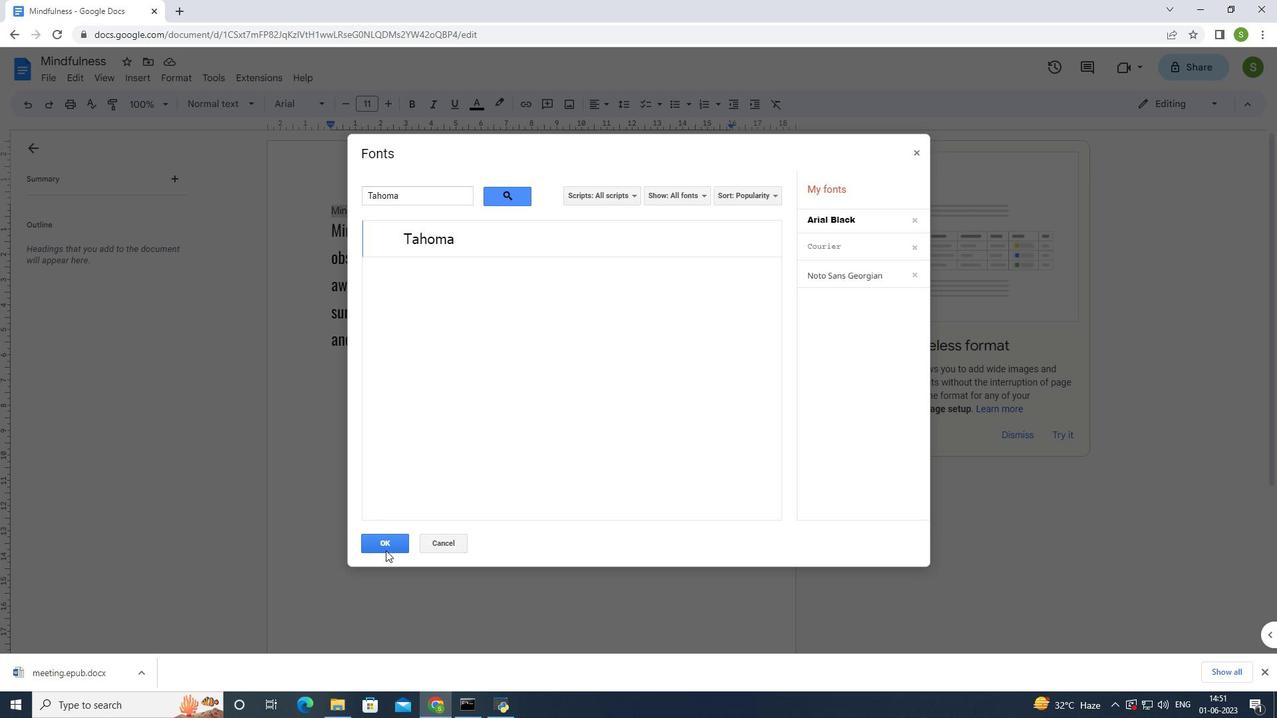 
Action: Mouse moved to (391, 103)
Screenshot: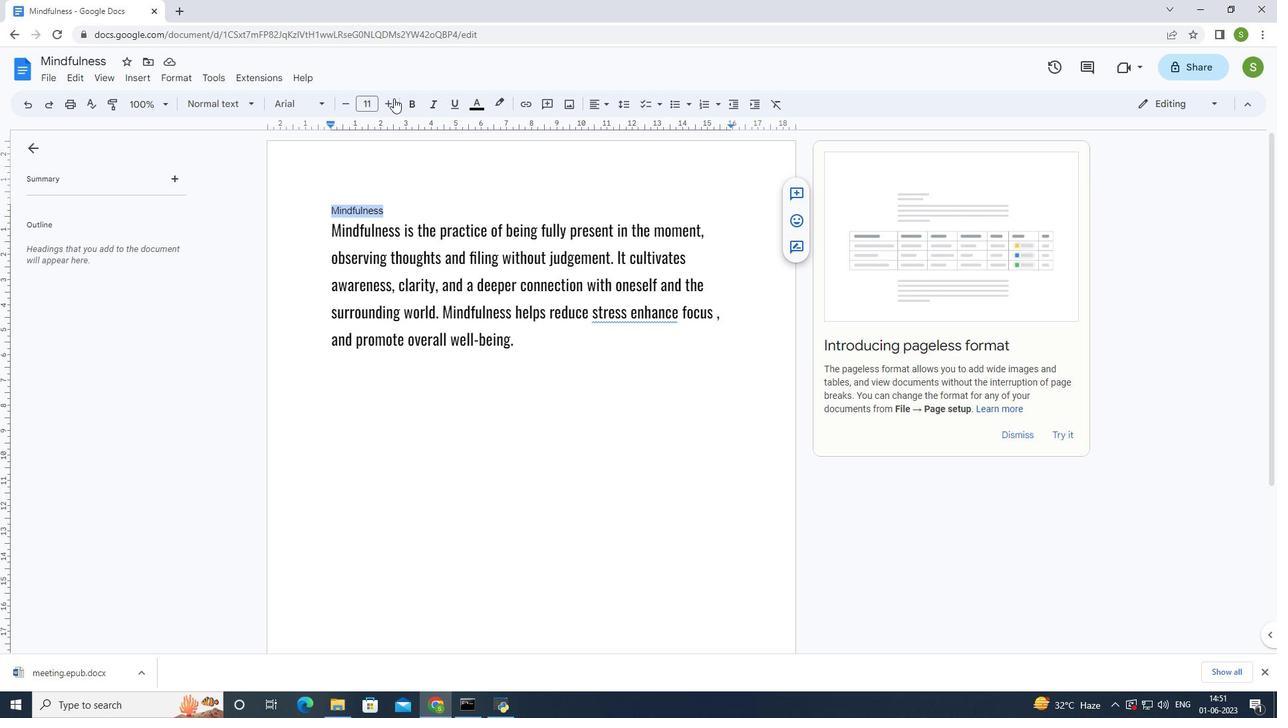 
Action: Mouse pressed left at (391, 103)
Screenshot: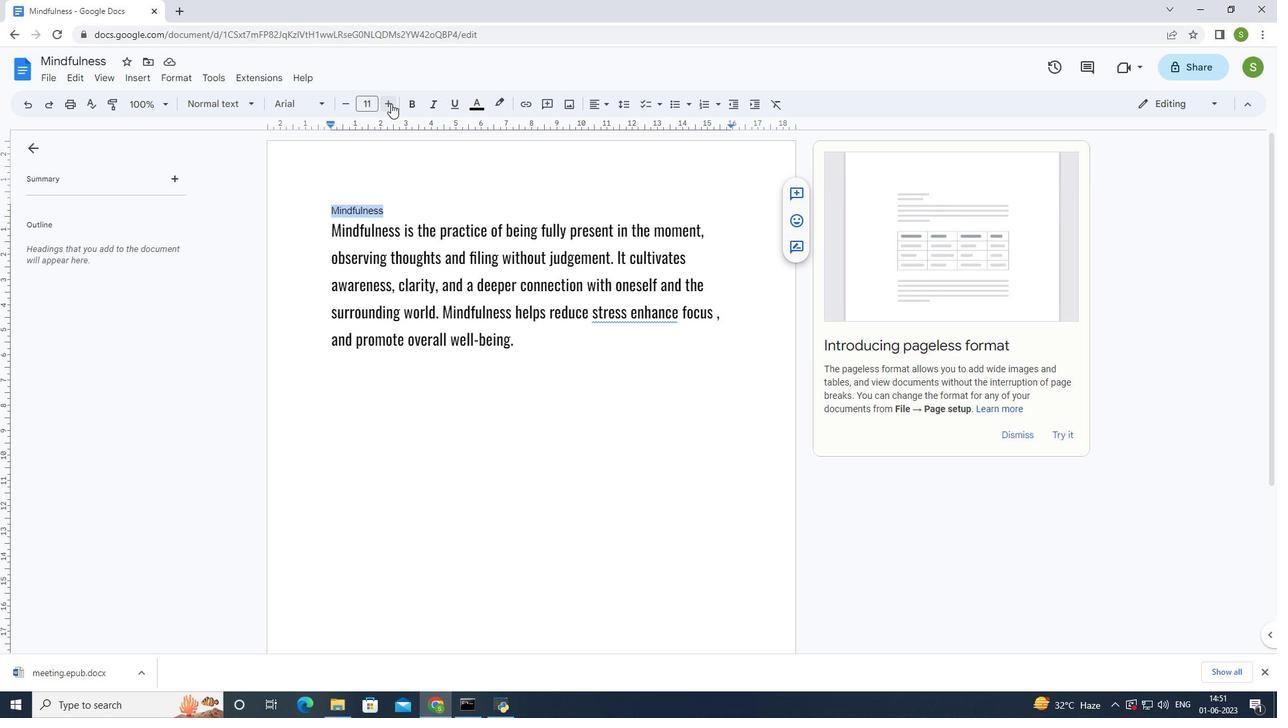 
Action: Mouse pressed left at (391, 103)
Screenshot: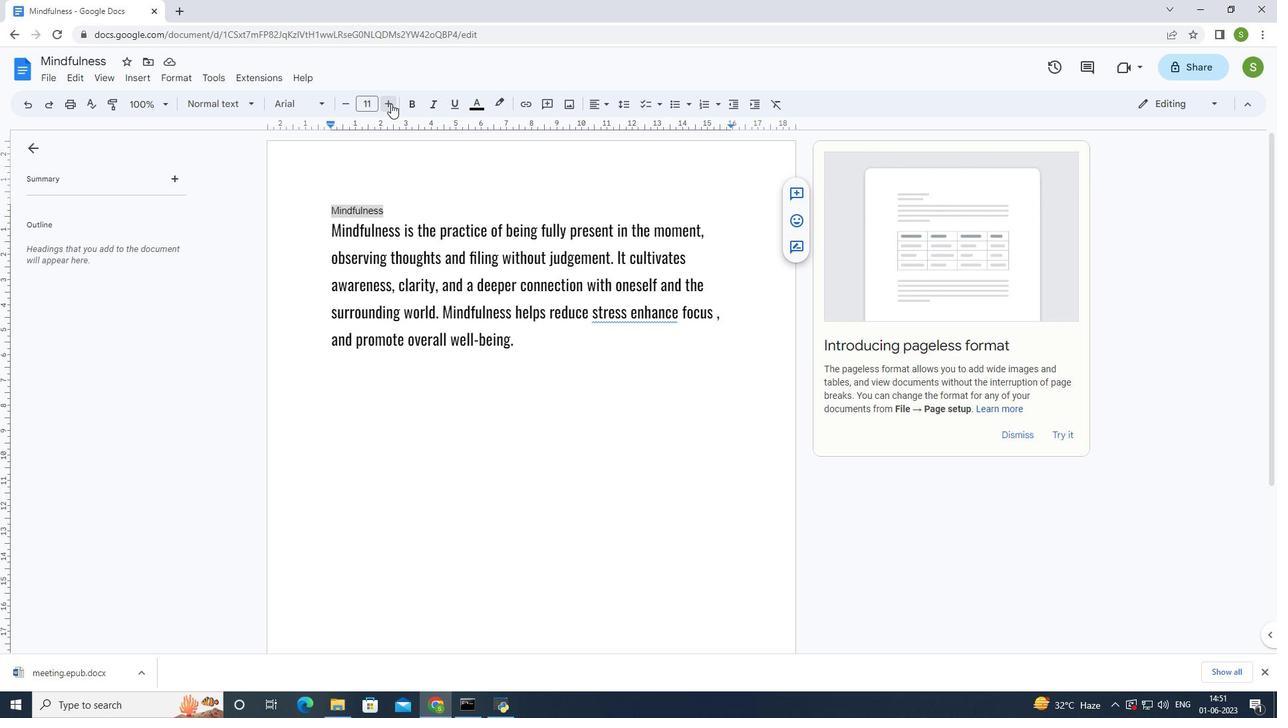 
Action: Mouse pressed left at (391, 103)
Screenshot: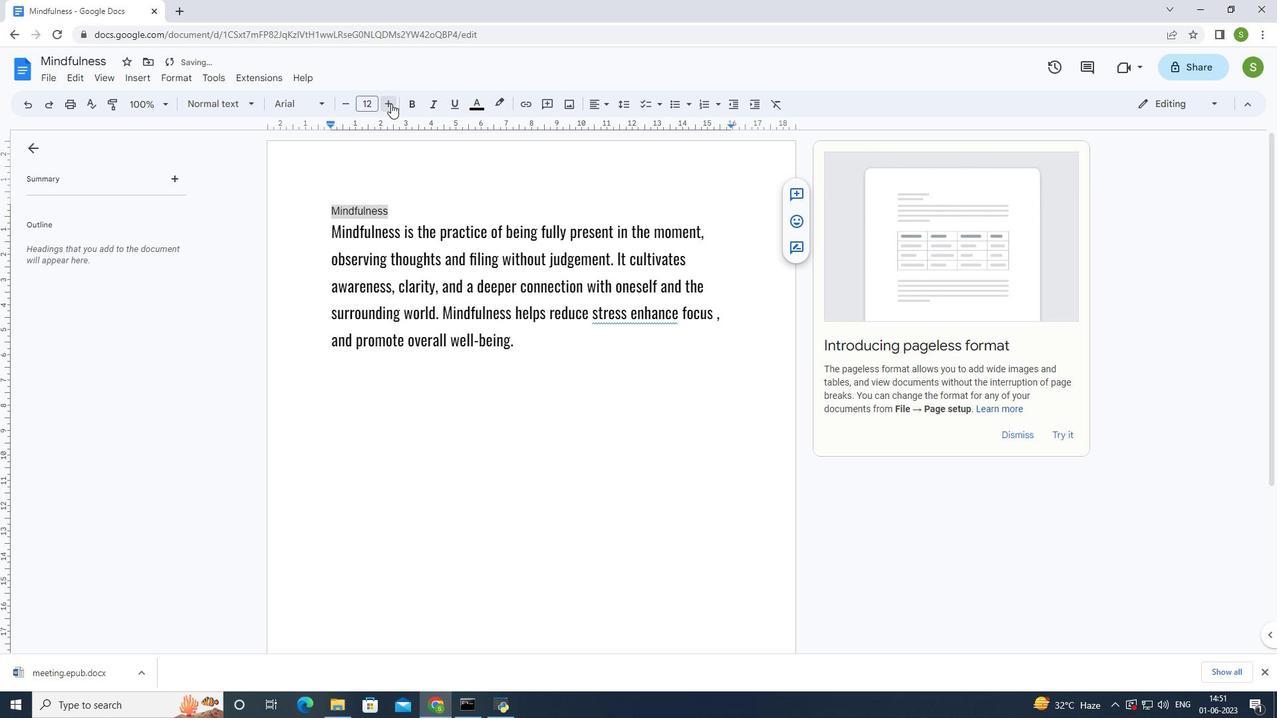 
Action: Mouse pressed left at (391, 103)
Screenshot: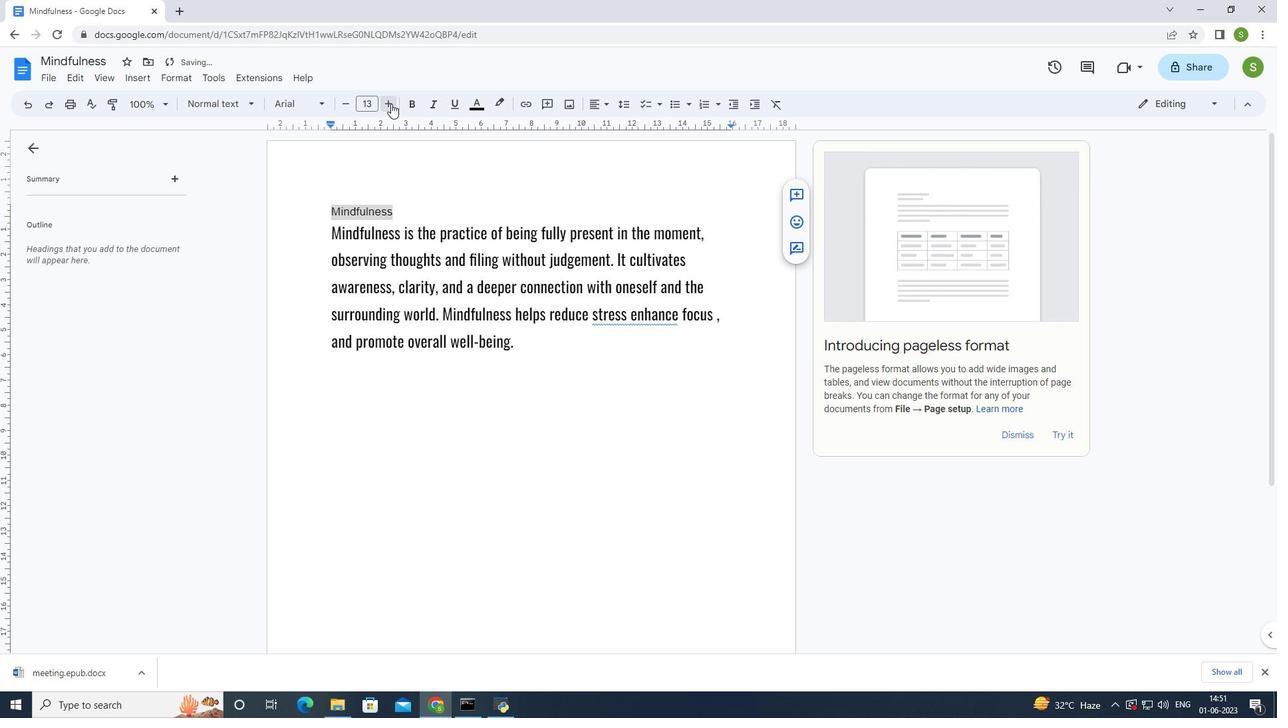 
Action: Mouse pressed left at (391, 103)
Screenshot: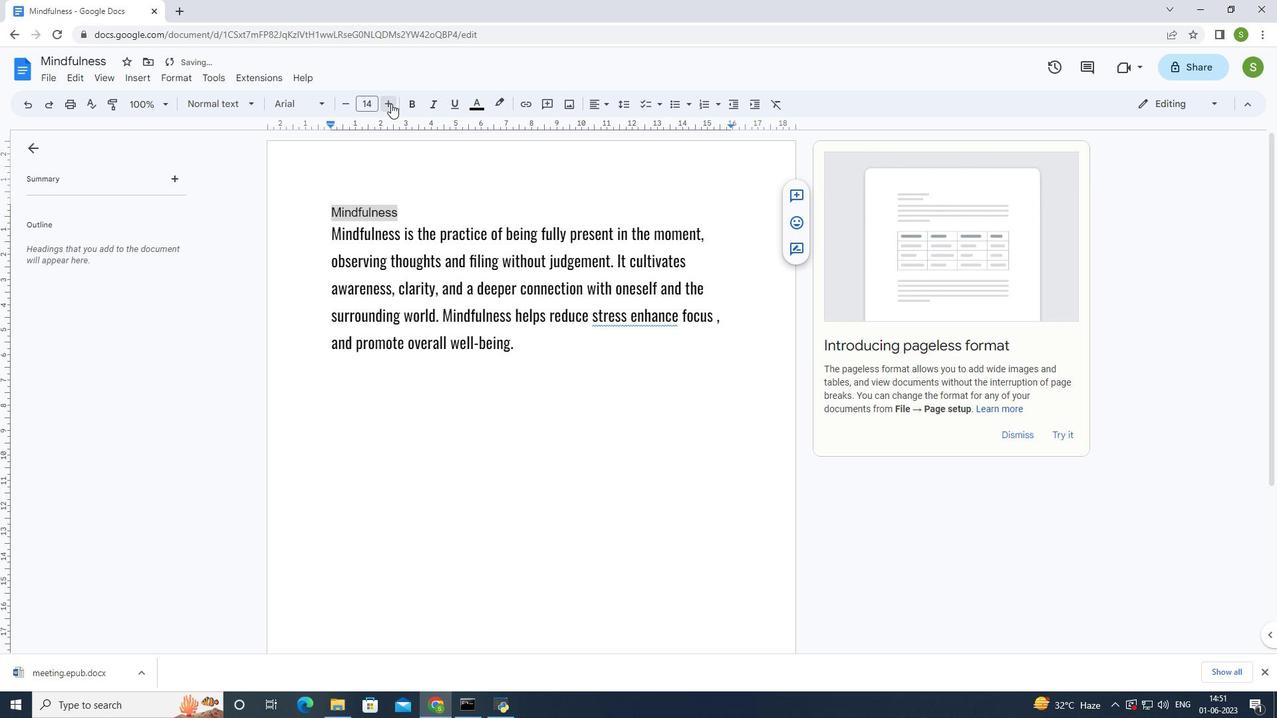 
Action: Mouse pressed left at (391, 103)
Screenshot: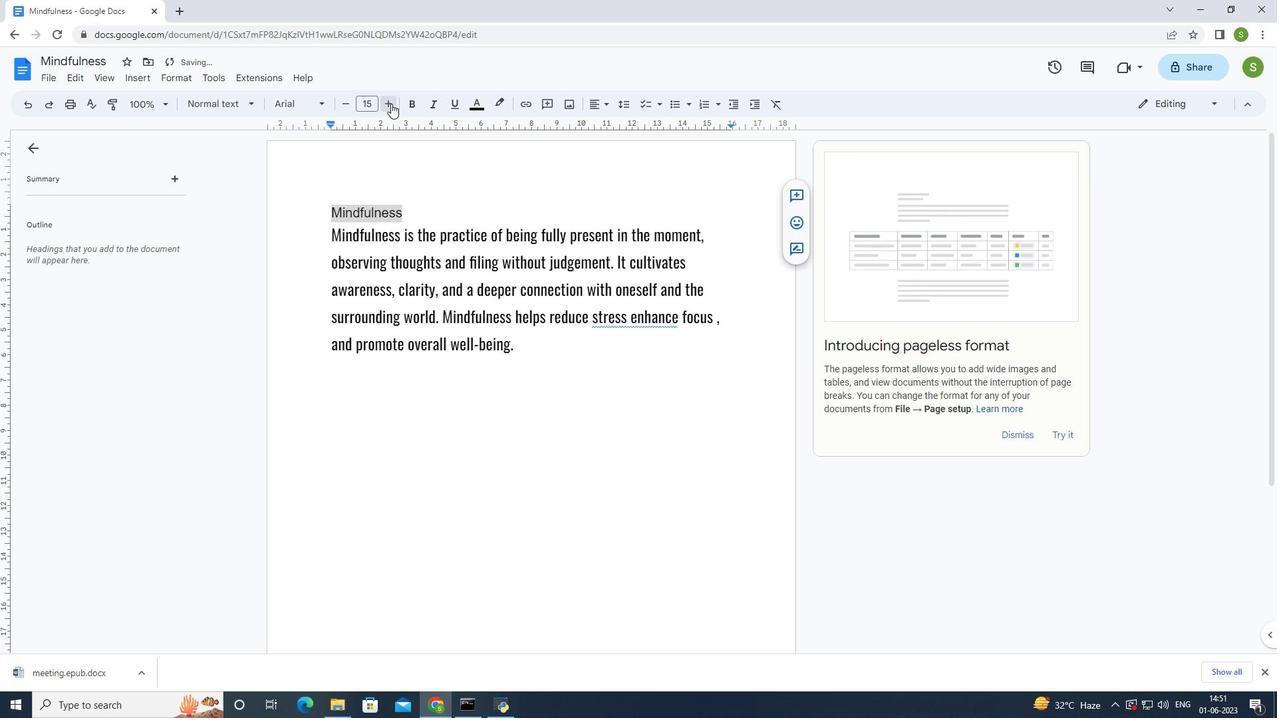 
Action: Mouse pressed left at (391, 103)
Screenshot: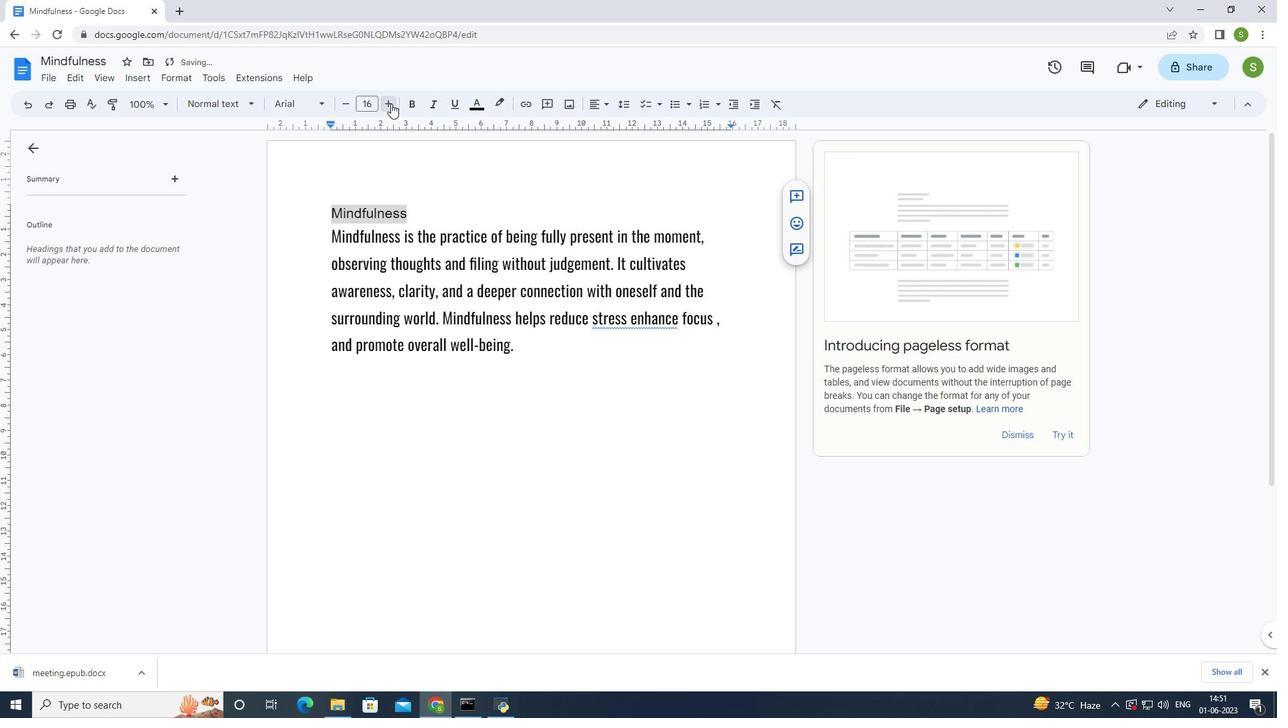 
Action: Mouse moved to (390, 104)
Screenshot: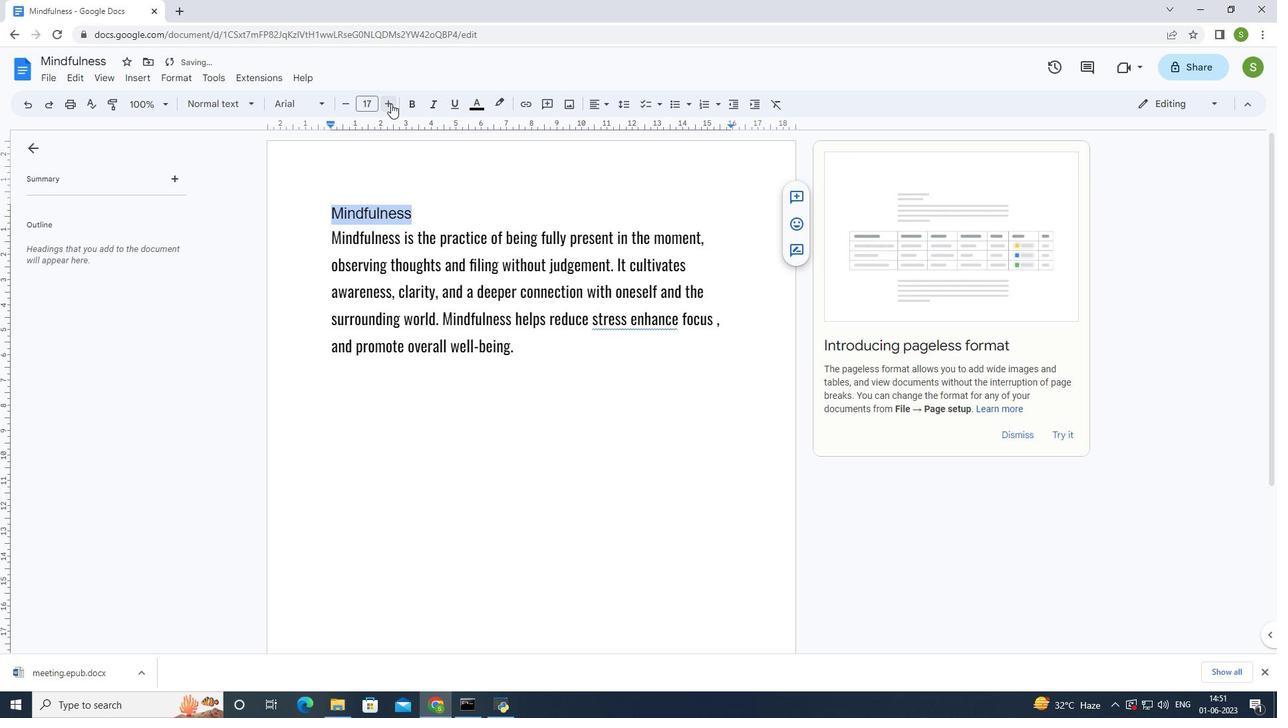 
Action: Mouse pressed left at (390, 104)
Screenshot: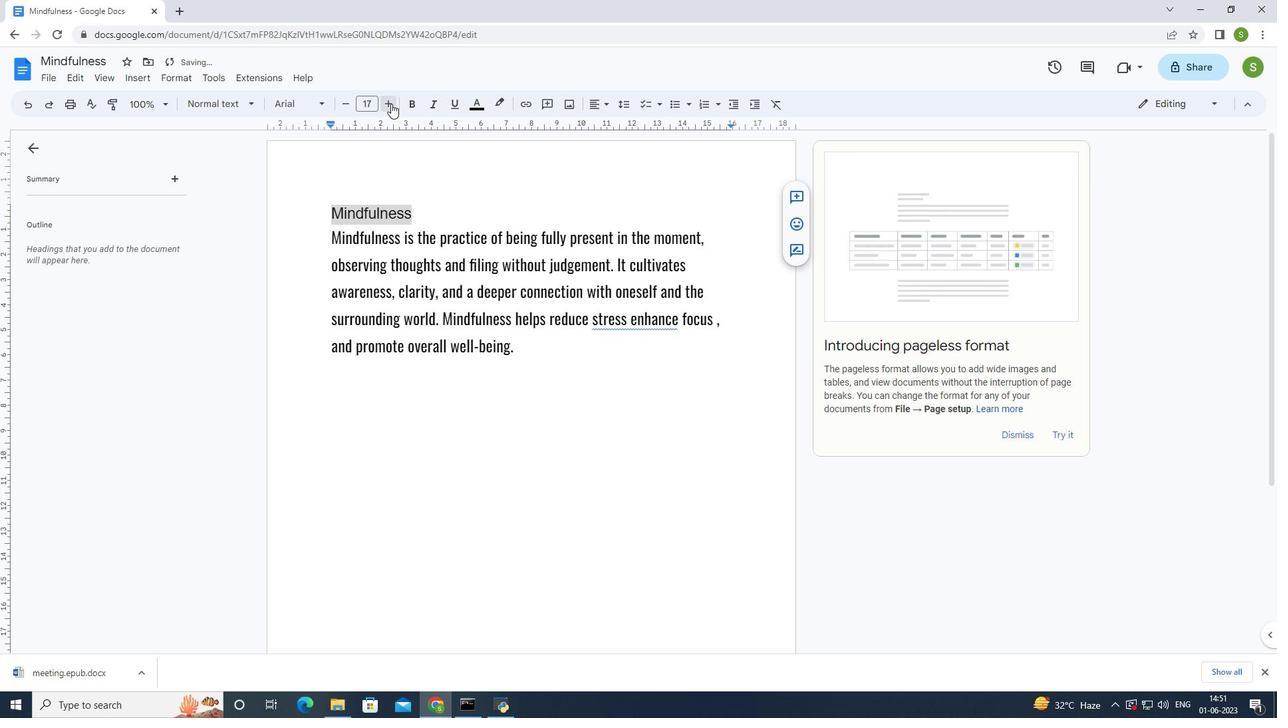 
Action: Mouse moved to (390, 104)
Screenshot: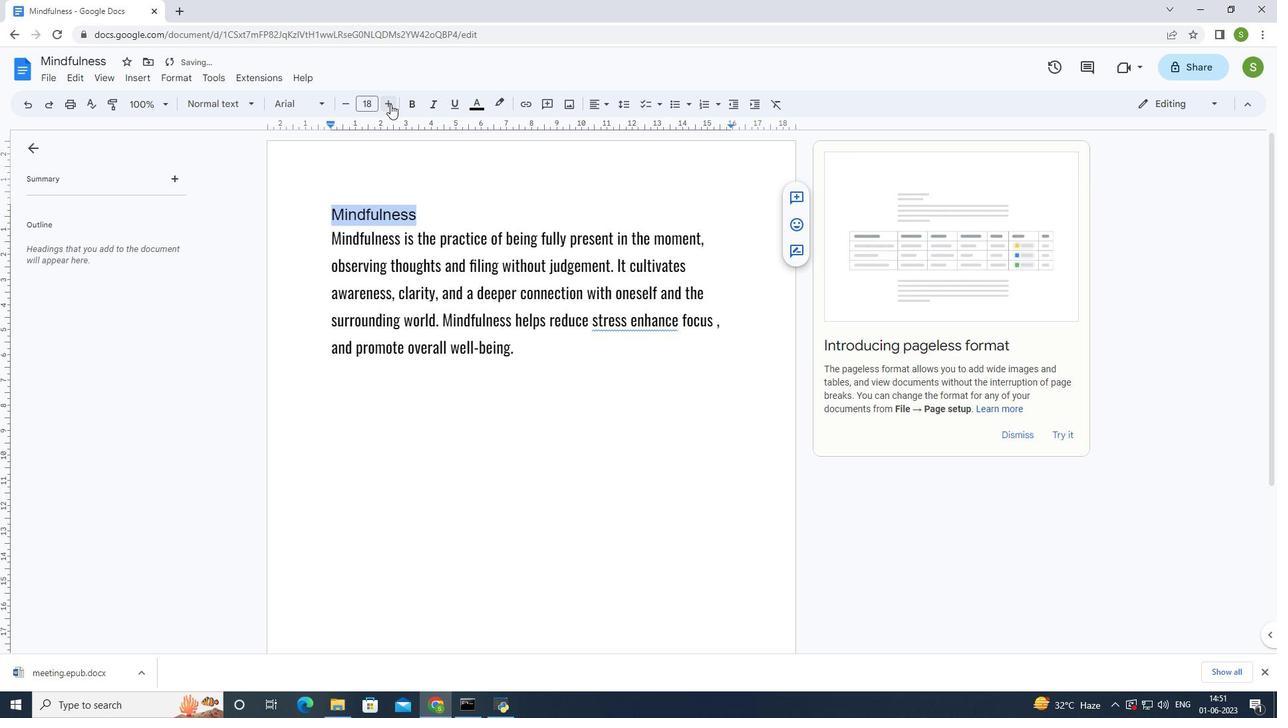 
Action: Mouse pressed left at (390, 104)
Screenshot: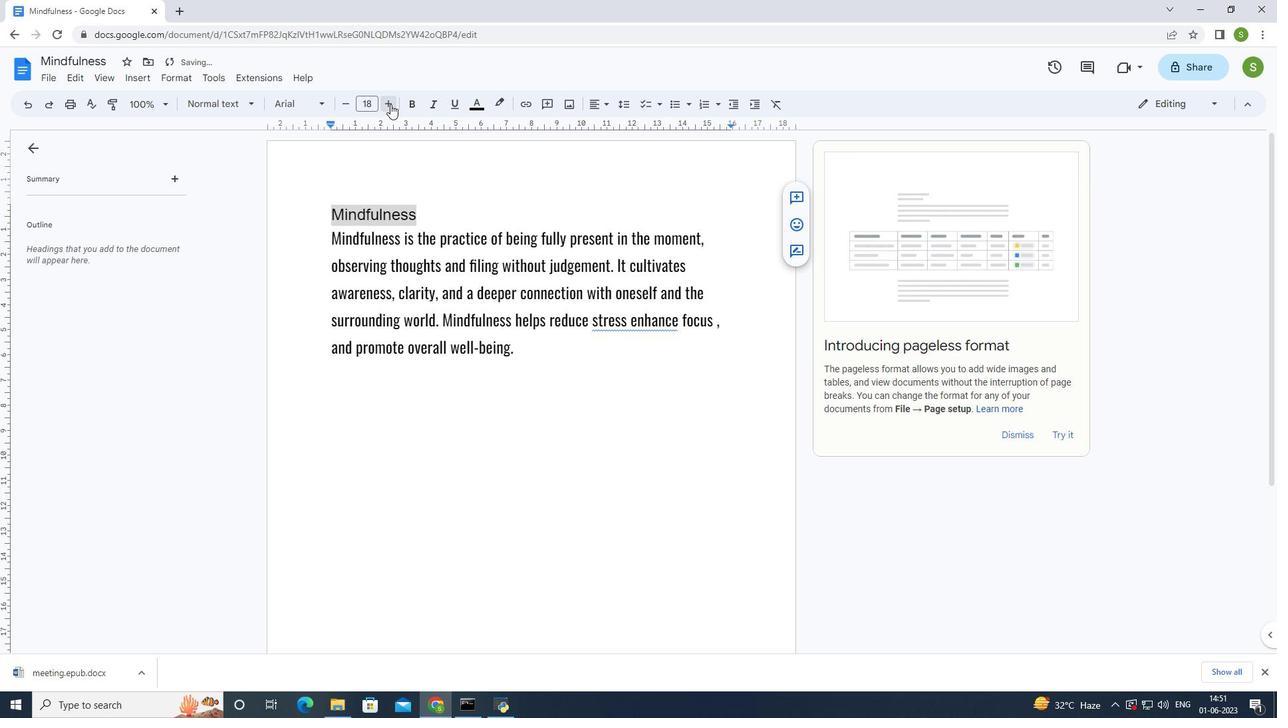 
Action: Mouse pressed left at (390, 104)
Screenshot: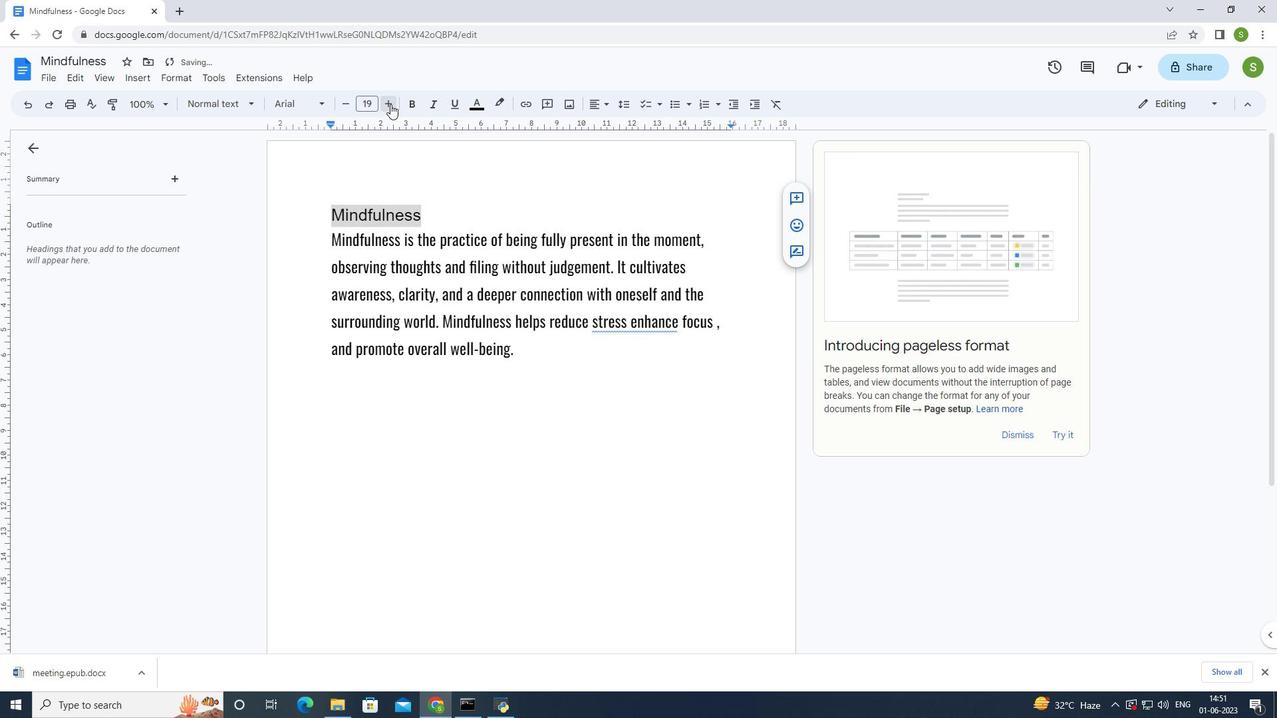 
Action: Mouse moved to (389, 104)
Screenshot: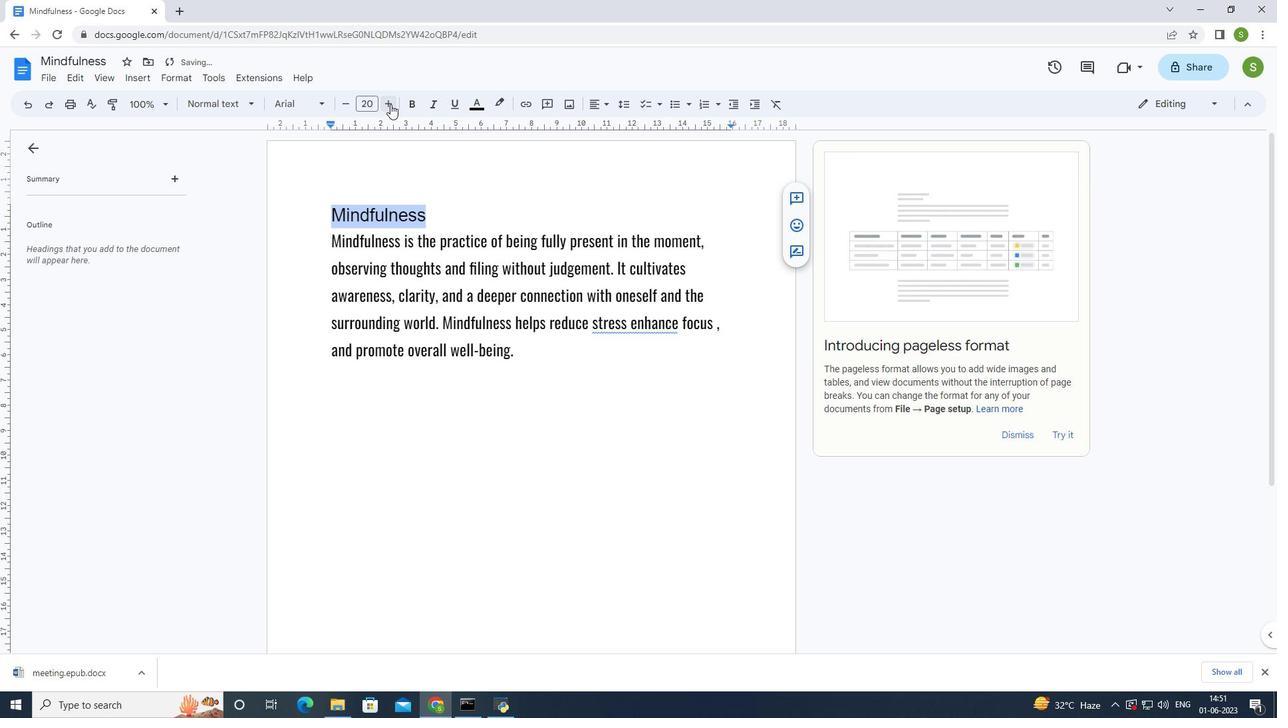 
Action: Mouse pressed left at (389, 104)
Screenshot: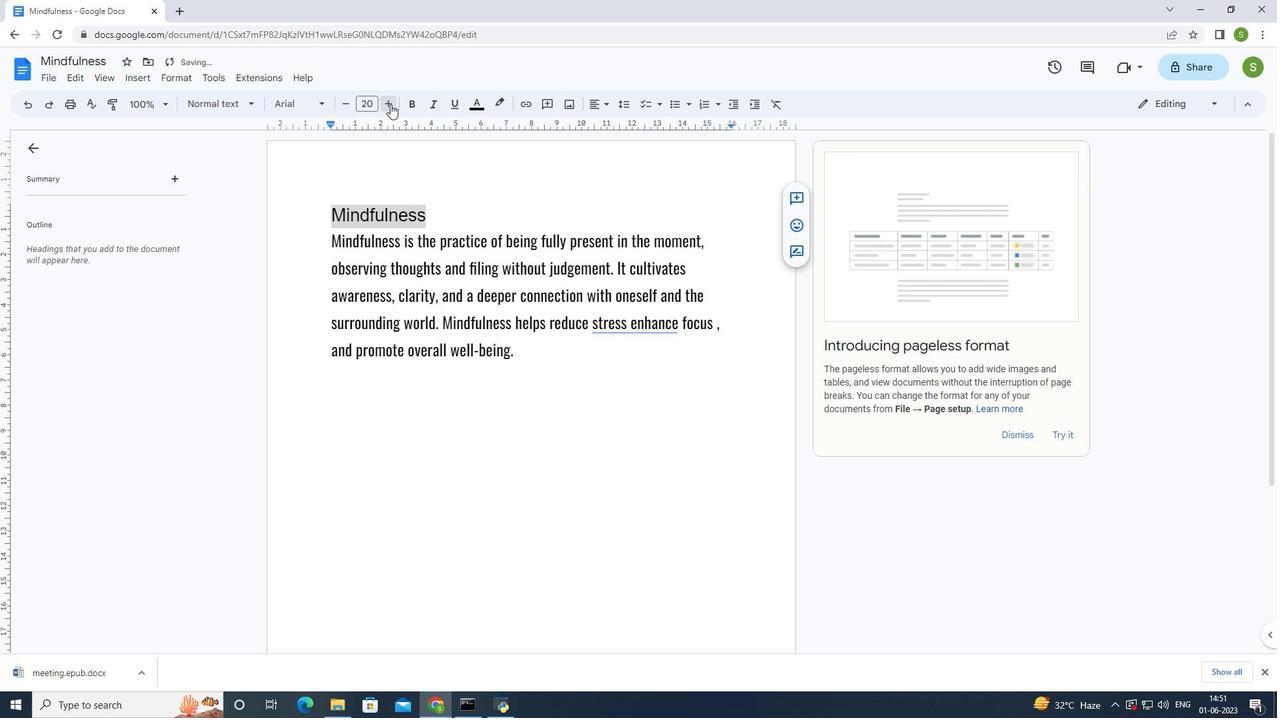 
Action: Mouse pressed left at (389, 104)
Screenshot: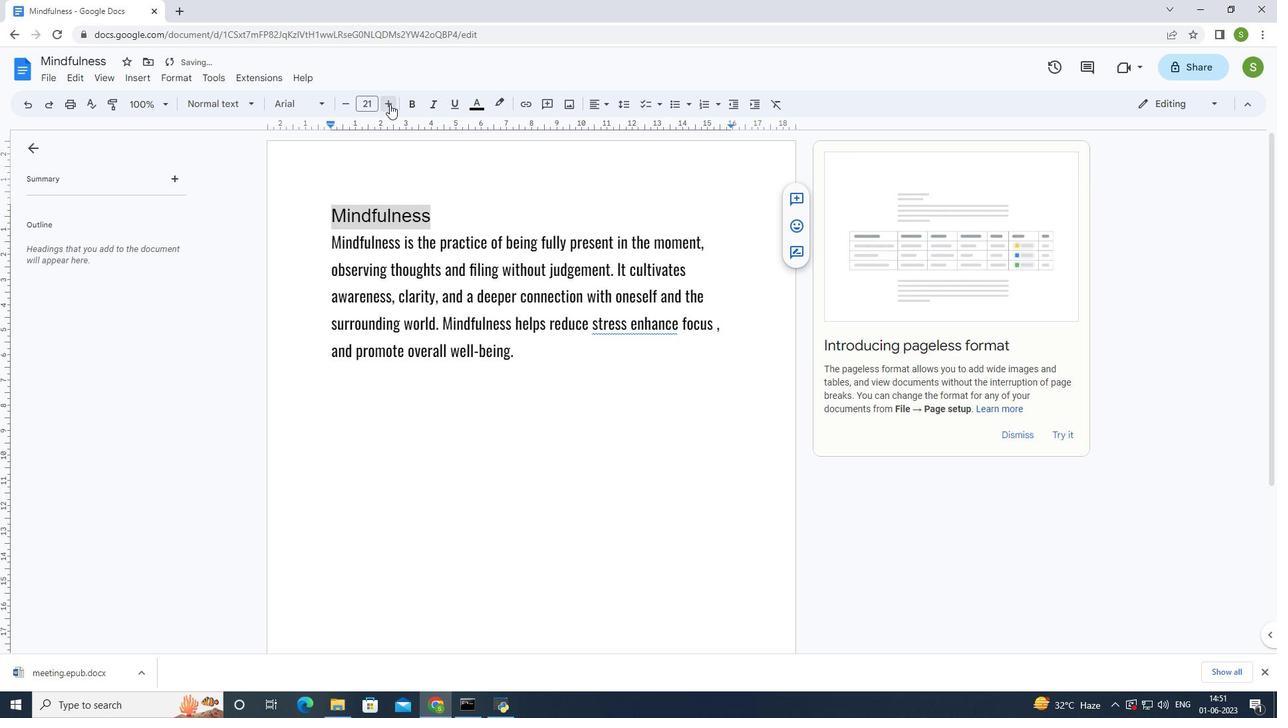 
Action: Mouse moved to (389, 105)
Screenshot: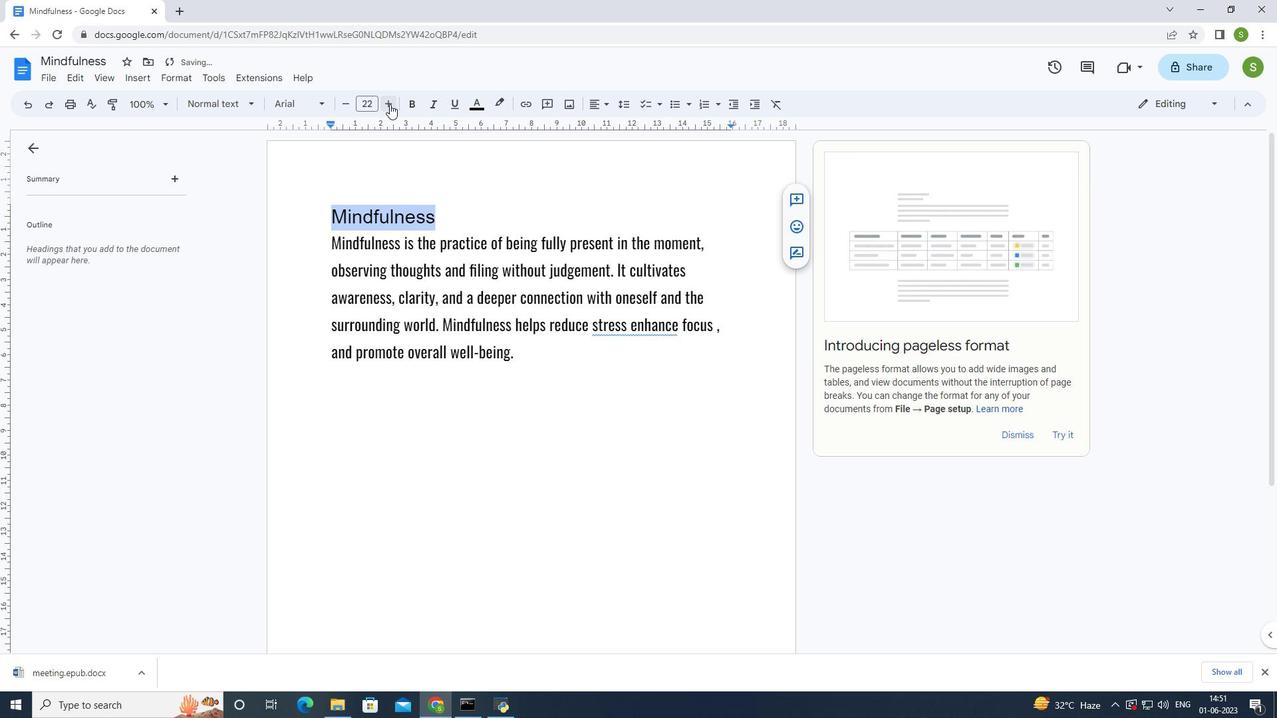 
Action: Mouse pressed left at (389, 105)
Screenshot: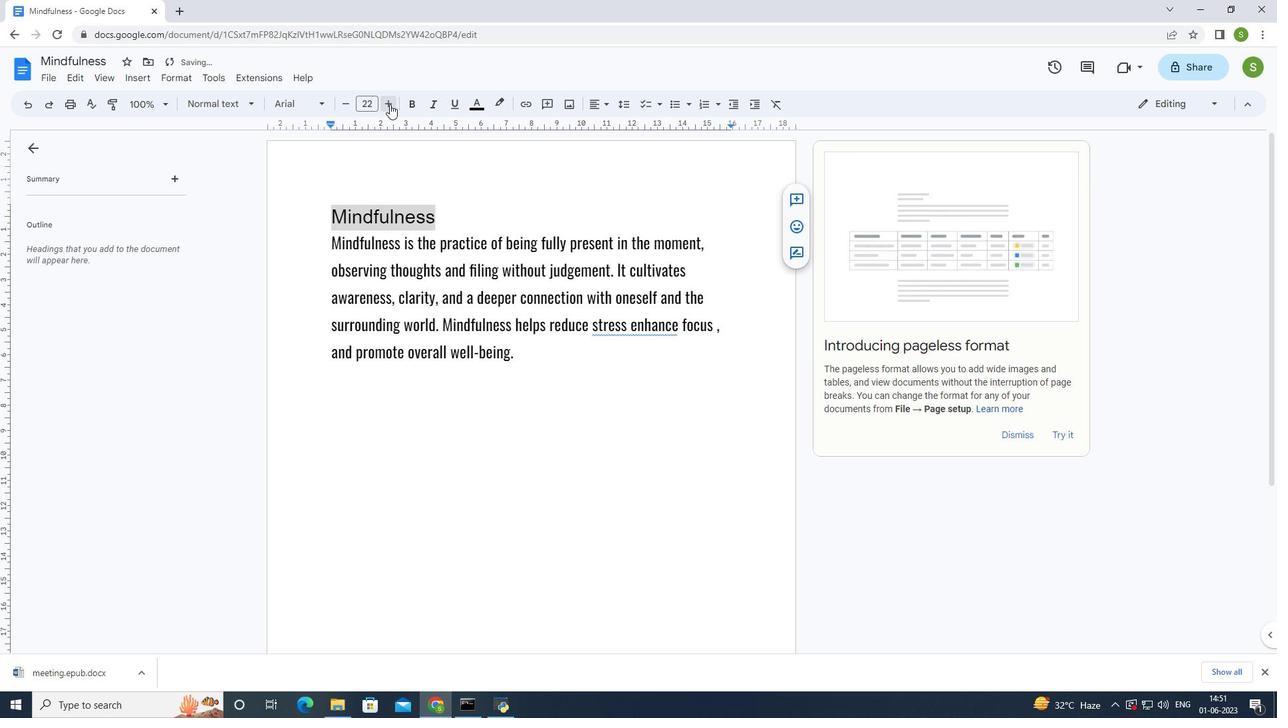 
Action: Mouse moved to (389, 105)
Screenshot: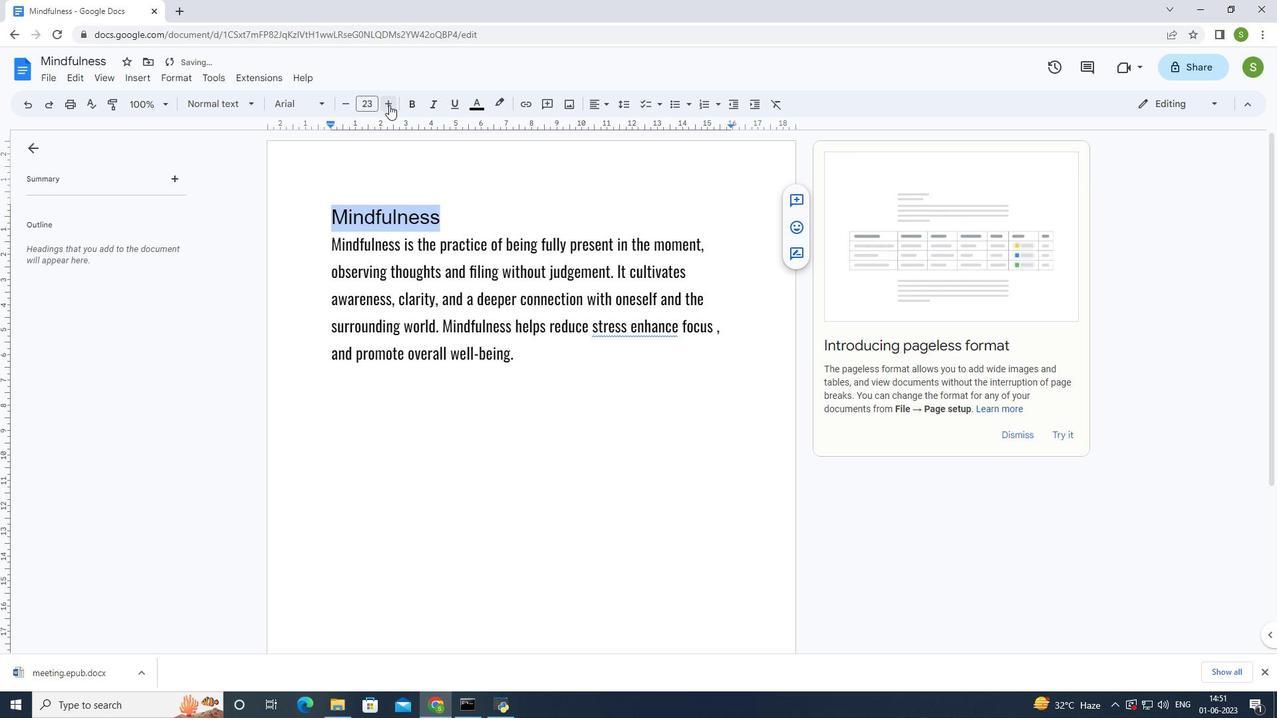 
Action: Mouse pressed left at (389, 105)
Screenshot: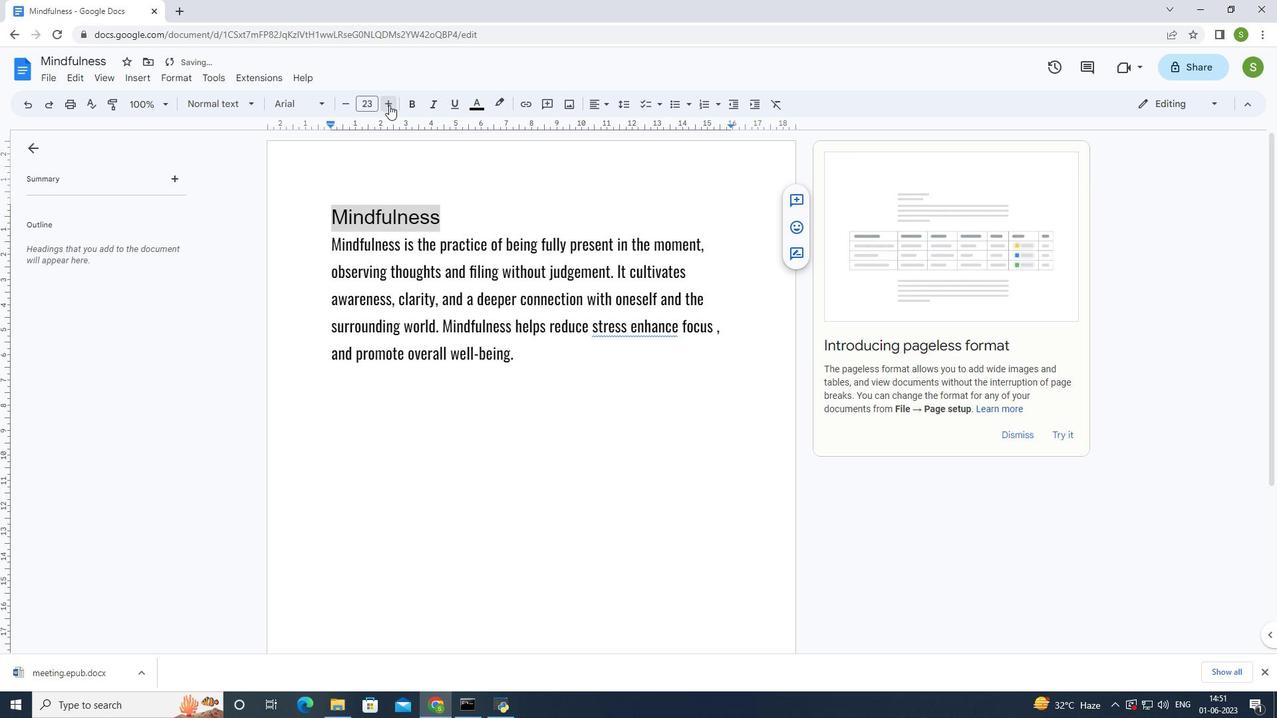 
Action: Mouse pressed left at (389, 105)
Screenshot: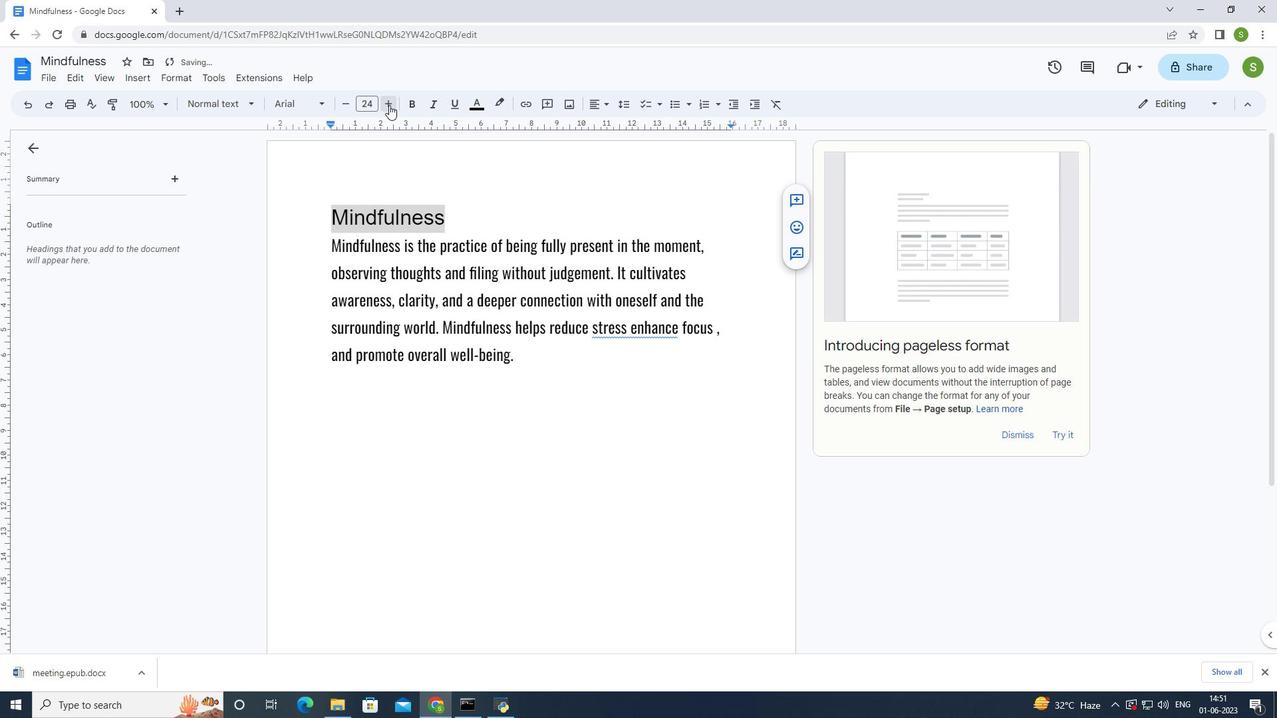
Action: Mouse pressed left at (389, 105)
Screenshot: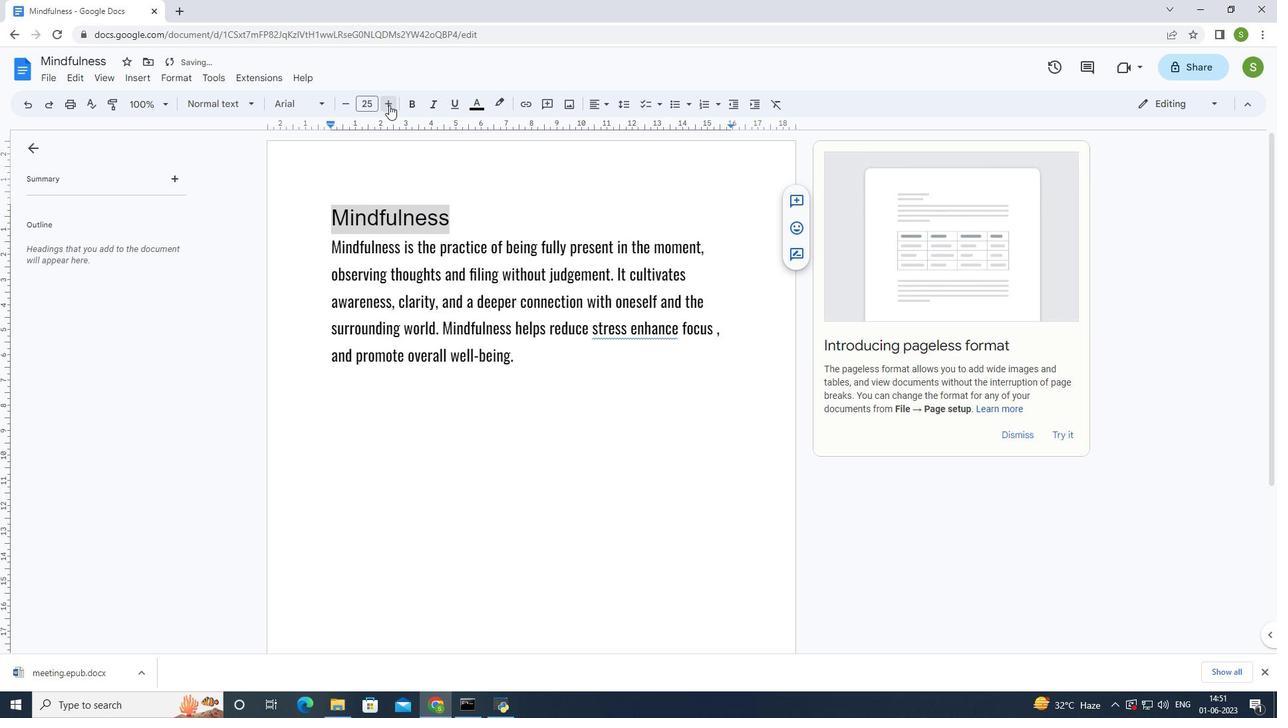 
Action: Mouse pressed left at (389, 105)
Screenshot: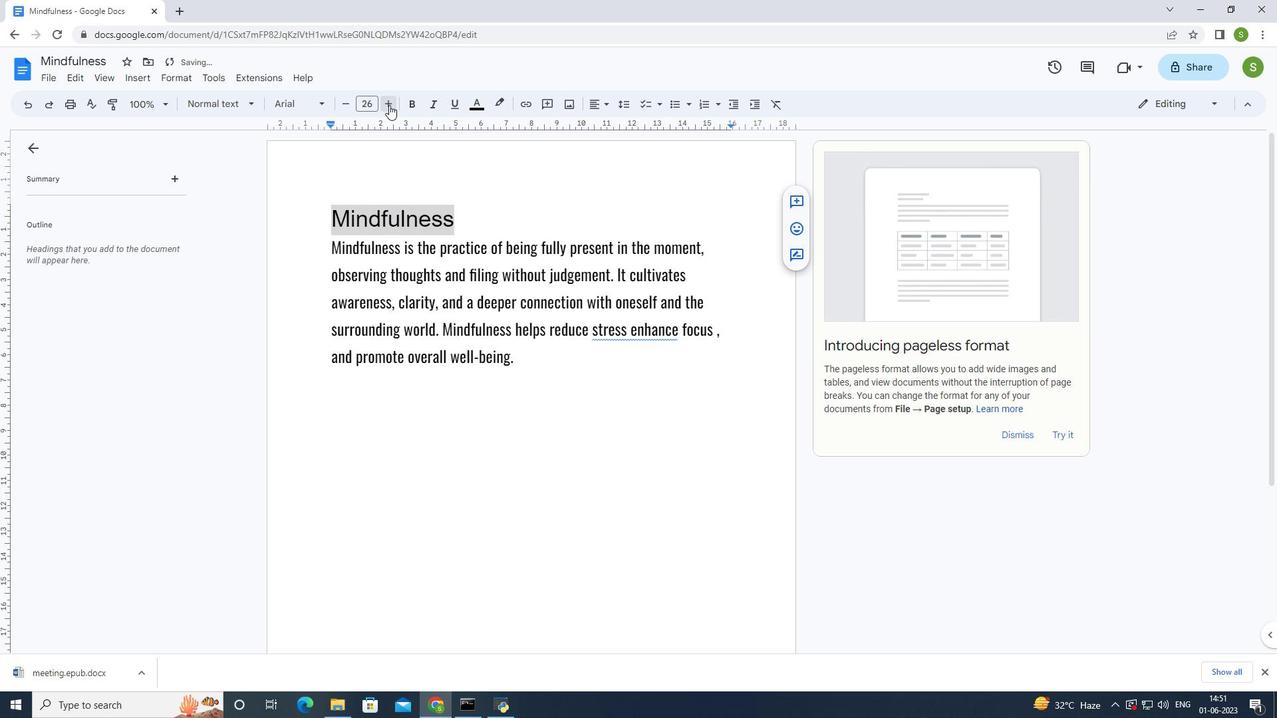 
Action: Mouse pressed left at (389, 105)
Screenshot: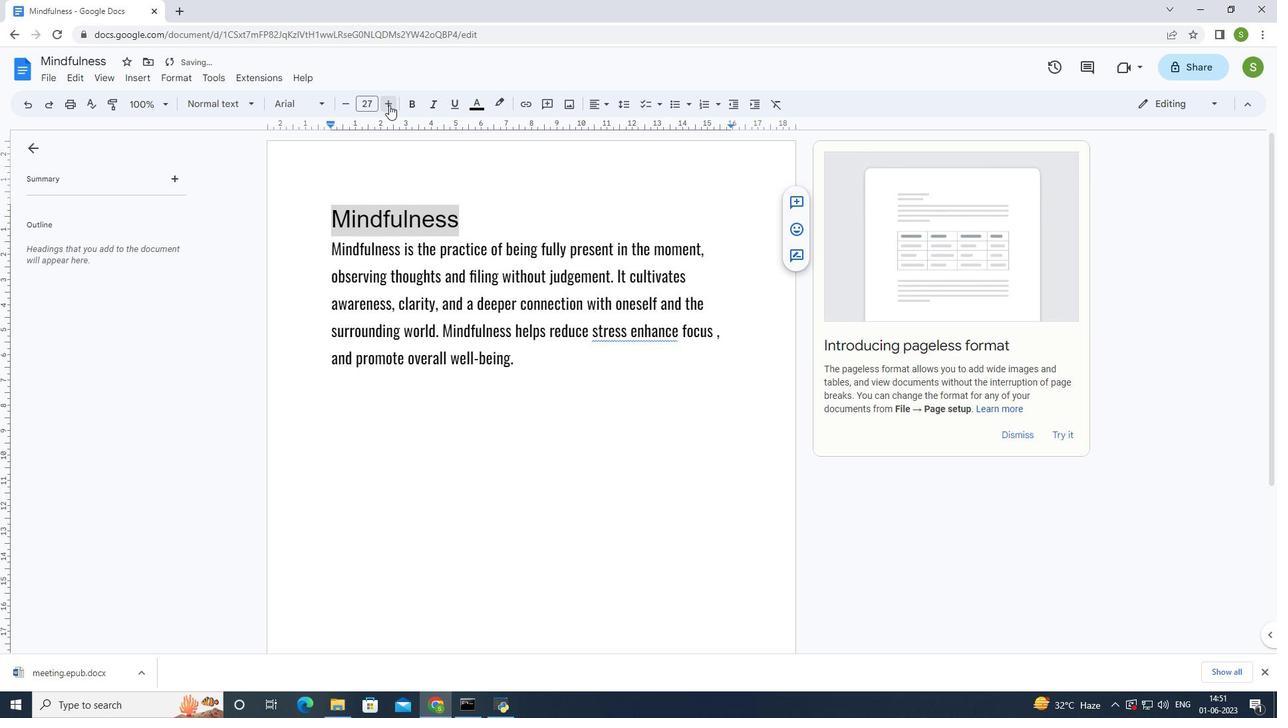 
Action: Mouse pressed left at (389, 105)
Screenshot: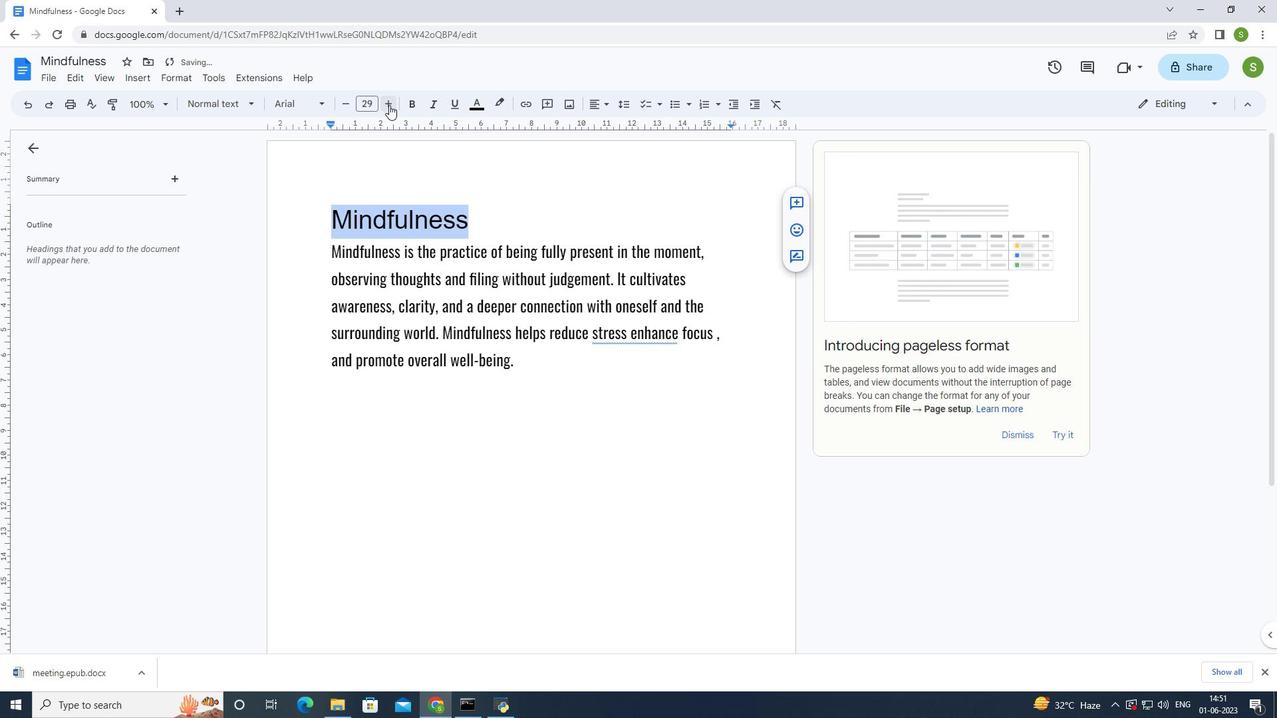 
Action: Mouse moved to (517, 434)
Screenshot: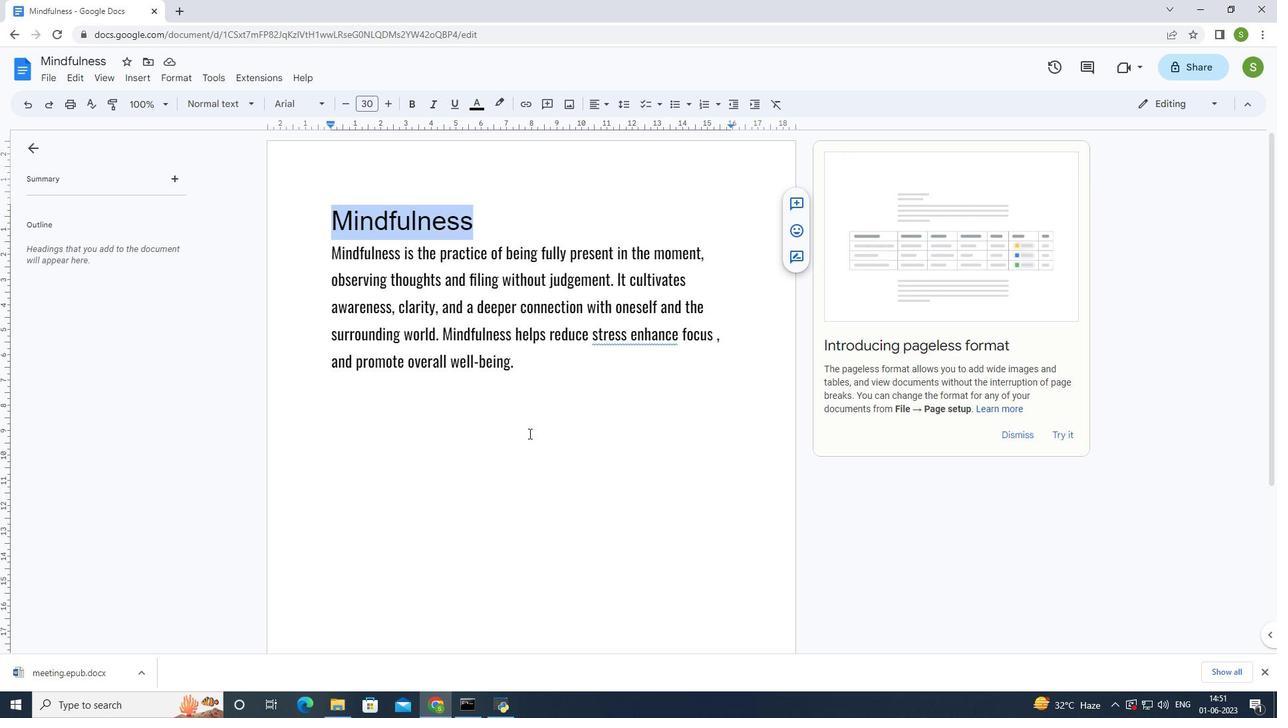 
Action: Mouse pressed left at (517, 434)
Screenshot: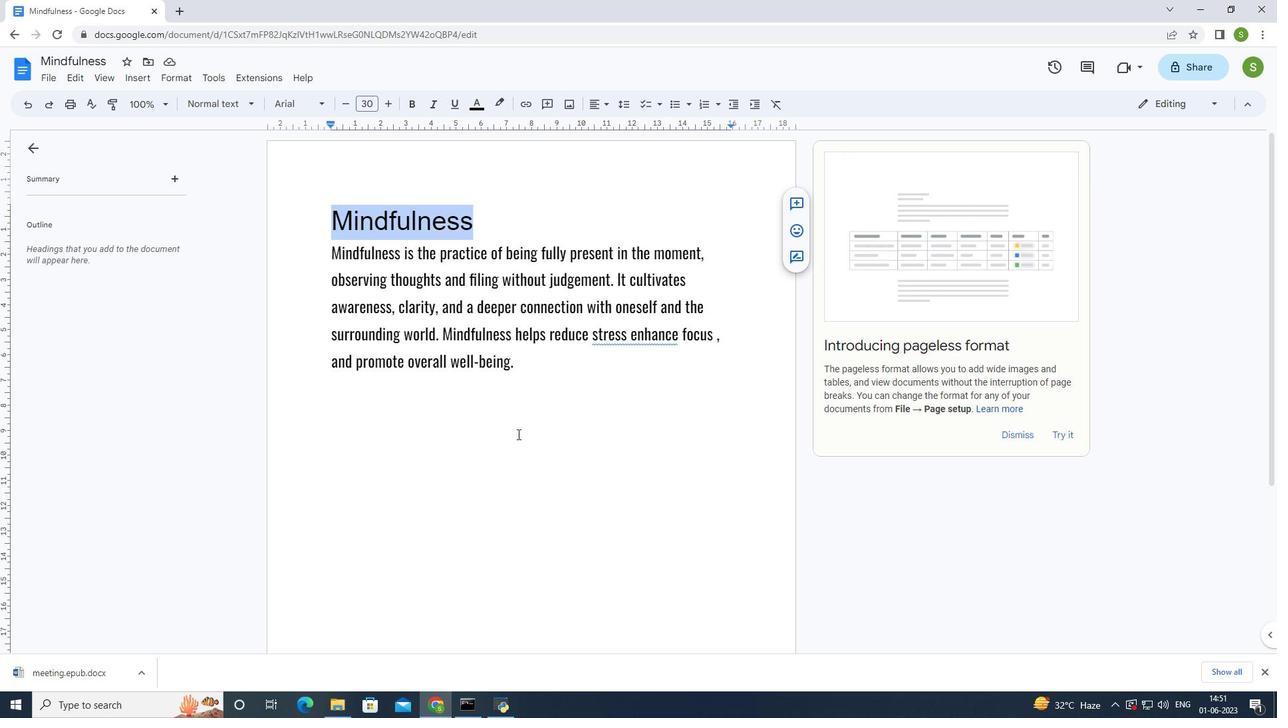 
Action: Mouse moved to (326, 206)
Screenshot: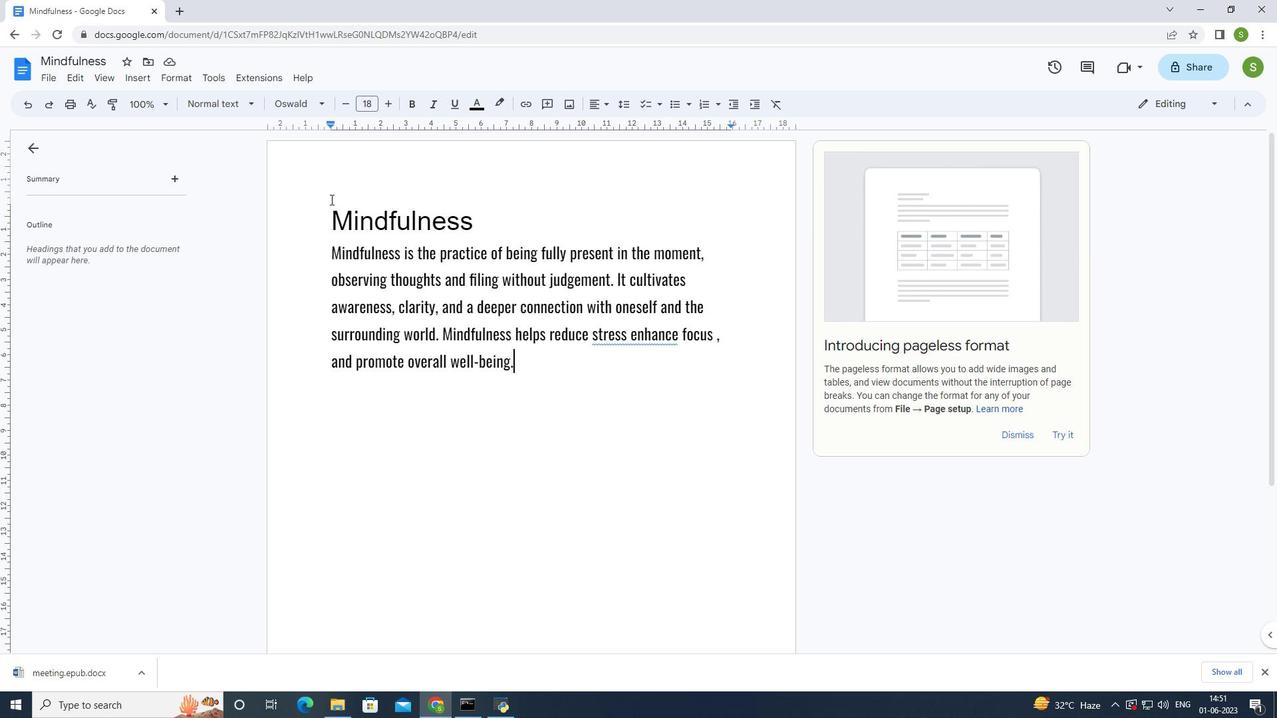 
Action: Mouse pressed left at (326, 206)
Screenshot: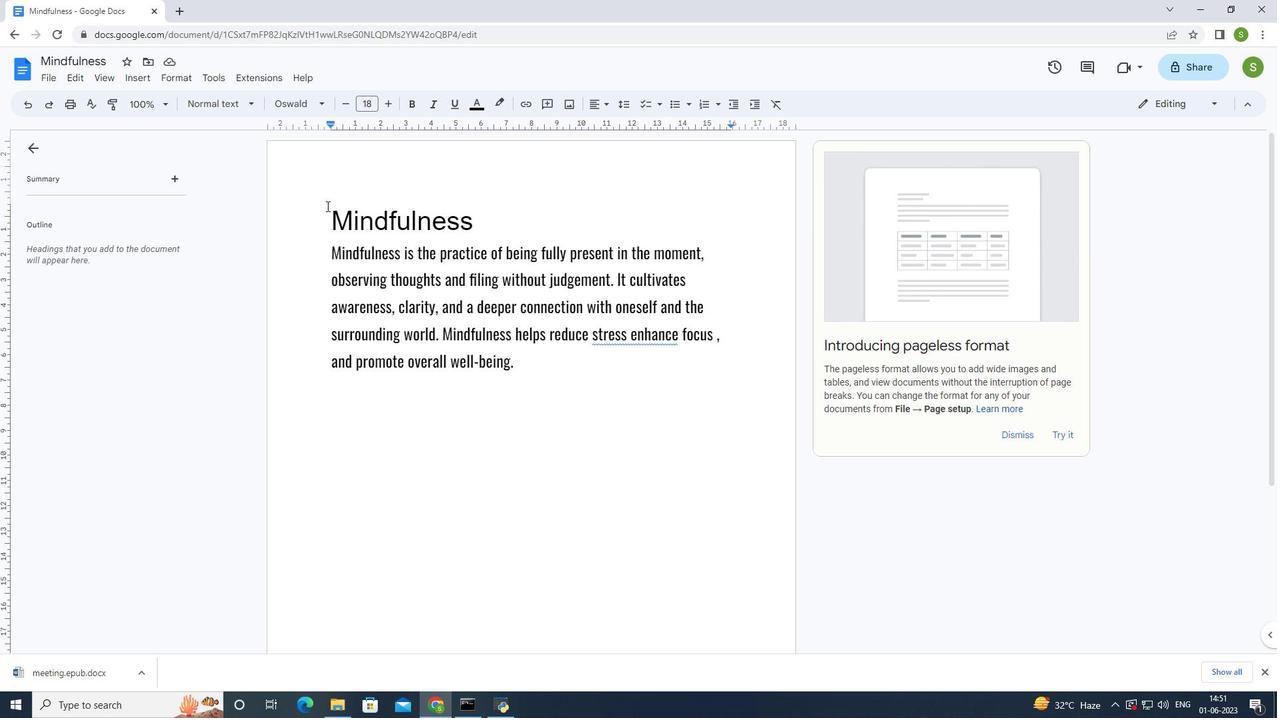 
Action: Mouse moved to (603, 104)
Screenshot: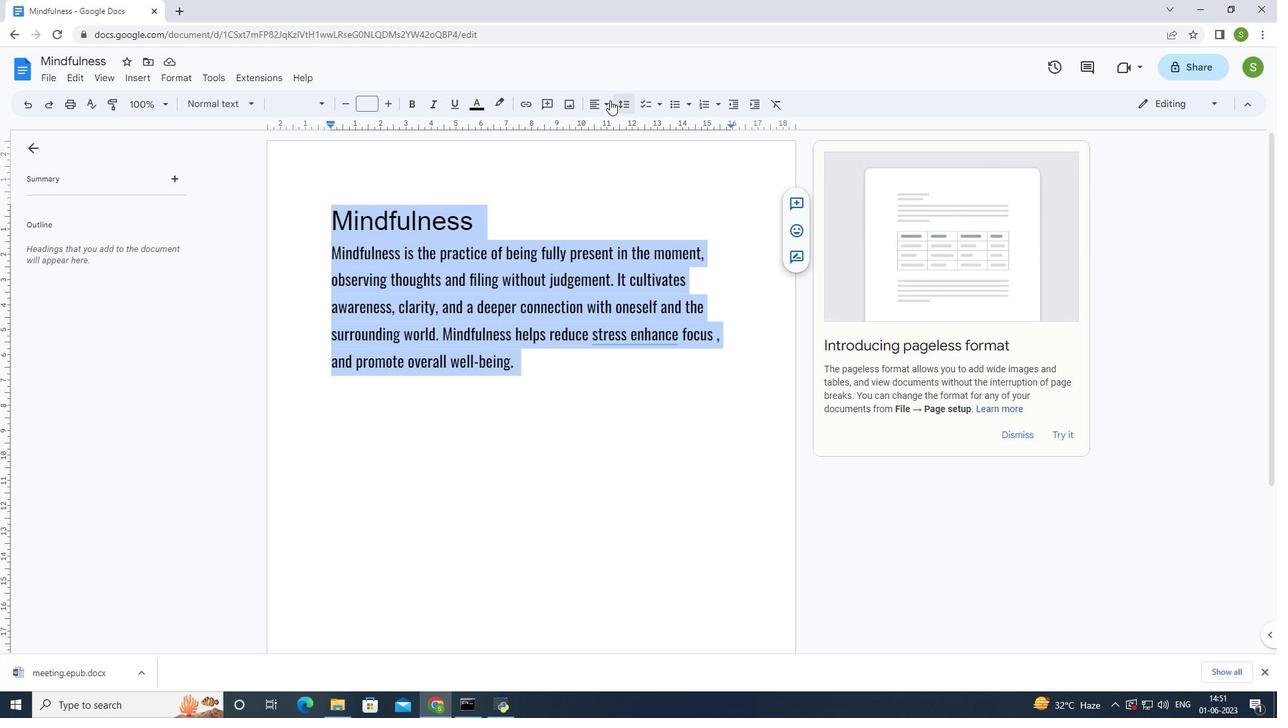 
Action: Mouse pressed left at (603, 104)
Screenshot: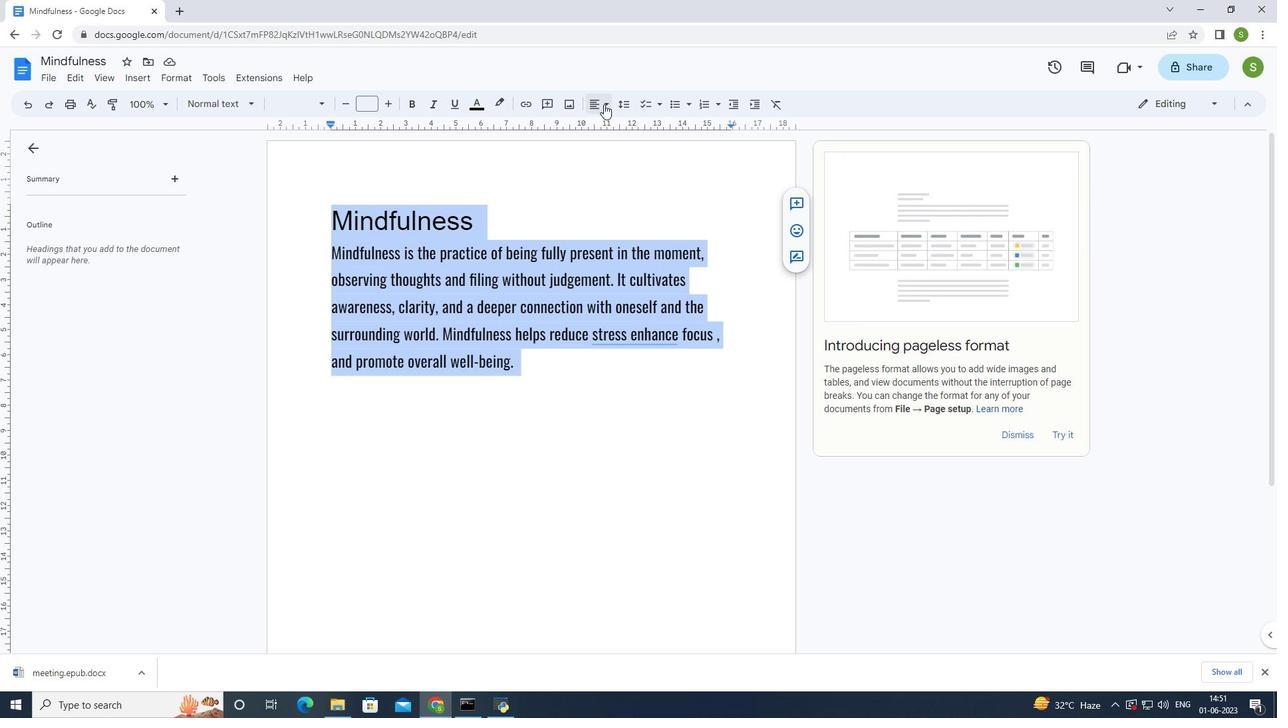 
Action: Mouse moved to (599, 127)
Screenshot: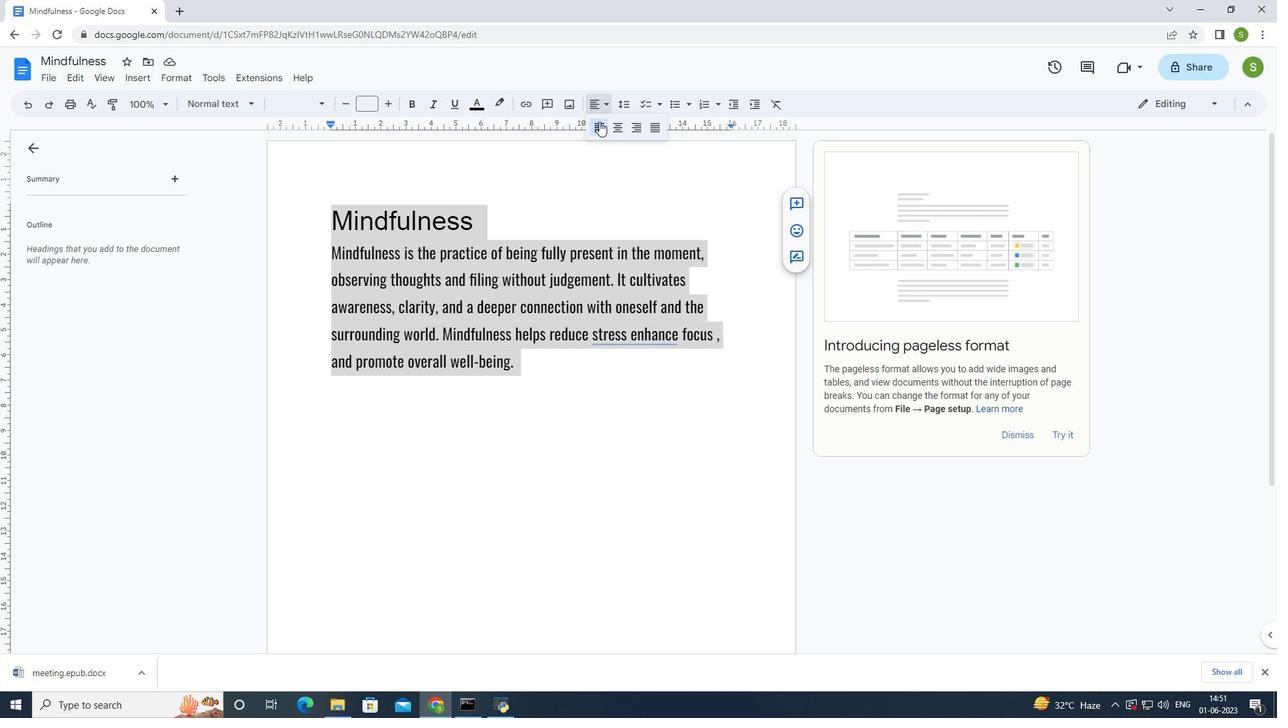 
Action: Mouse pressed left at (599, 127)
Screenshot: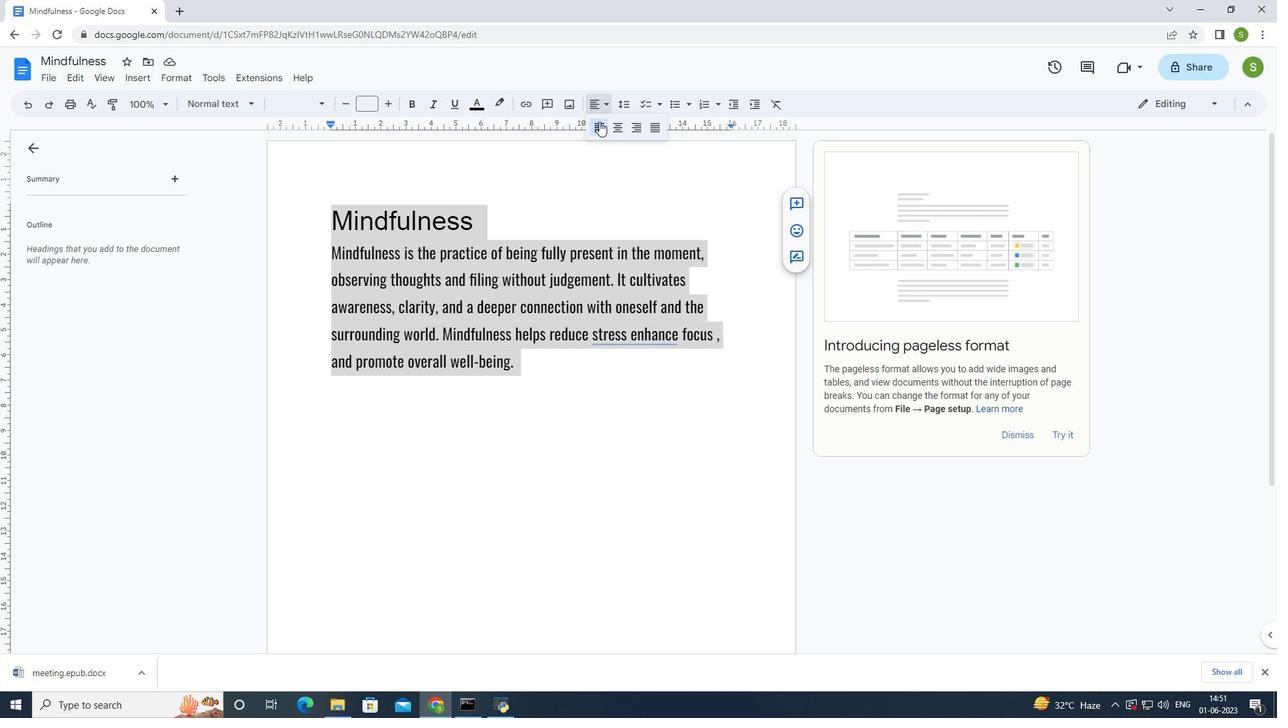 
Action: Mouse moved to (588, 405)
Screenshot: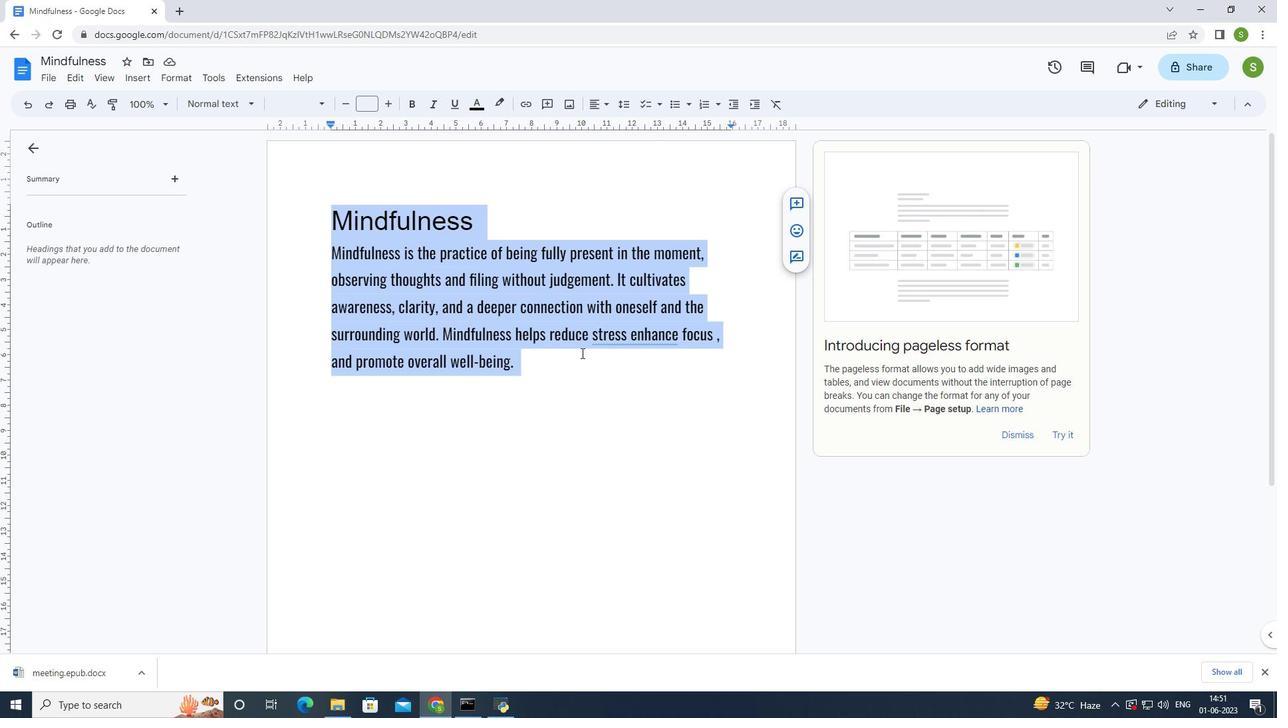 
Action: Mouse pressed left at (588, 405)
Screenshot: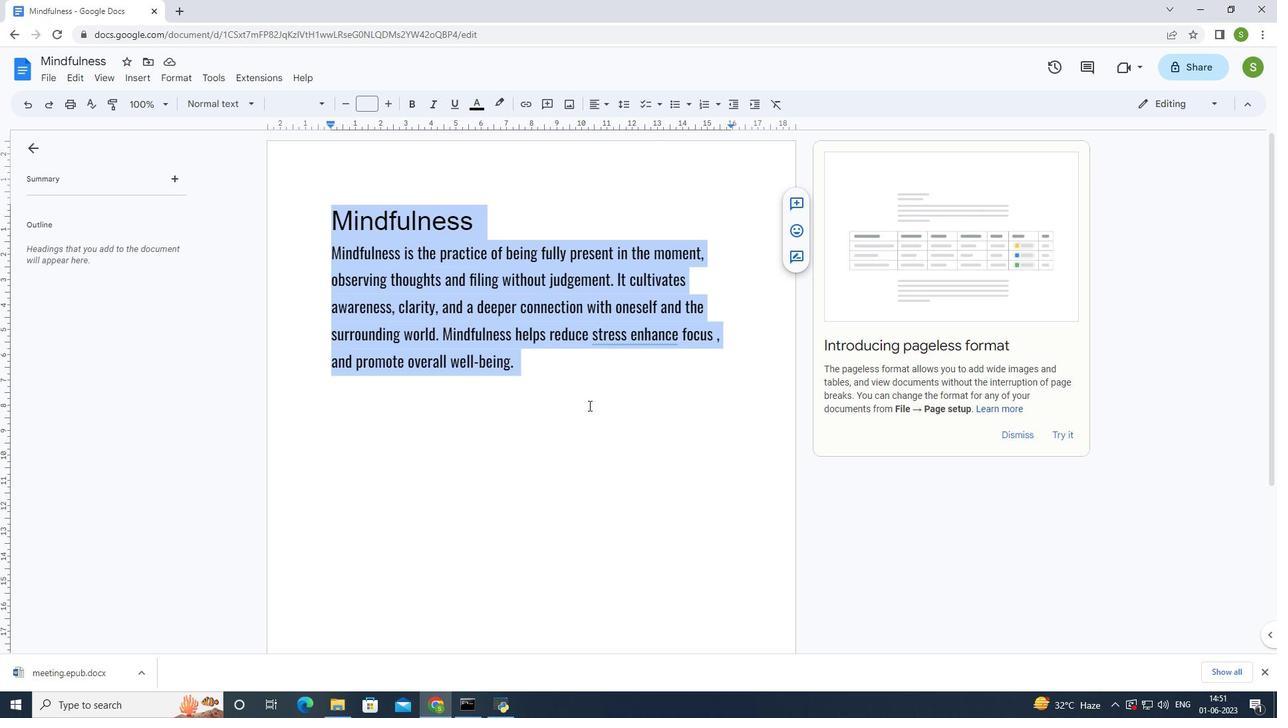 
Action: Mouse moved to (588, 406)
Screenshot: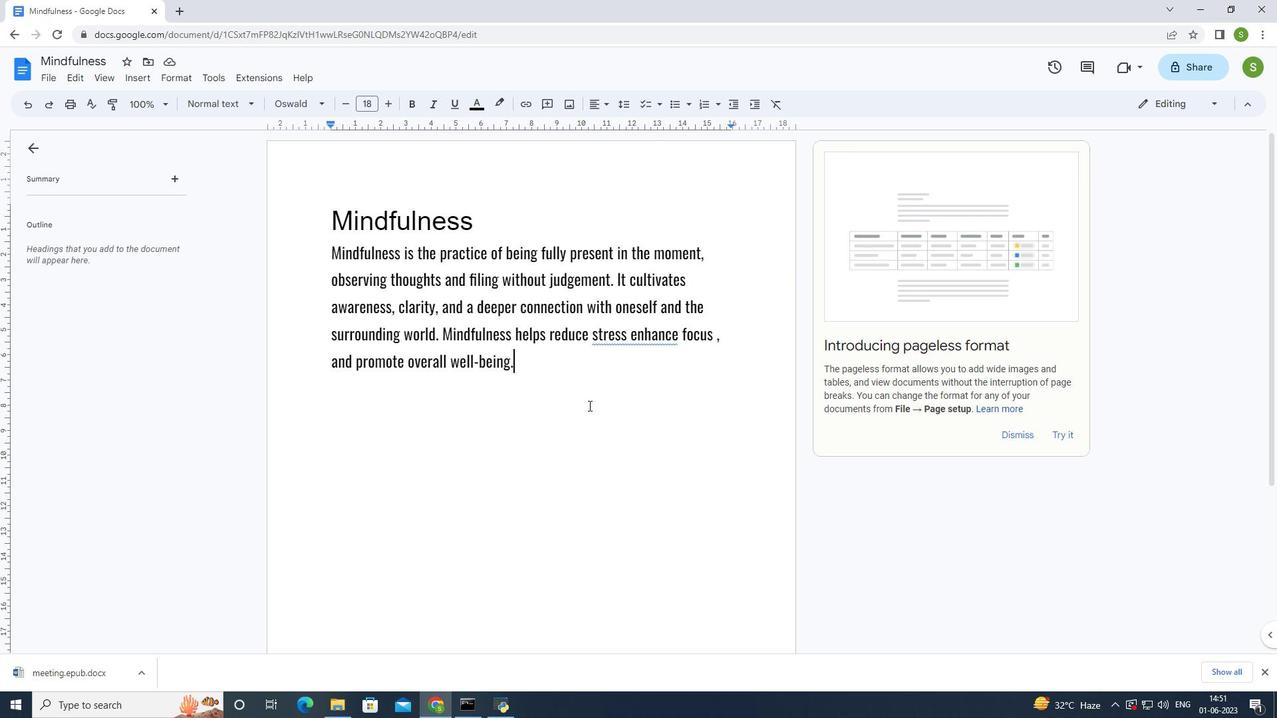 
